 Task: Look for space in Panagyurishte, Bulgaria from 1st July, 2023 to 3rd July, 2023 for 1 adult in price range Rs.5000 to Rs.15000. Place can be private room with 1  bedroom having 1 bed and 1 bathroom. Property type can be house, flat, guest house, hotel. Amenities needed are: wifi. Booking option can be shelf check-in. Required host language is English.
Action: Mouse moved to (777, 109)
Screenshot: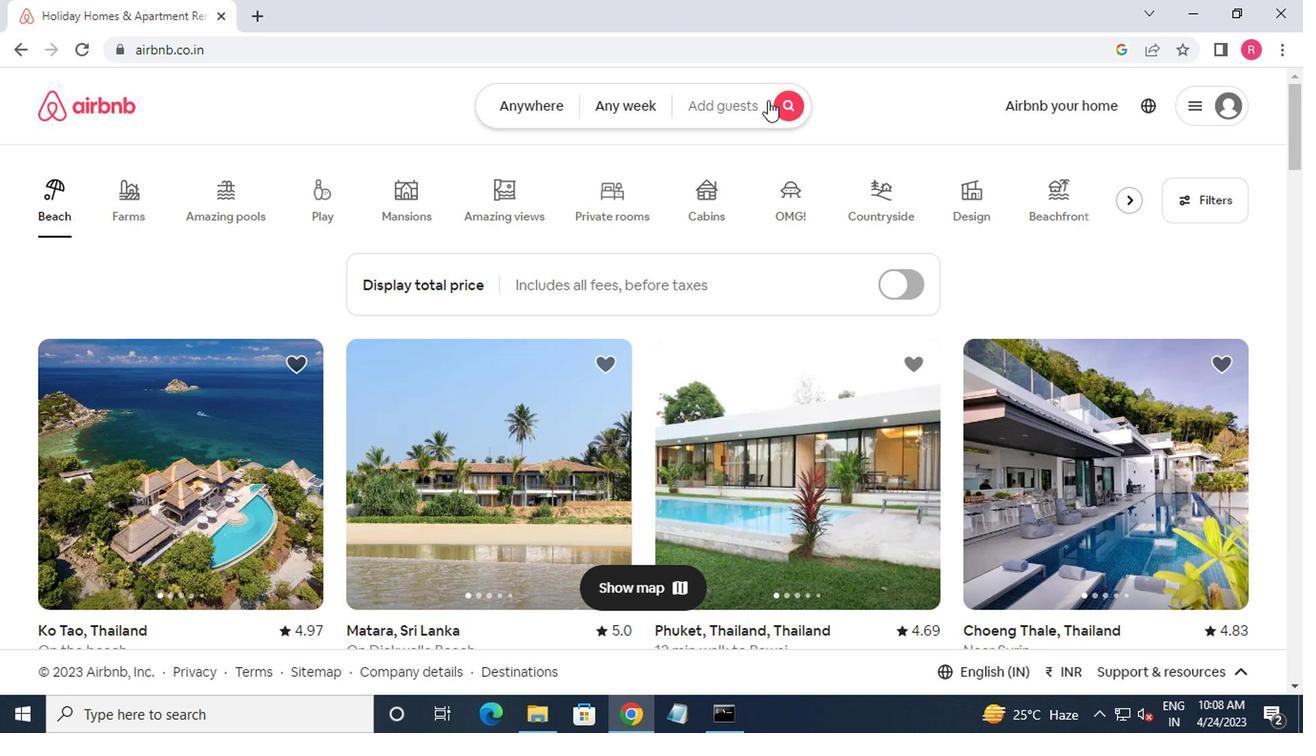 
Action: Mouse pressed left at (777, 109)
Screenshot: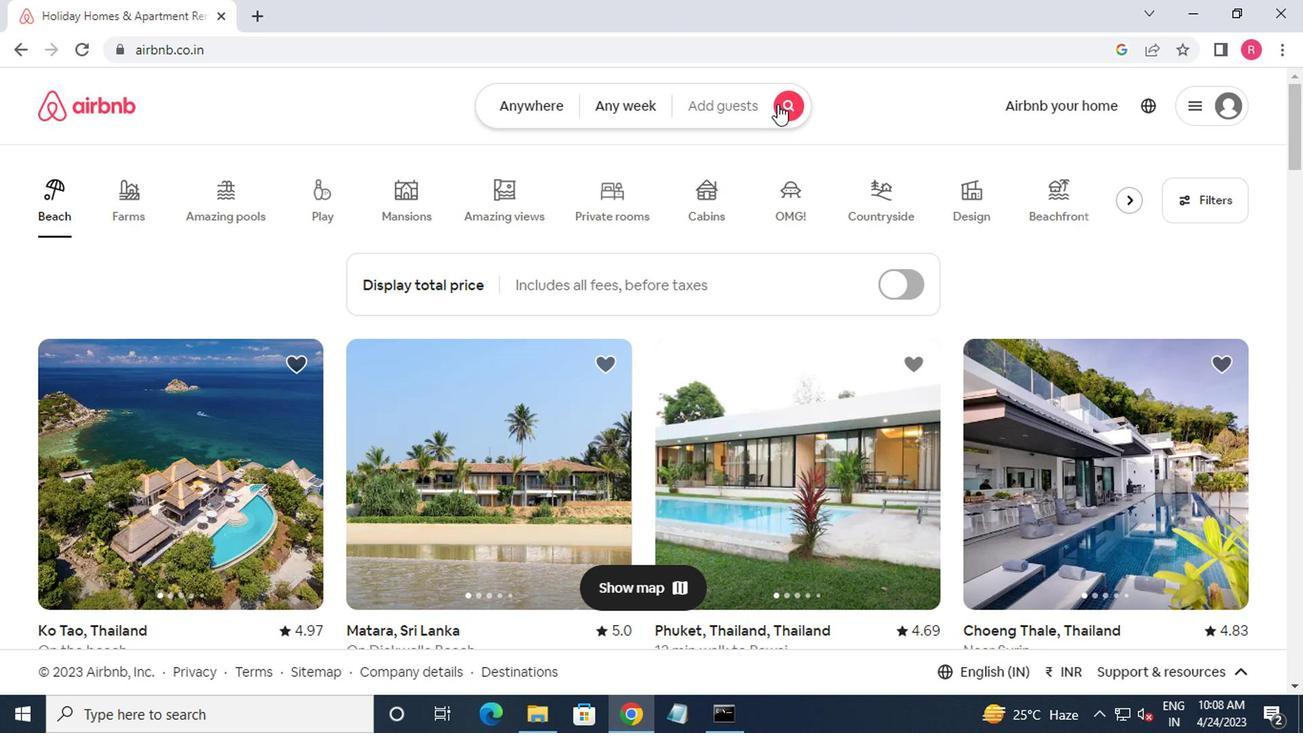 
Action: Mouse moved to (355, 191)
Screenshot: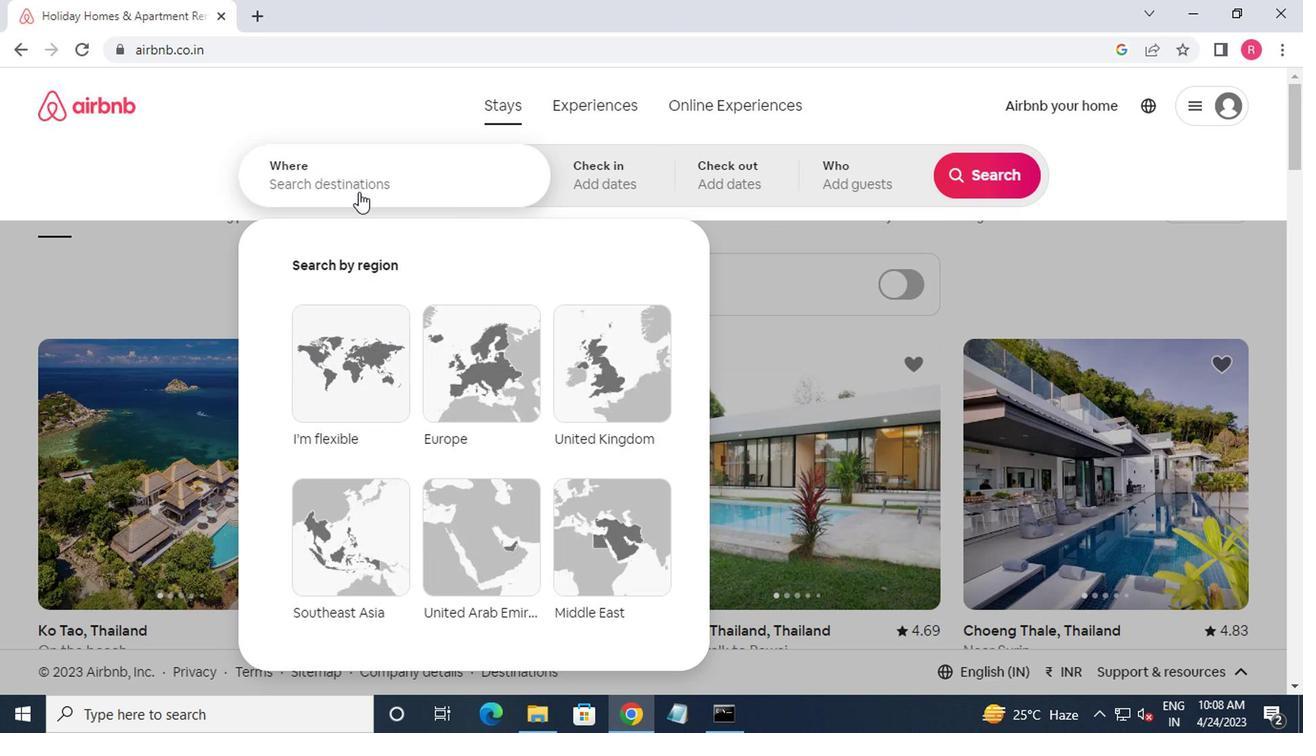 
Action: Mouse pressed left at (355, 191)
Screenshot: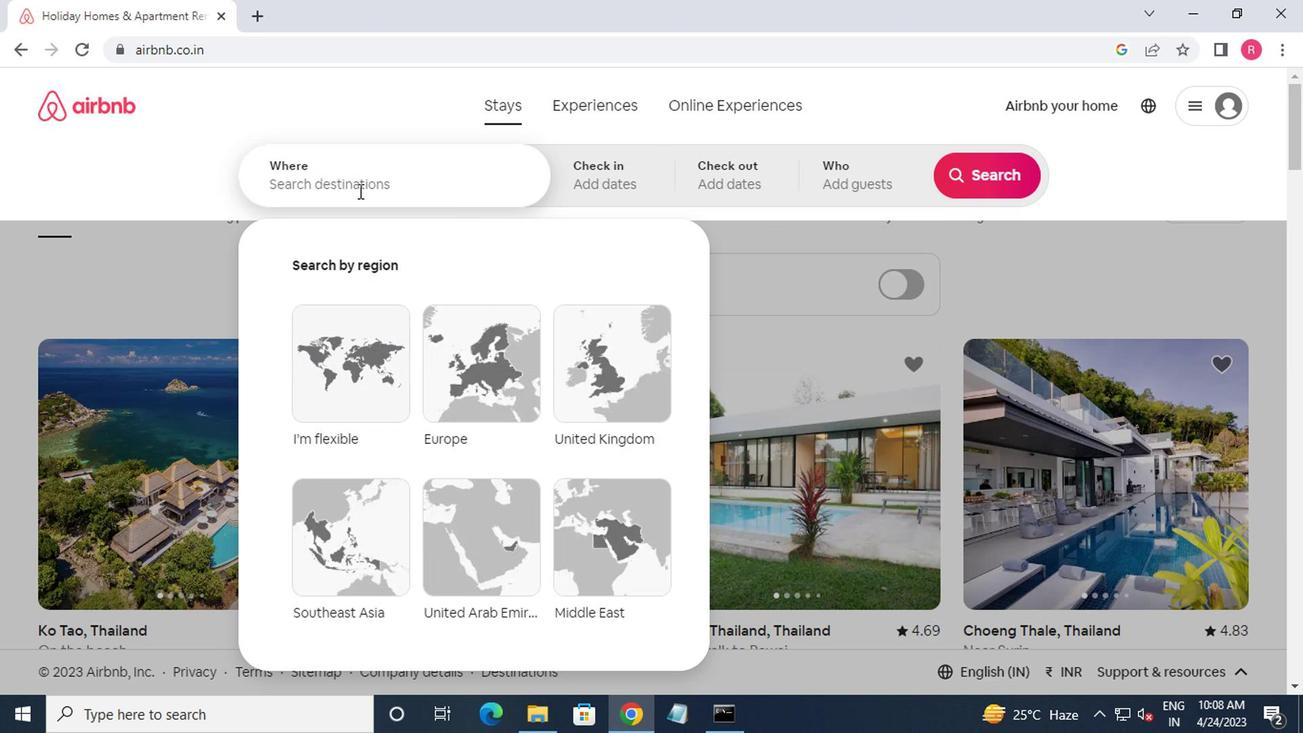 
Action: Mouse moved to (259, 247)
Screenshot: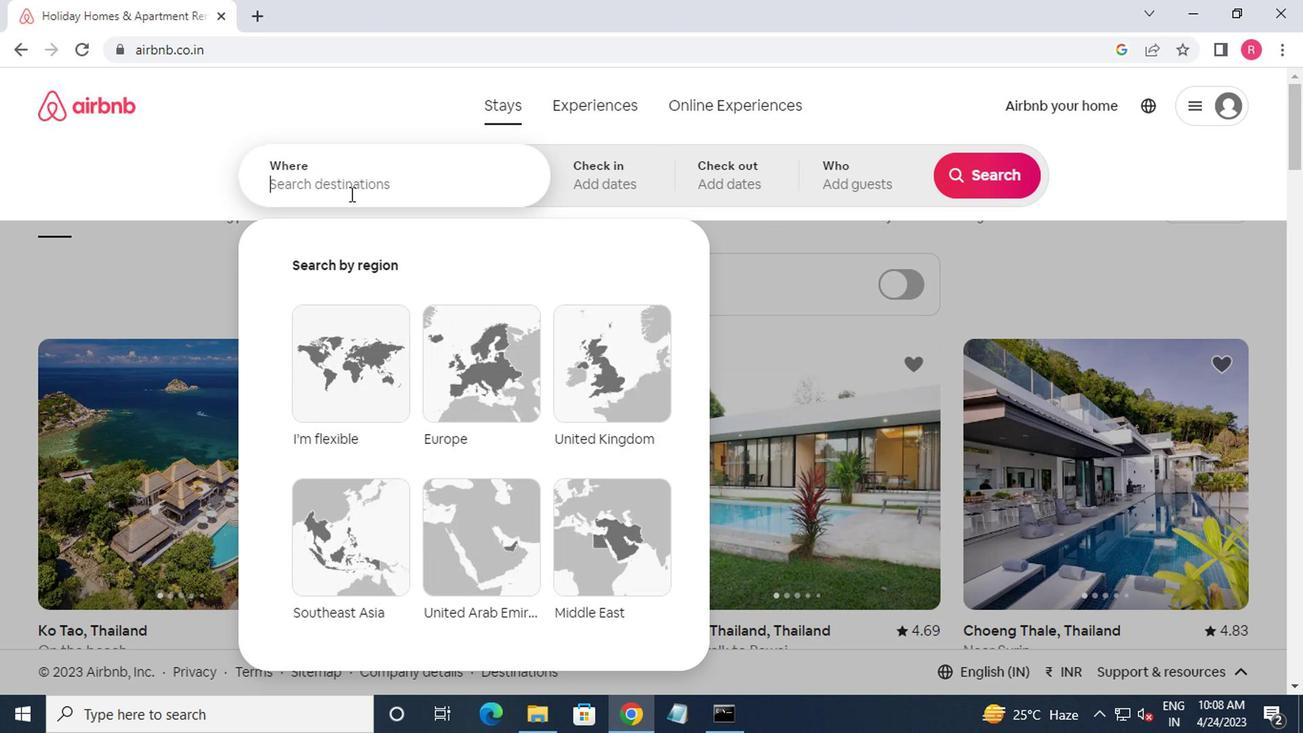
Action: Key pressed <Key.shift_r>Panagyurishte
Screenshot: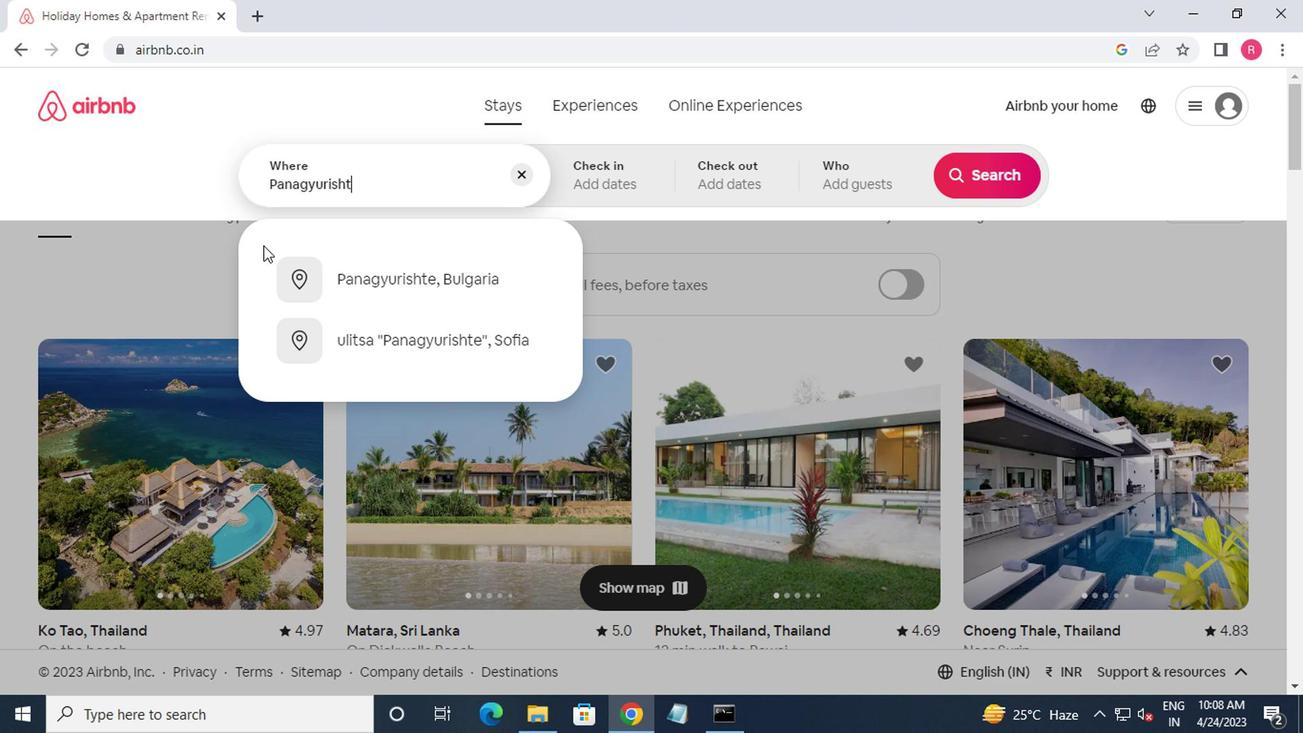 
Action: Mouse moved to (478, 268)
Screenshot: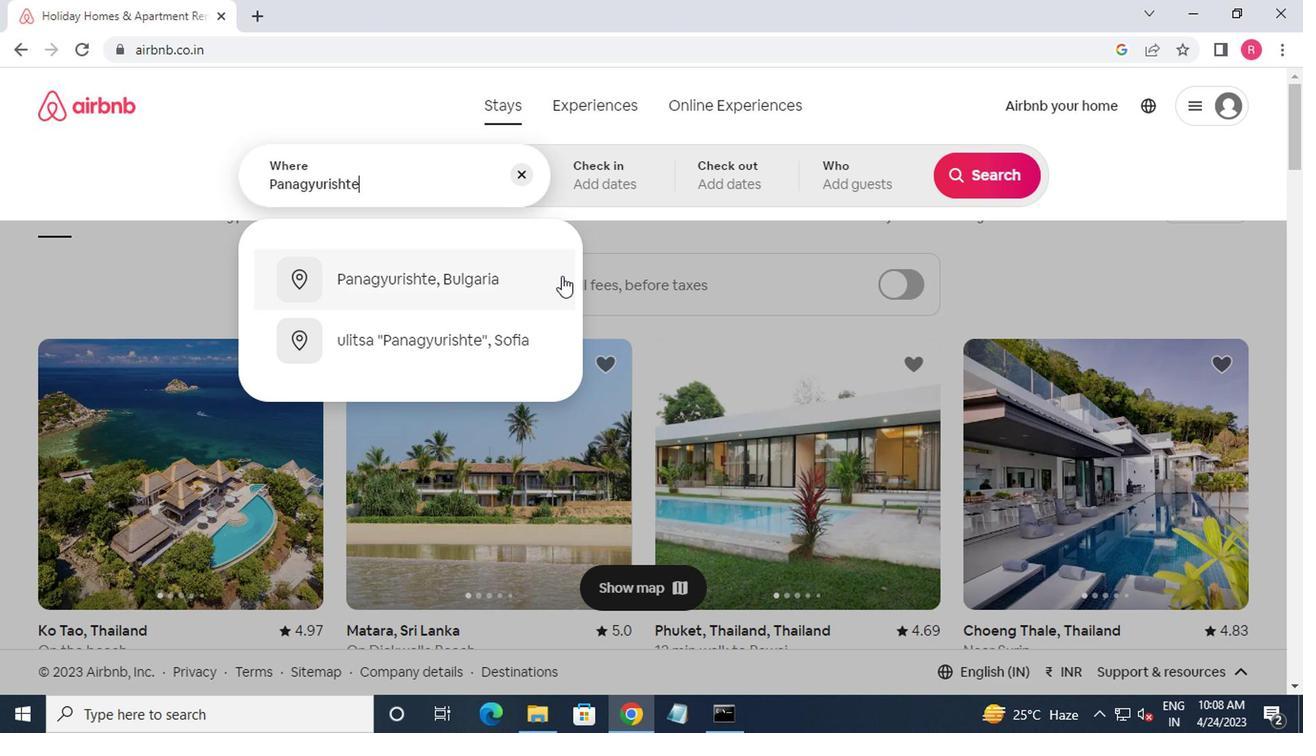 
Action: Mouse pressed left at (478, 268)
Screenshot: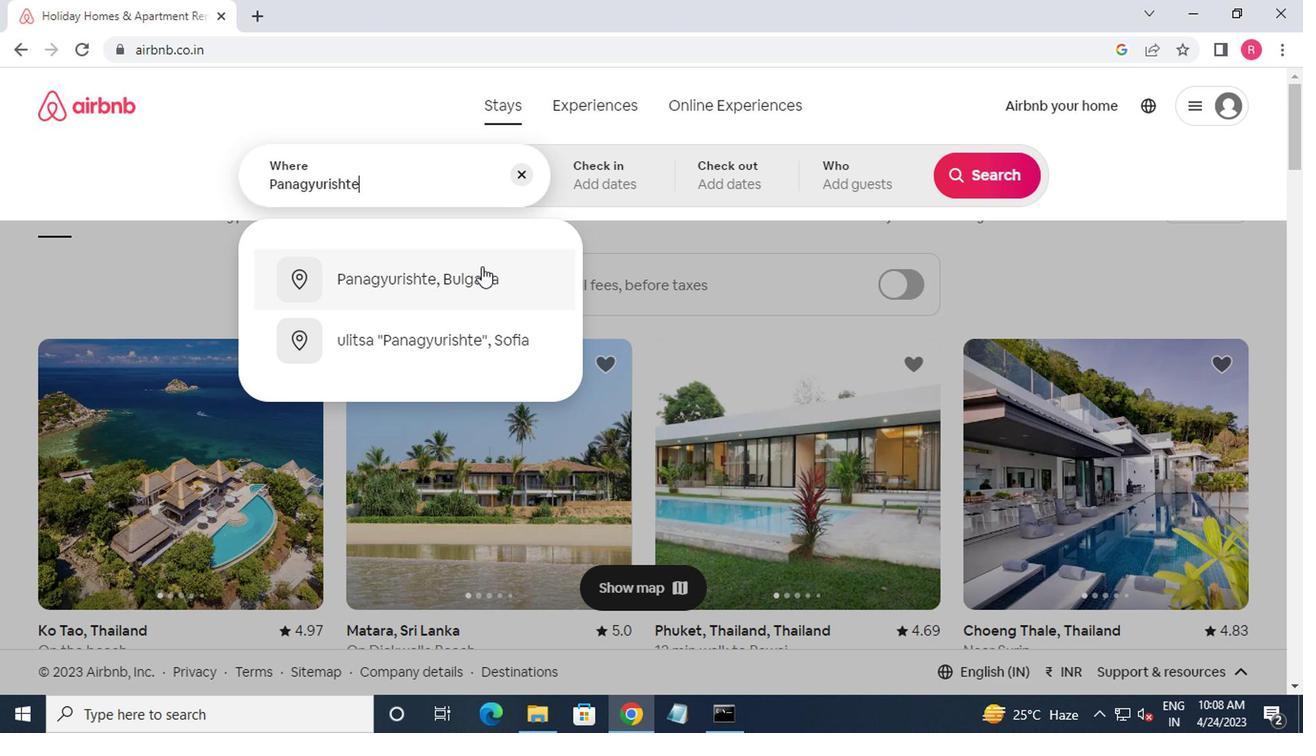 
Action: Mouse moved to (973, 331)
Screenshot: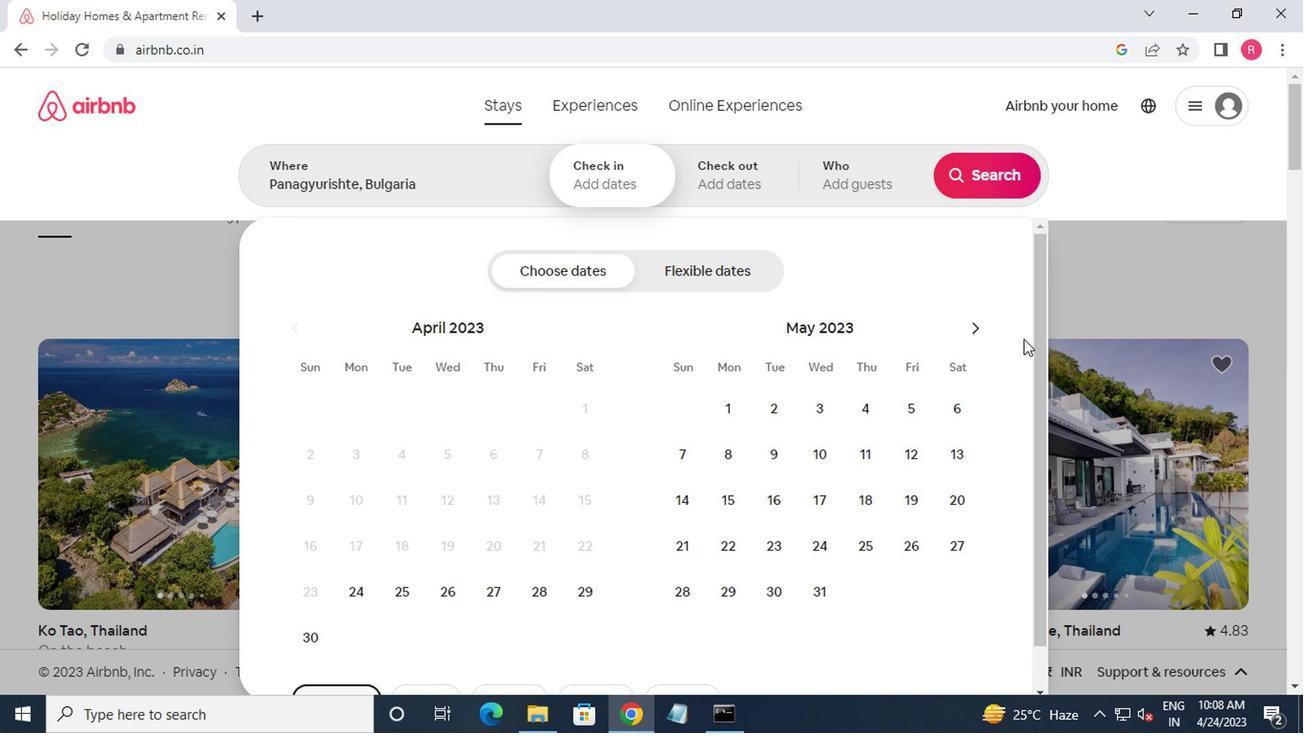 
Action: Mouse pressed left at (973, 331)
Screenshot: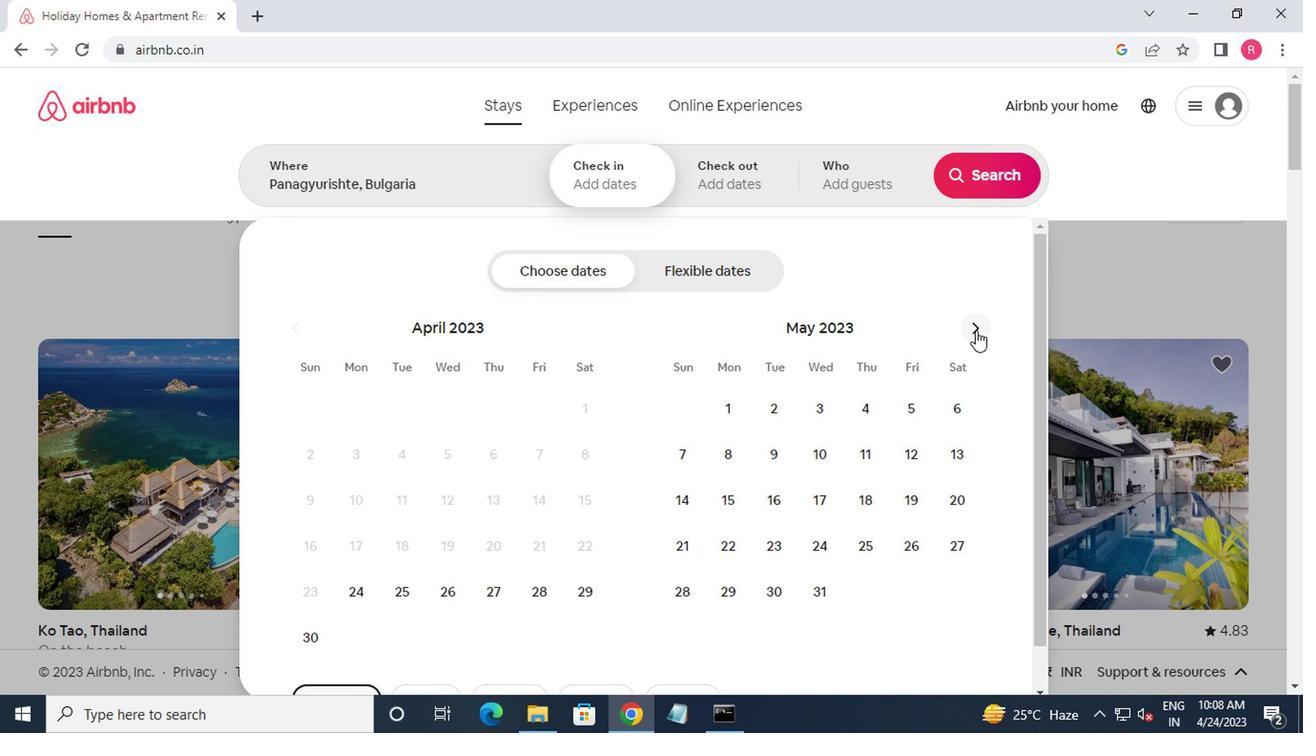
Action: Mouse moved to (971, 331)
Screenshot: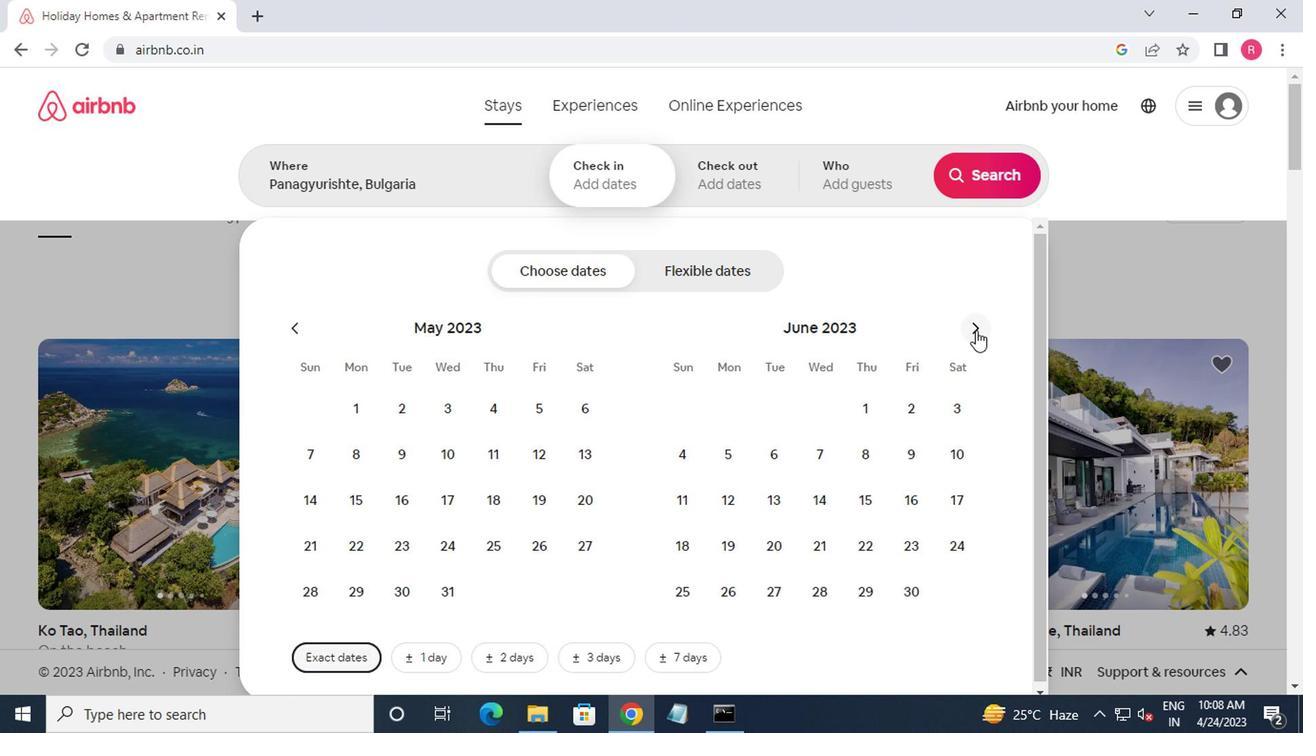 
Action: Mouse pressed left at (971, 331)
Screenshot: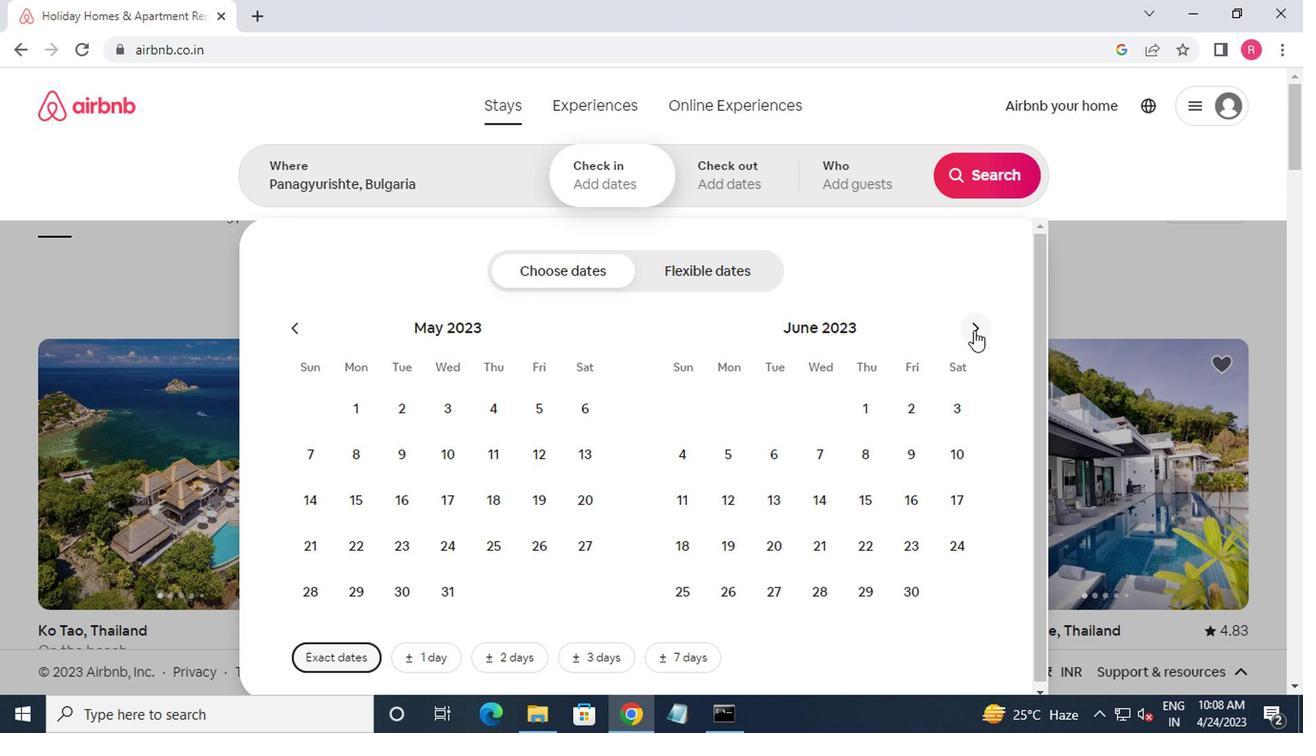 
Action: Mouse moved to (950, 410)
Screenshot: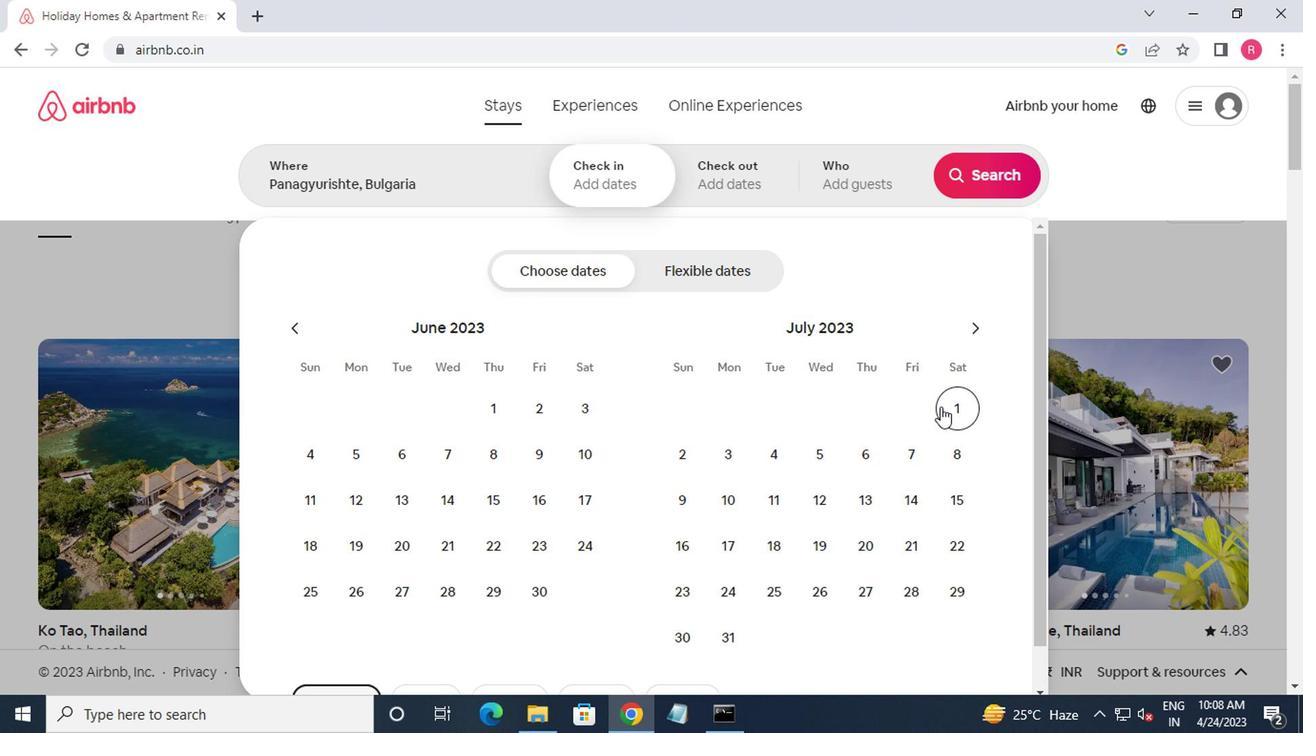 
Action: Mouse pressed left at (950, 410)
Screenshot: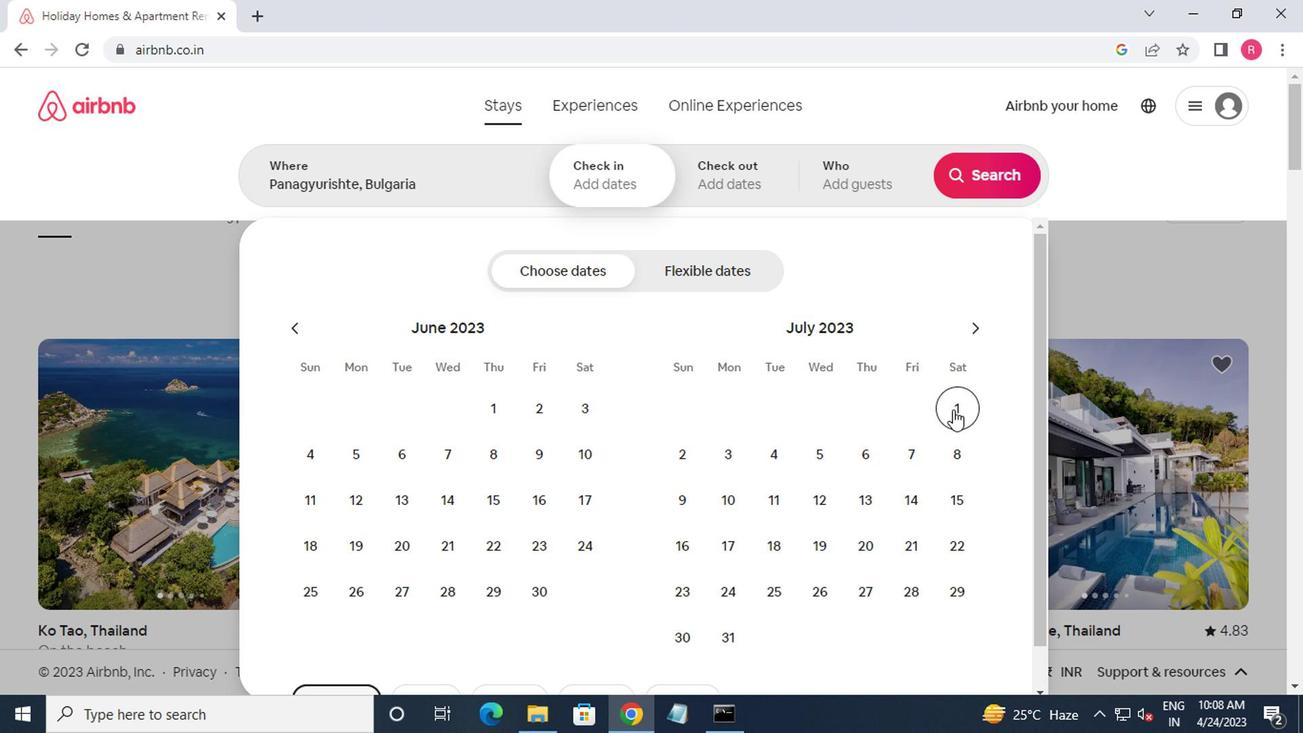 
Action: Mouse moved to (719, 467)
Screenshot: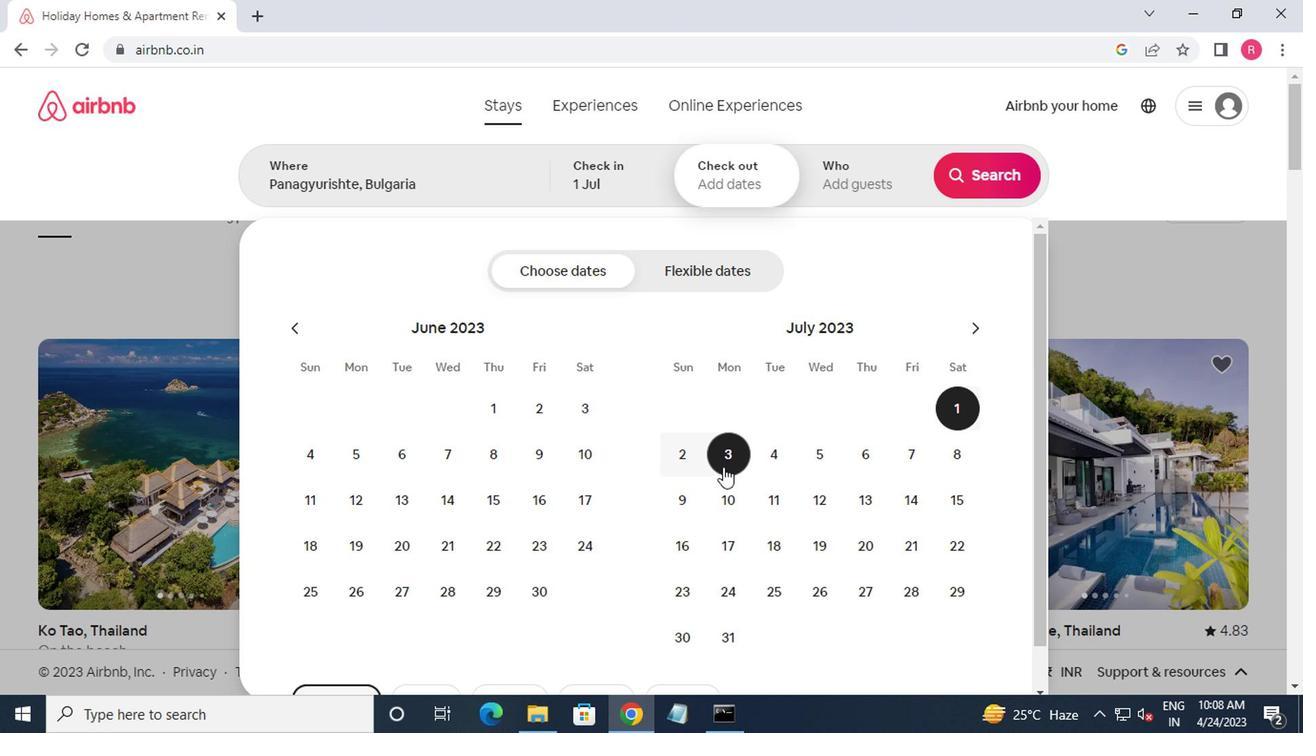 
Action: Mouse pressed left at (719, 467)
Screenshot: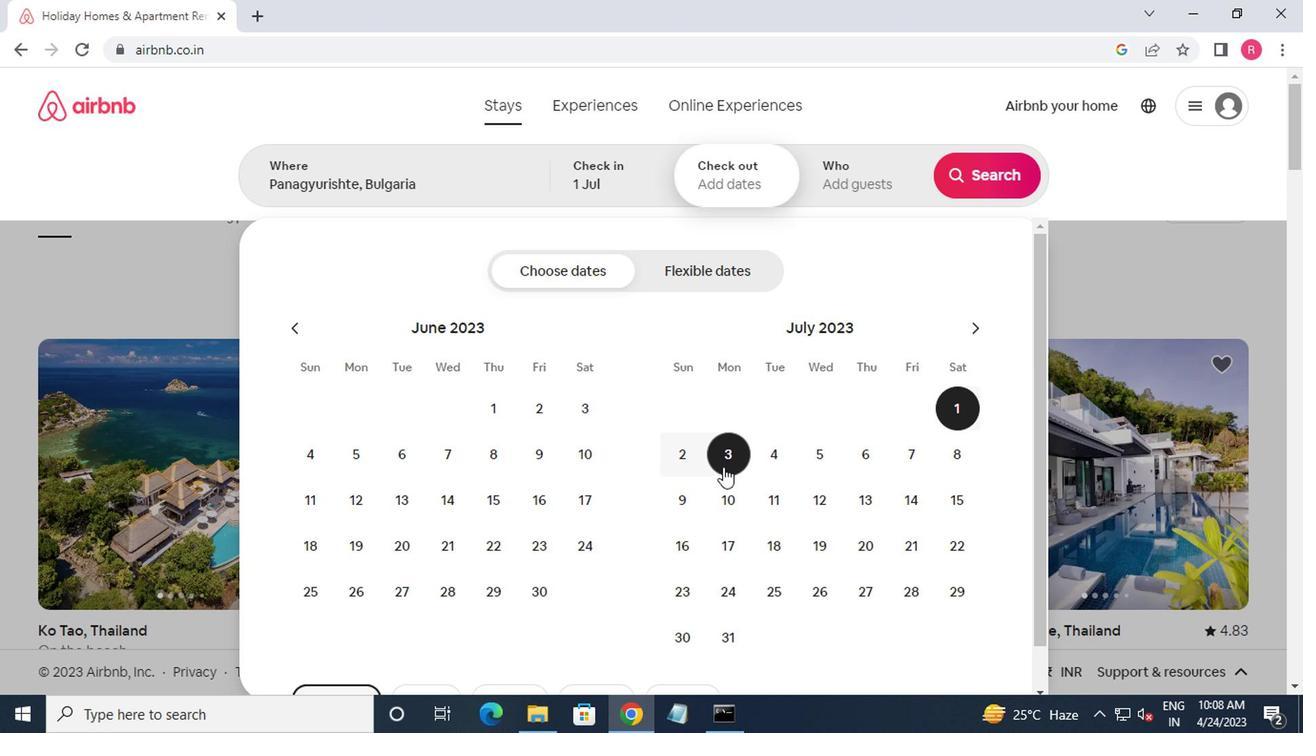 
Action: Mouse moved to (850, 198)
Screenshot: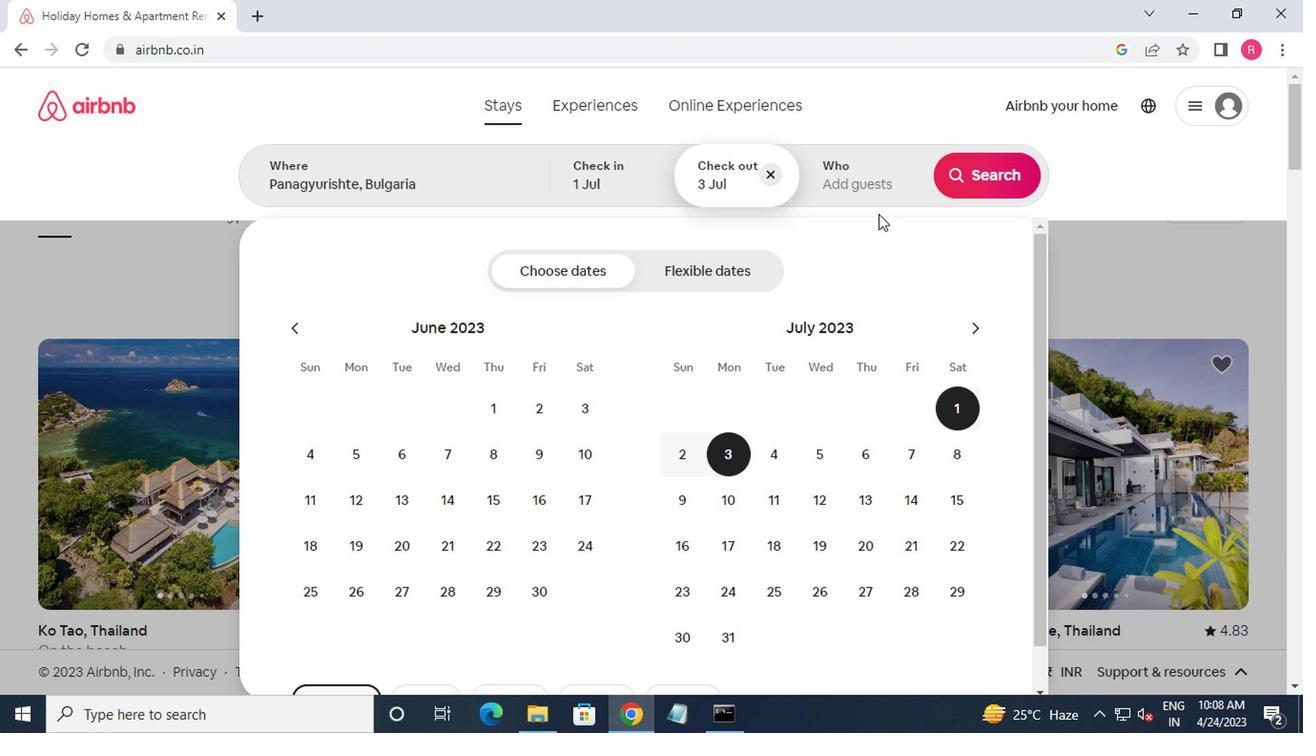 
Action: Mouse pressed left at (850, 198)
Screenshot: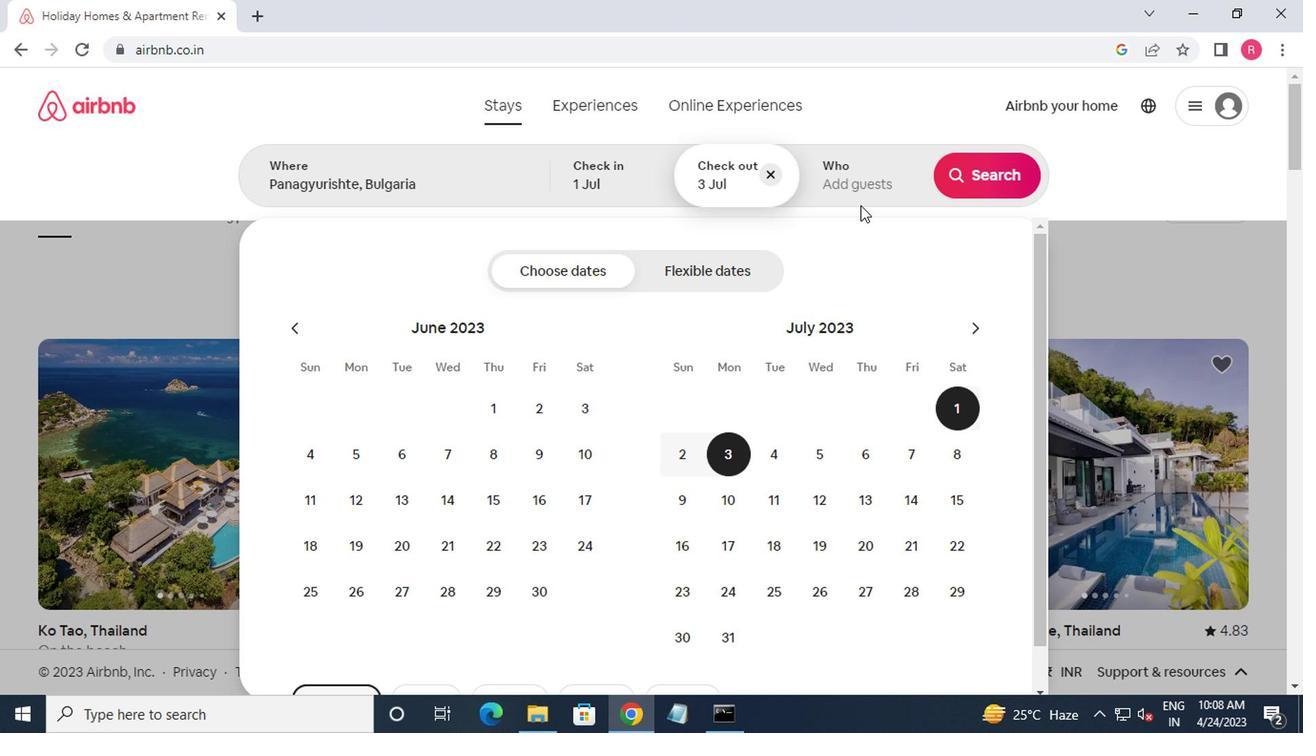 
Action: Mouse moved to (986, 293)
Screenshot: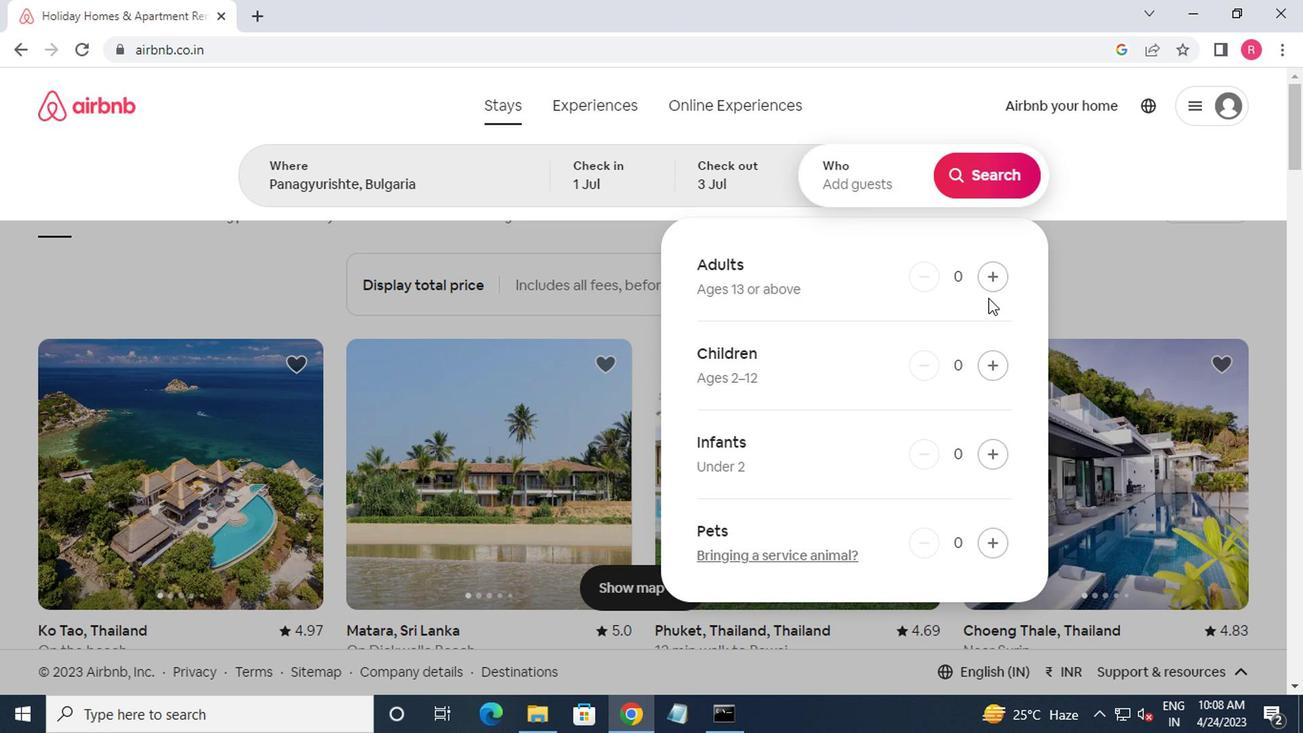 
Action: Mouse pressed left at (986, 293)
Screenshot: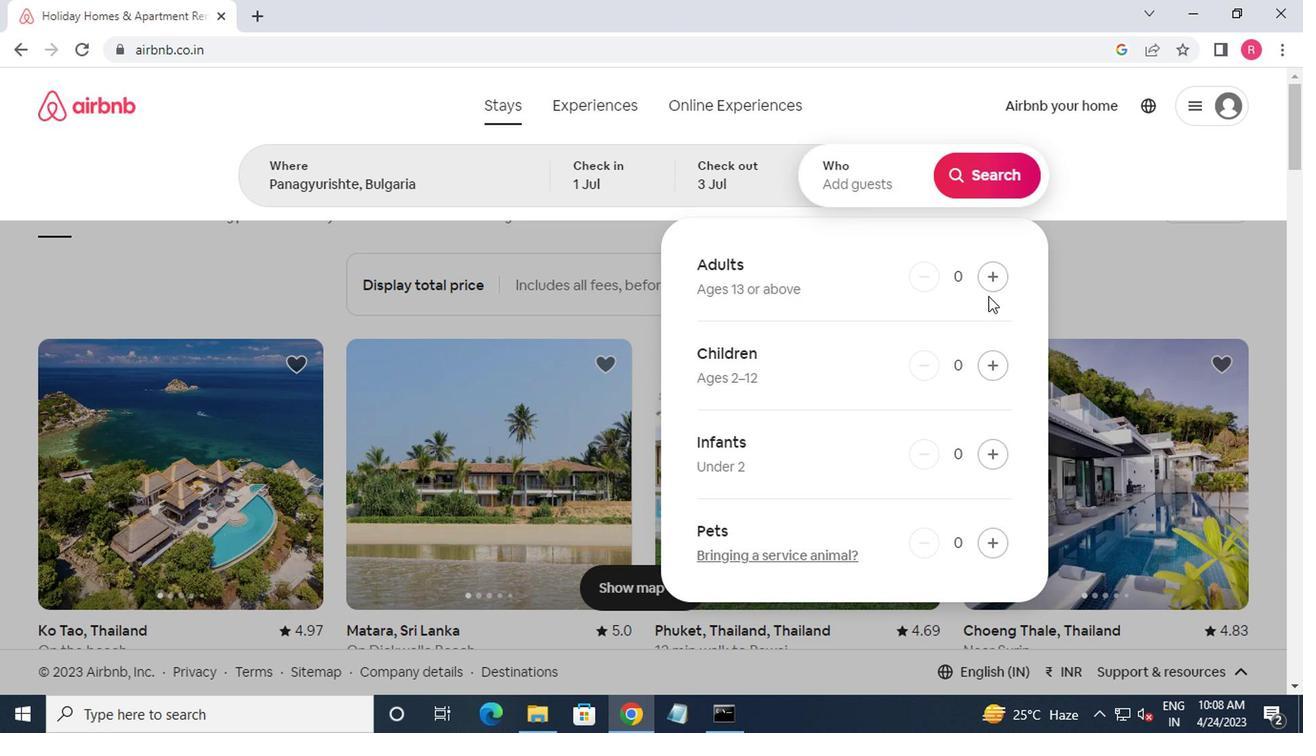 
Action: Mouse moved to (988, 287)
Screenshot: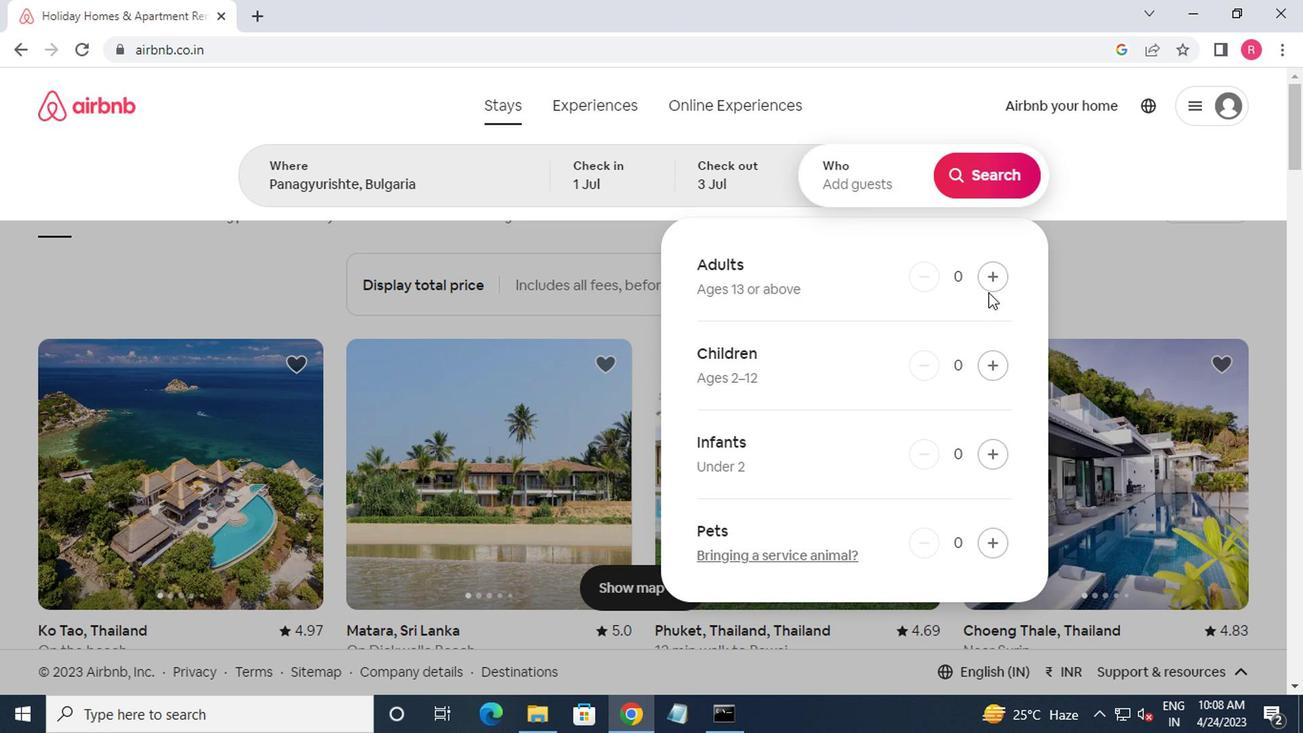 
Action: Mouse pressed left at (988, 287)
Screenshot: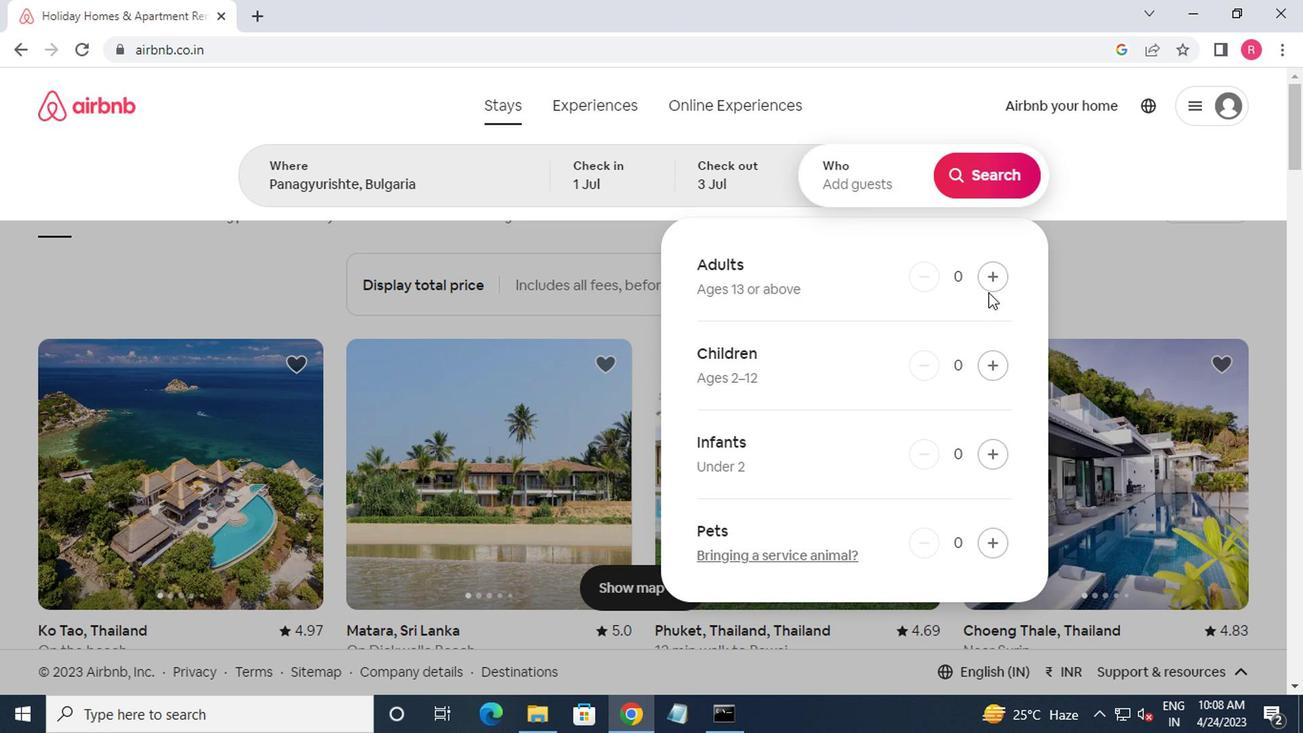 
Action: Mouse moved to (977, 179)
Screenshot: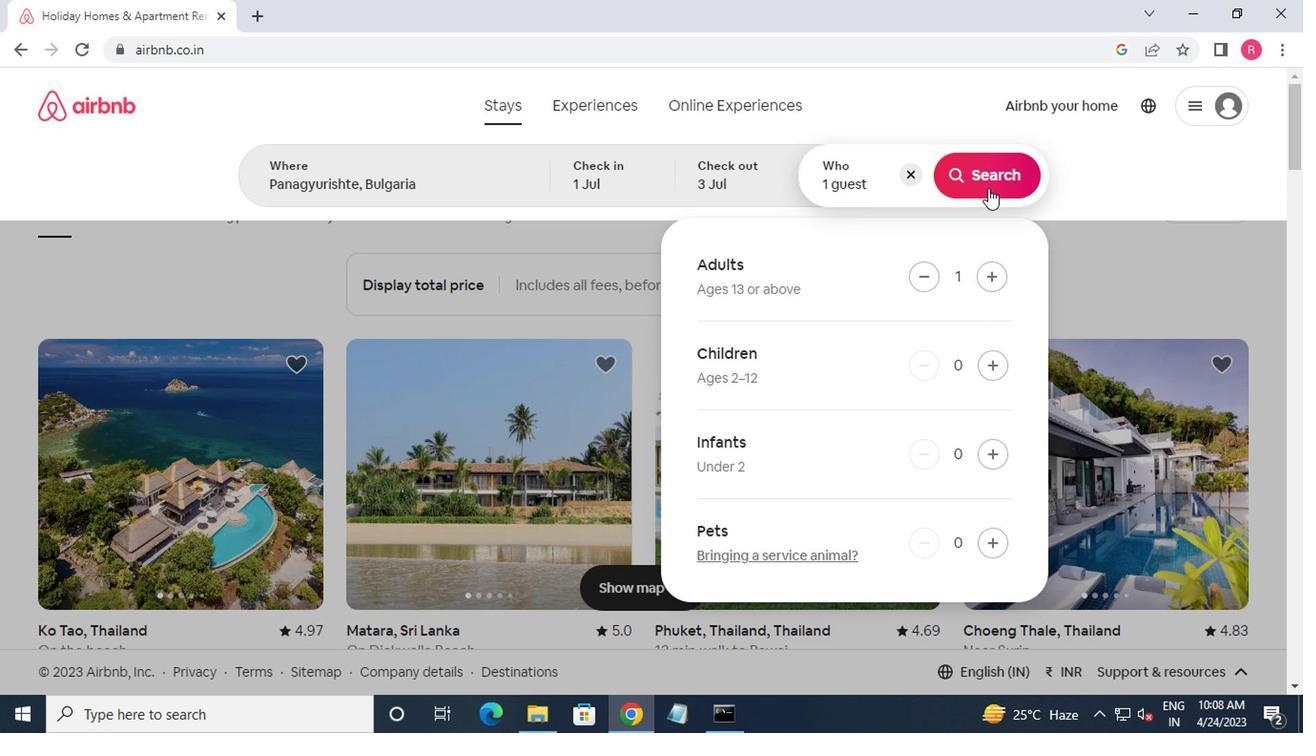 
Action: Mouse pressed left at (977, 179)
Screenshot: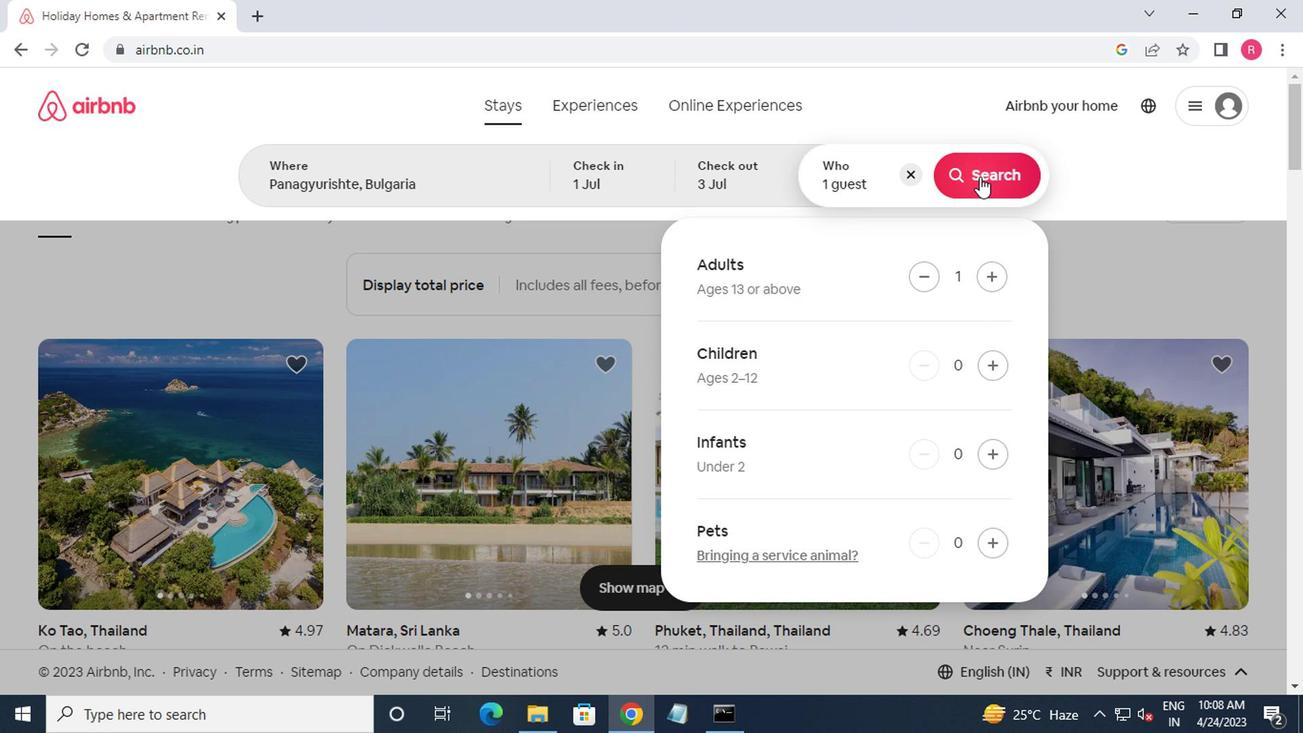 
Action: Mouse moved to (1194, 200)
Screenshot: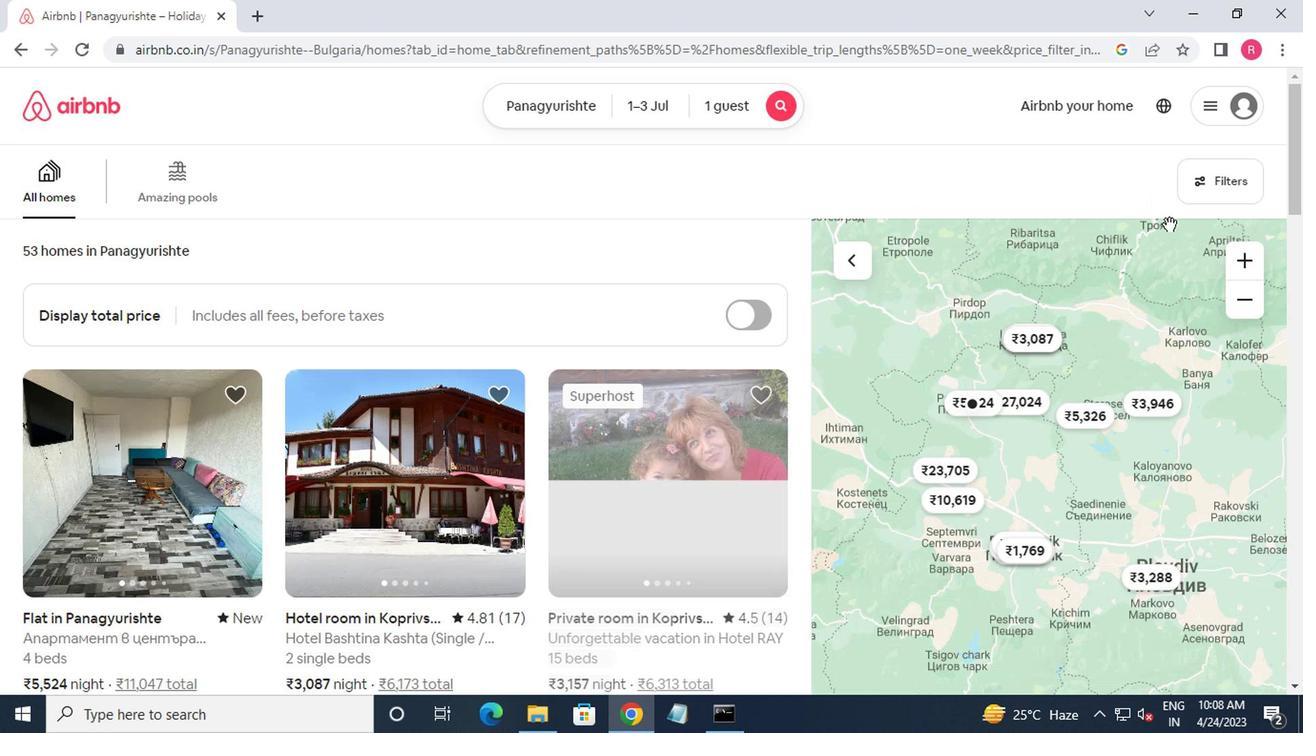 
Action: Mouse pressed left at (1194, 200)
Screenshot: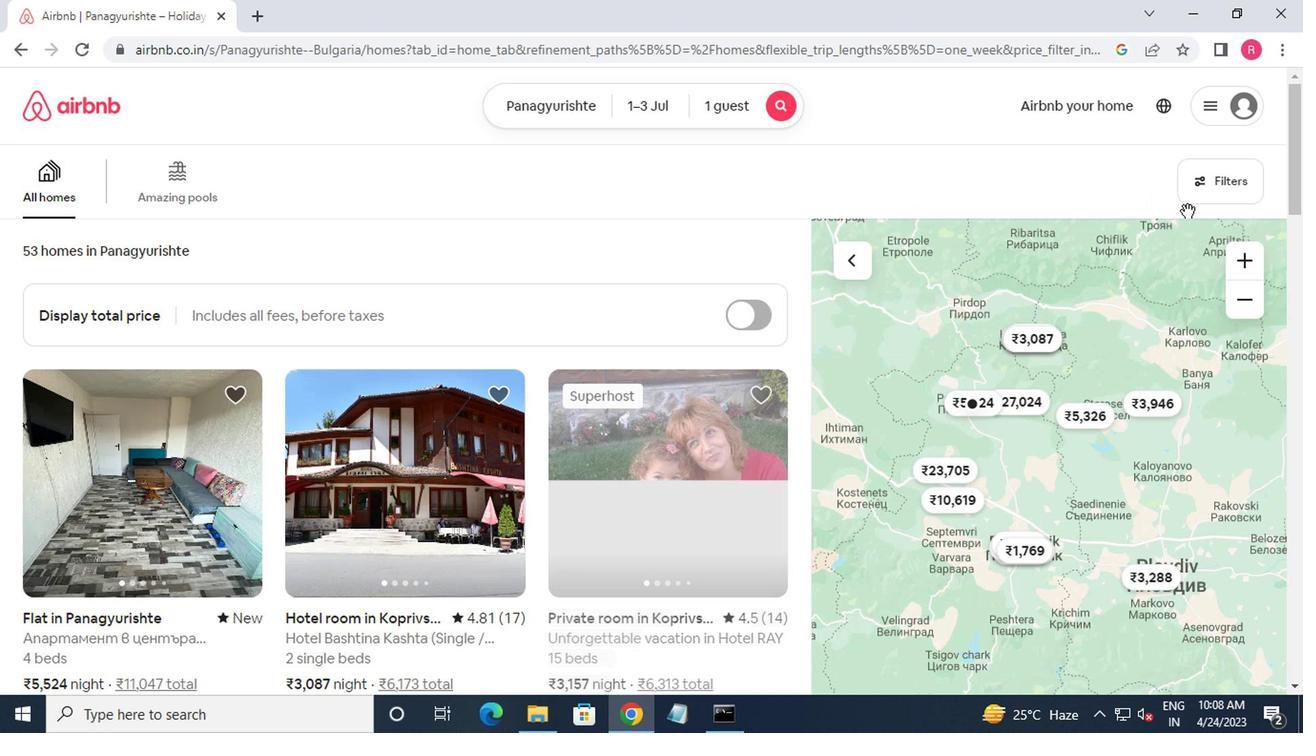 
Action: Mouse moved to (494, 426)
Screenshot: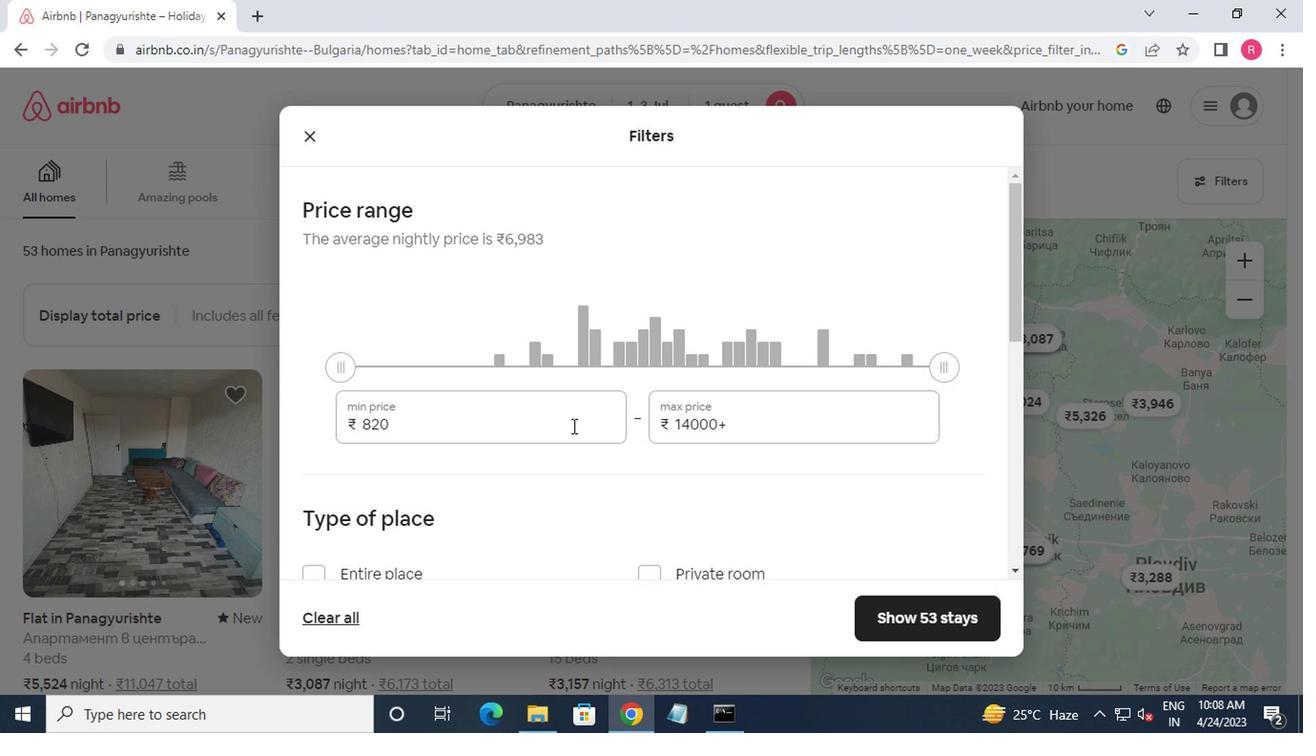 
Action: Mouse pressed left at (494, 426)
Screenshot: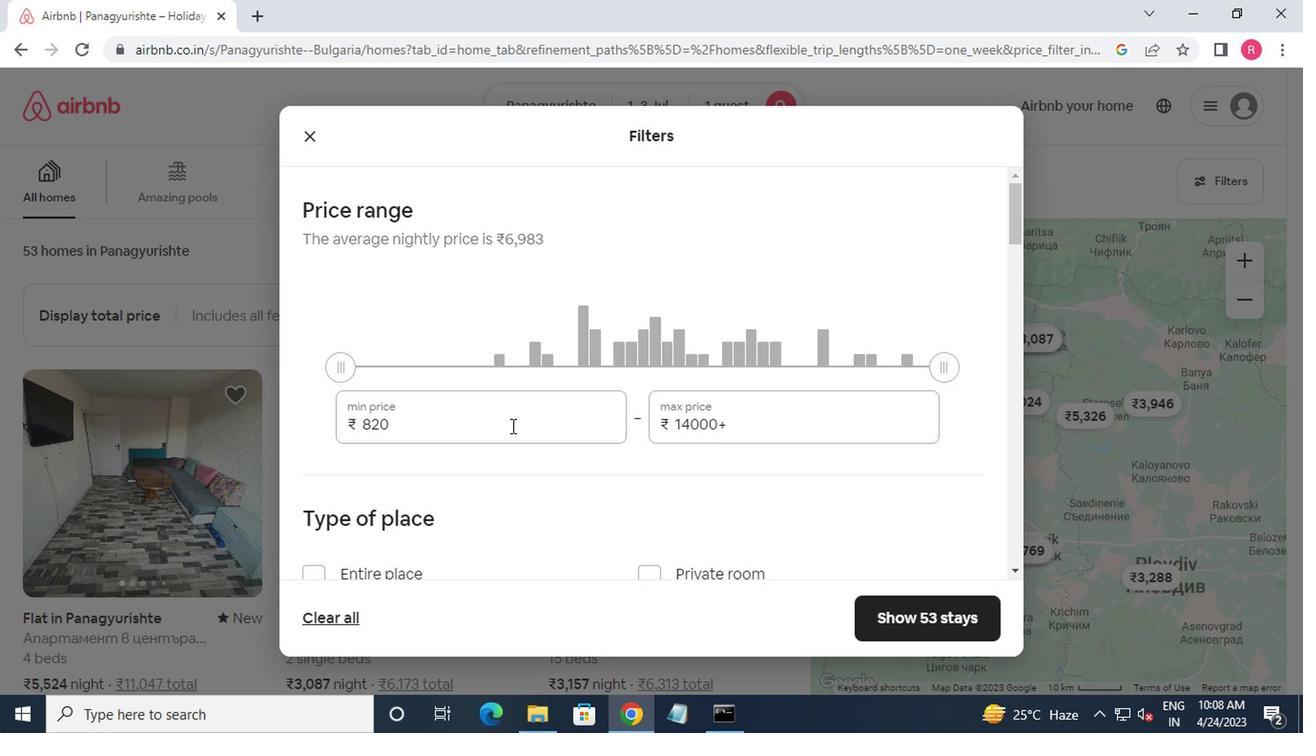 
Action: Mouse moved to (459, 458)
Screenshot: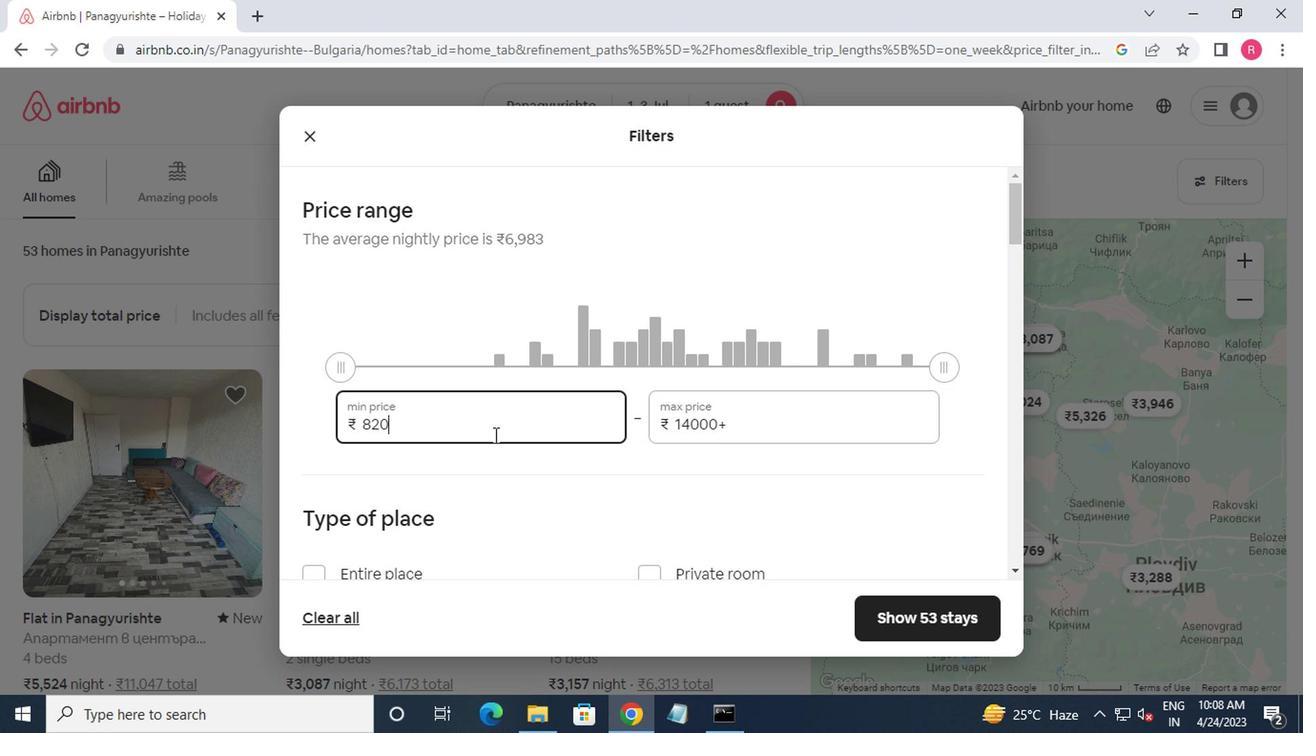 
Action: Key pressed <Key.backspace><Key.backspace><Key.backspace><Key.backspace><Key.backspace><Key.backspace><Key.backspace><Key.backspace><Key.backspace>5000<Key.tab>15000
Screenshot: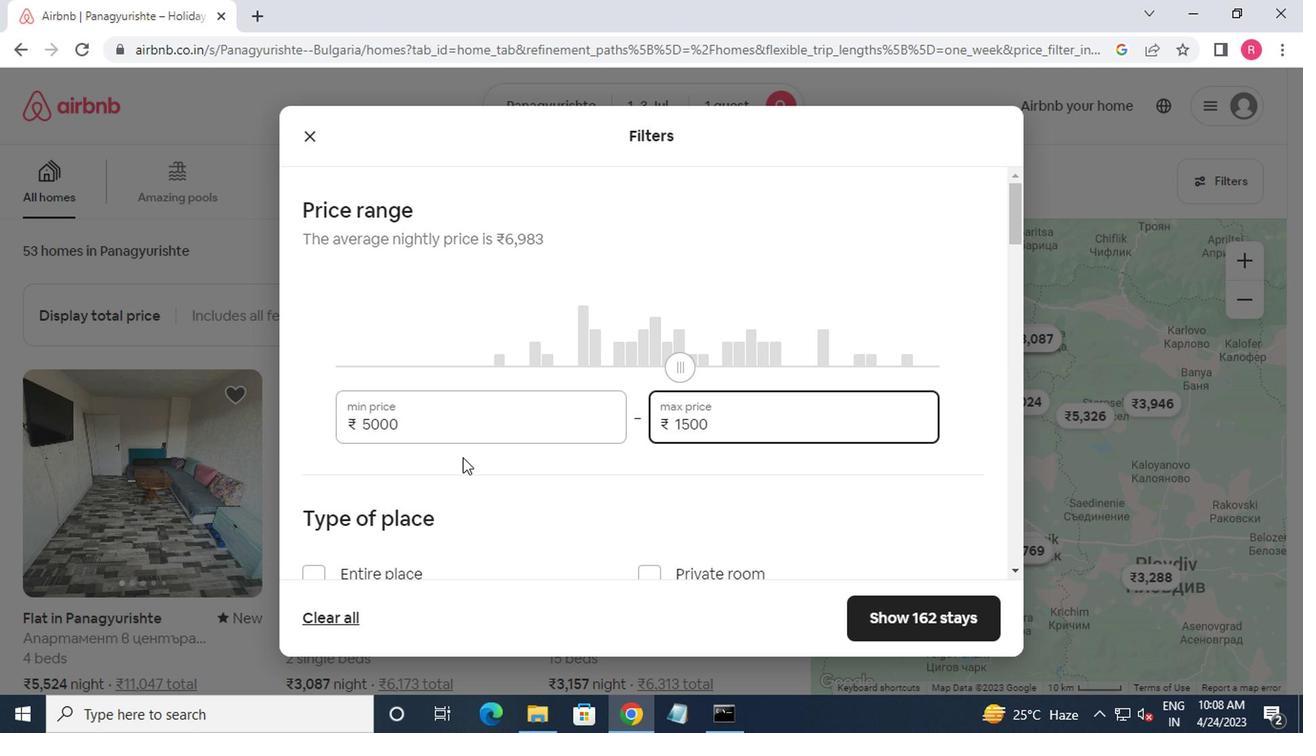 
Action: Mouse moved to (561, 418)
Screenshot: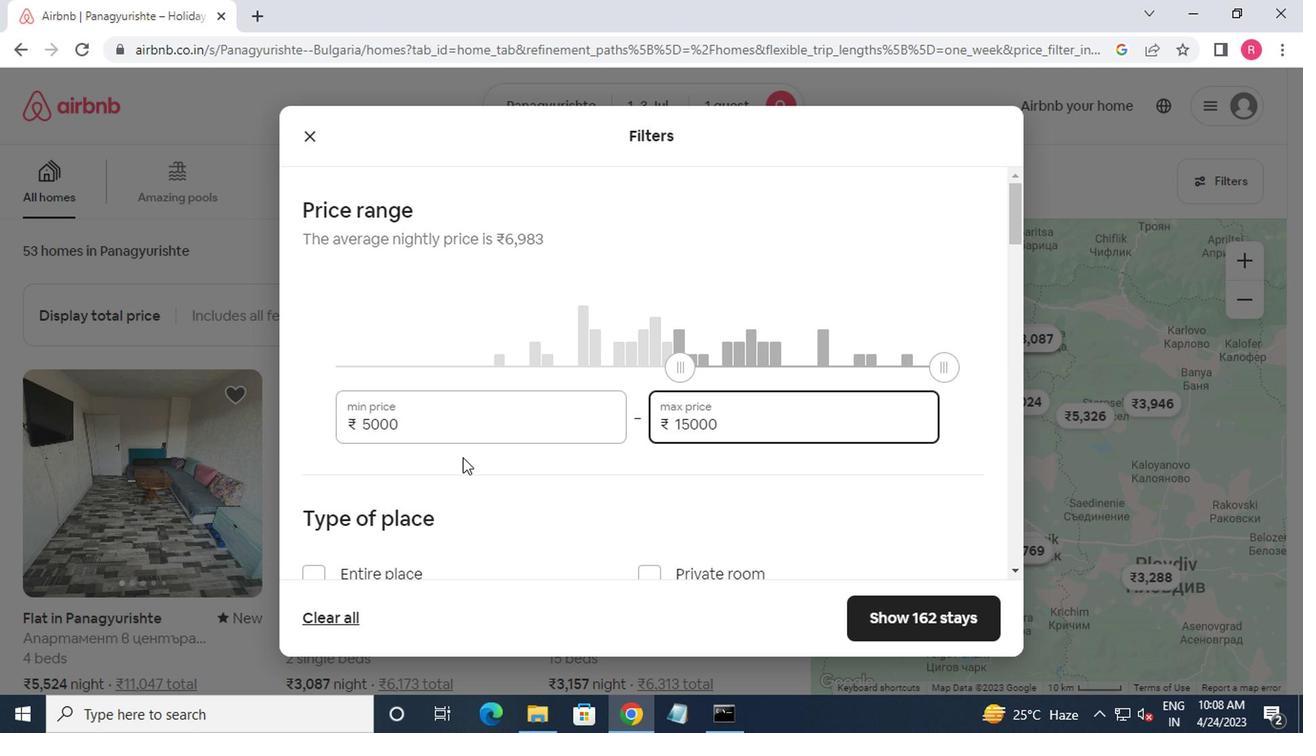 
Action: Mouse scrolled (561, 417) with delta (0, -1)
Screenshot: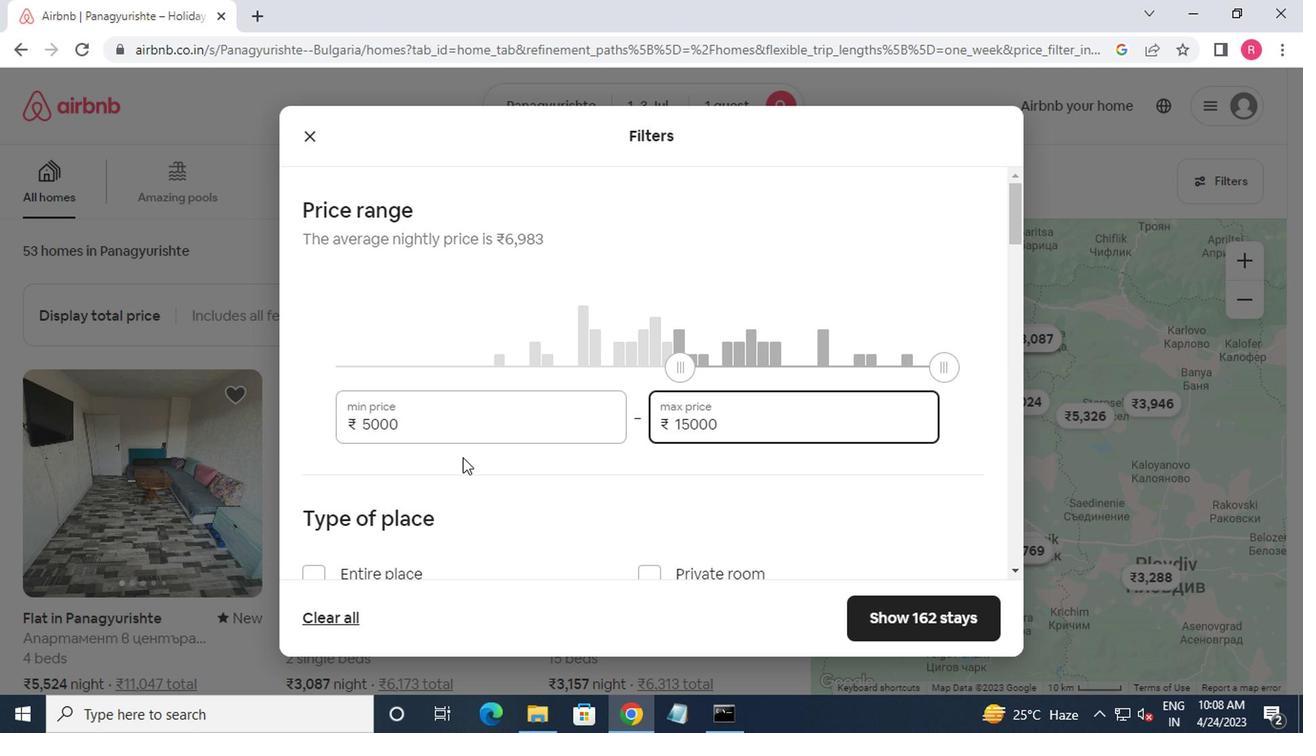 
Action: Mouse moved to (659, 448)
Screenshot: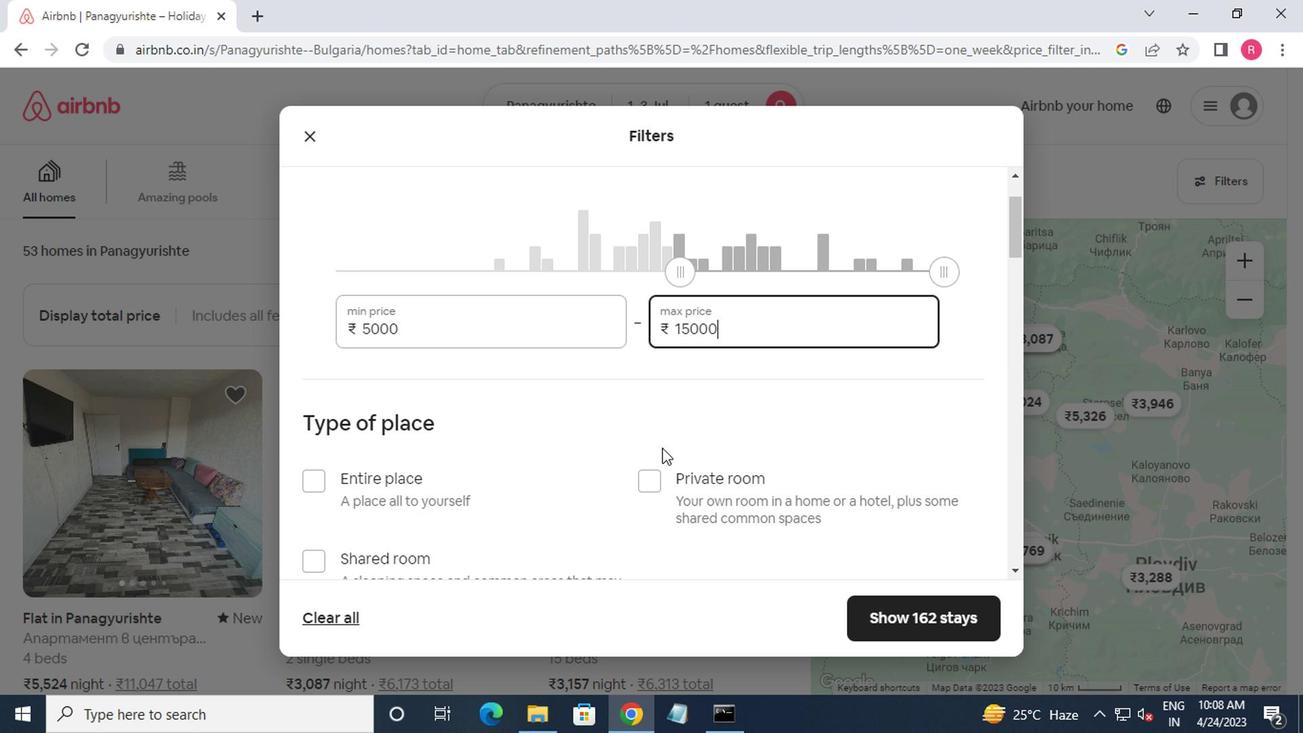 
Action: Mouse scrolled (659, 447) with delta (0, 0)
Screenshot: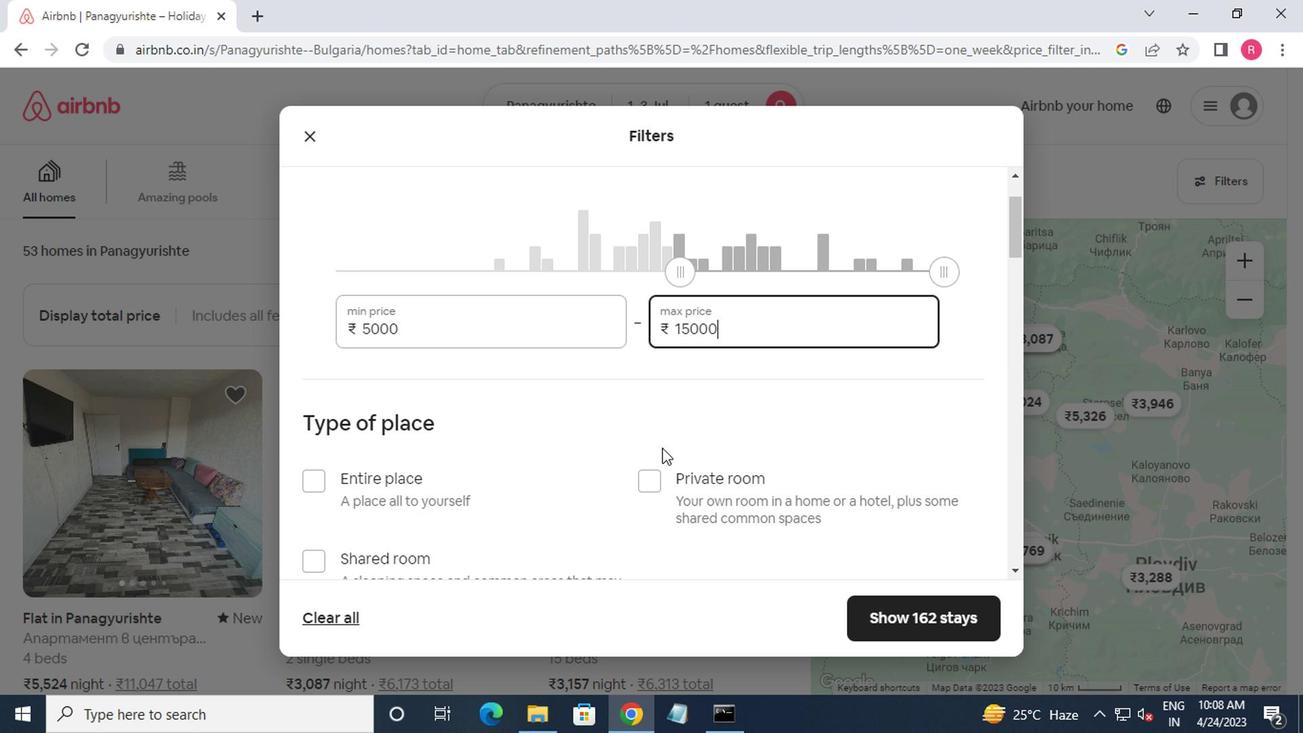 
Action: Mouse moved to (660, 448)
Screenshot: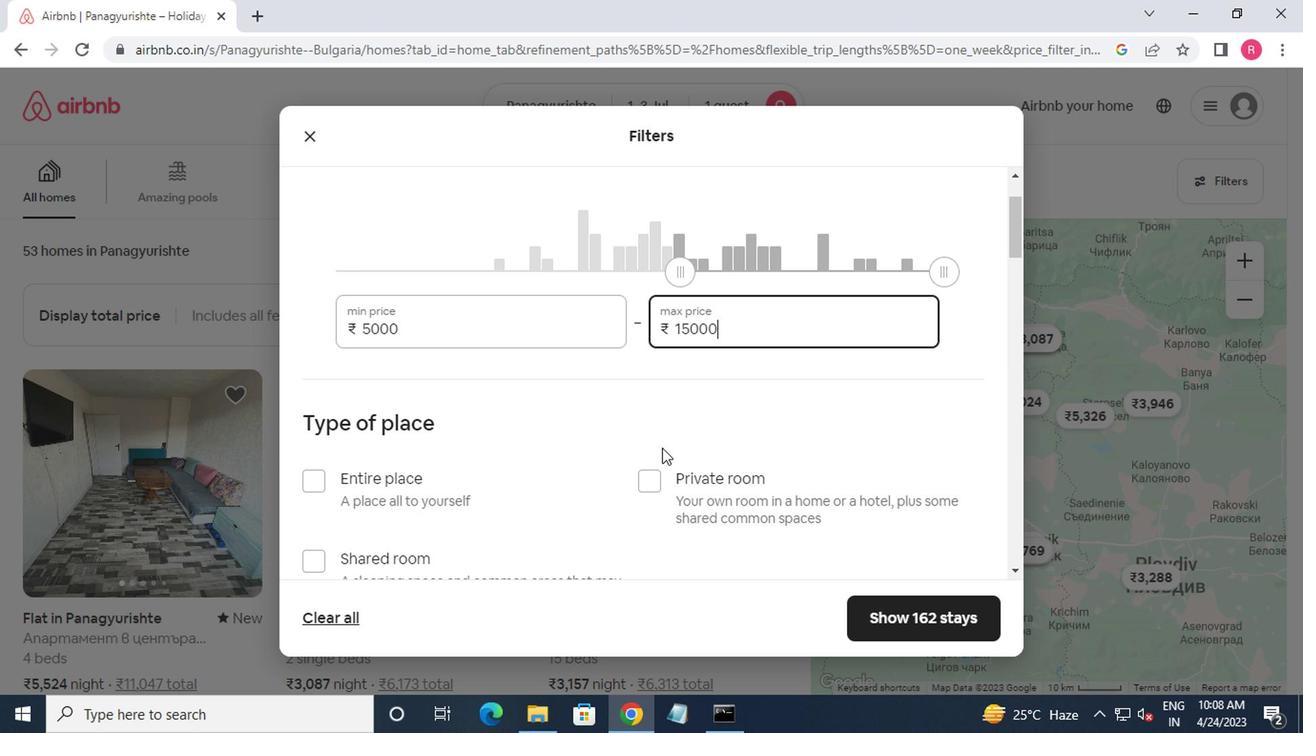 
Action: Mouse scrolled (660, 447) with delta (0, 0)
Screenshot: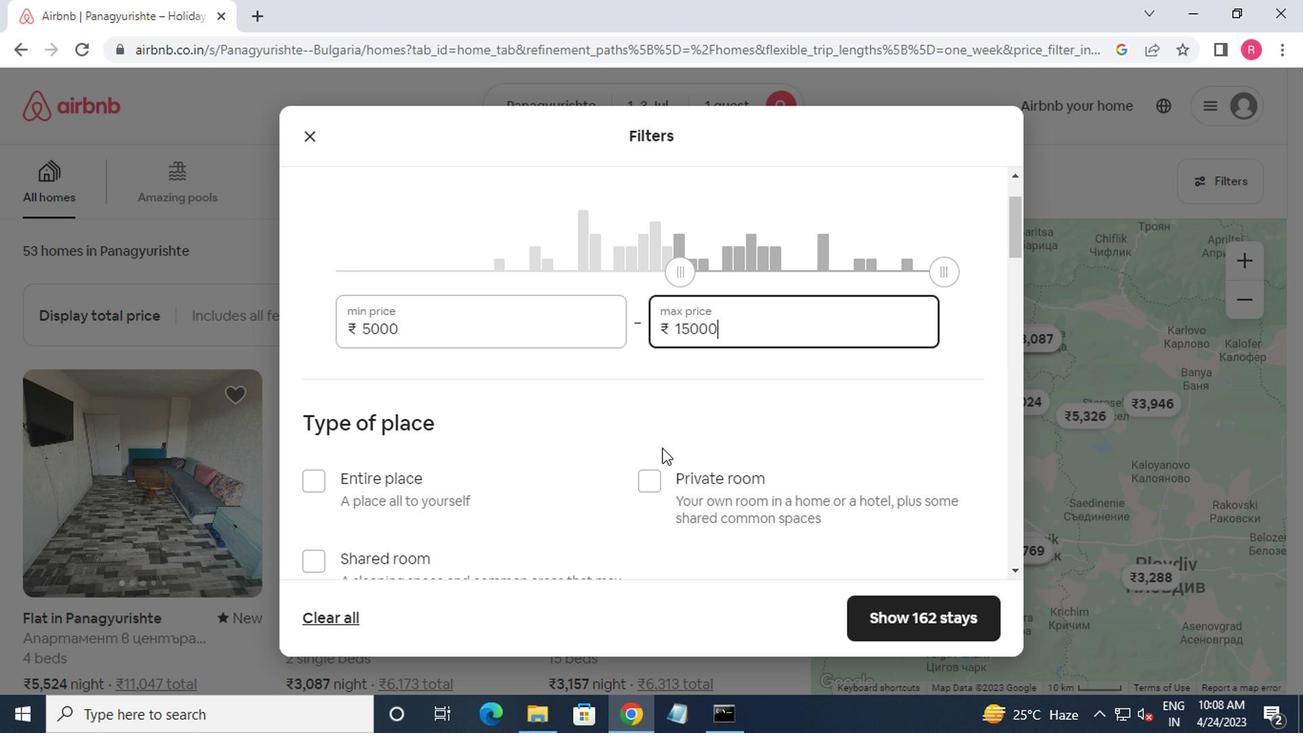 
Action: Mouse scrolled (660, 447) with delta (0, 0)
Screenshot: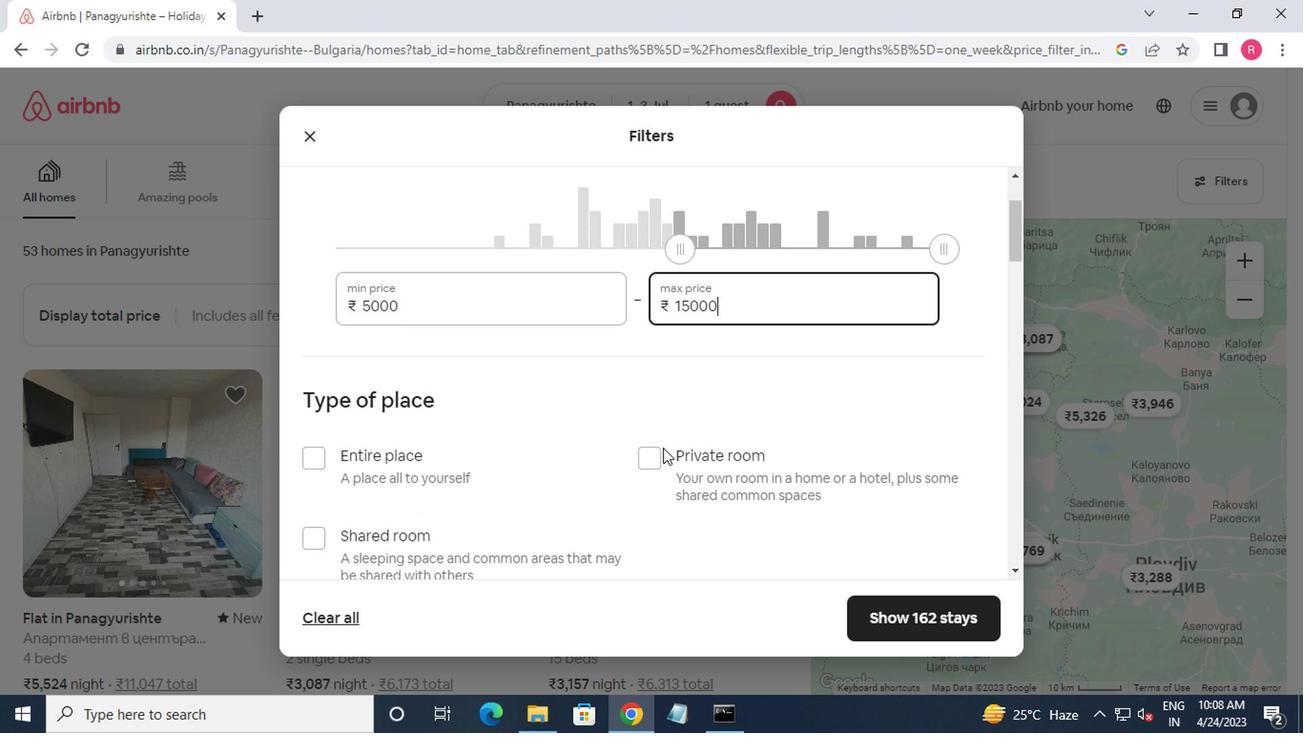 
Action: Mouse moved to (659, 198)
Screenshot: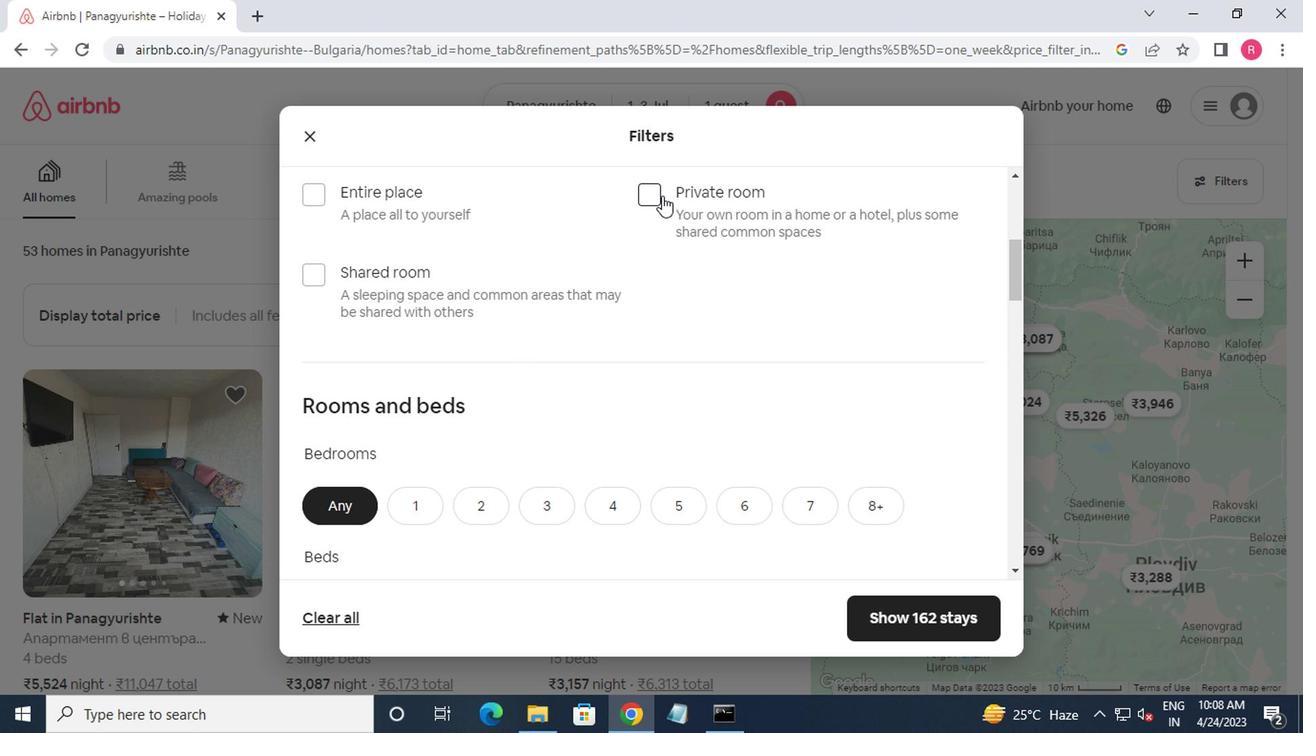 
Action: Mouse pressed left at (659, 198)
Screenshot: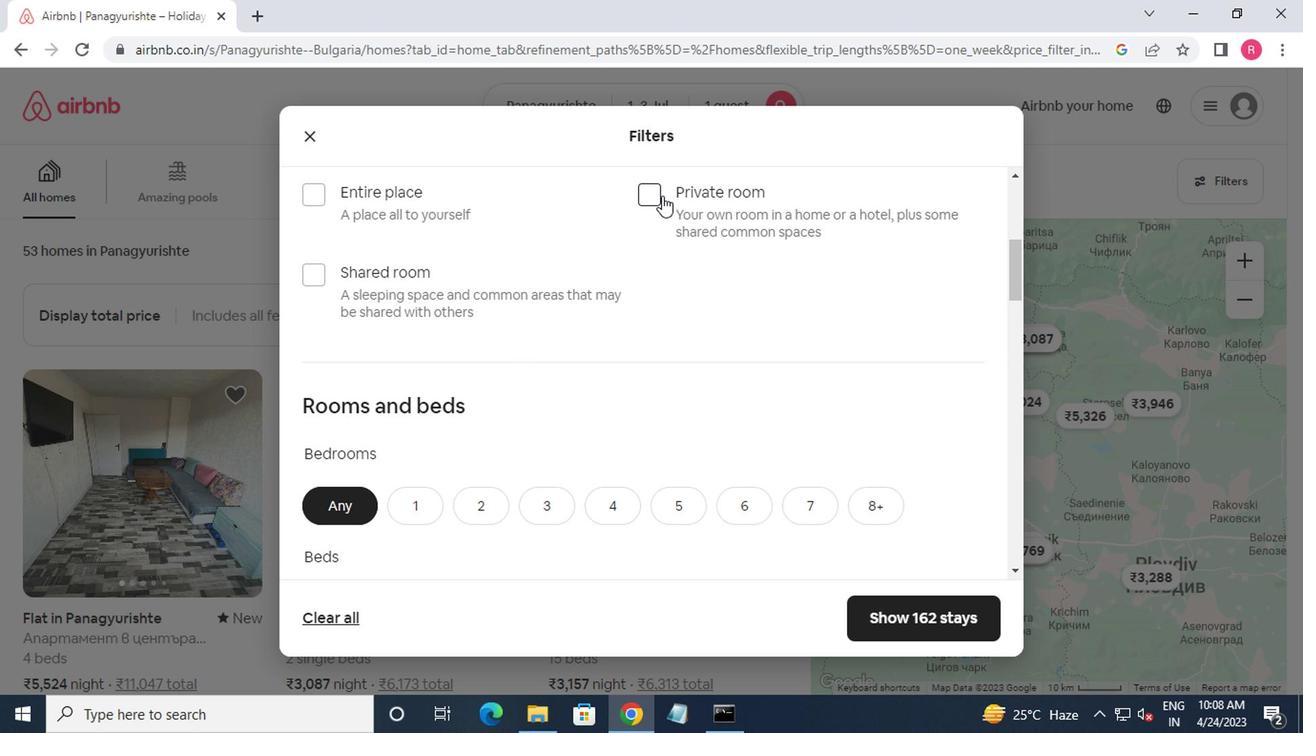 
Action: Mouse moved to (416, 510)
Screenshot: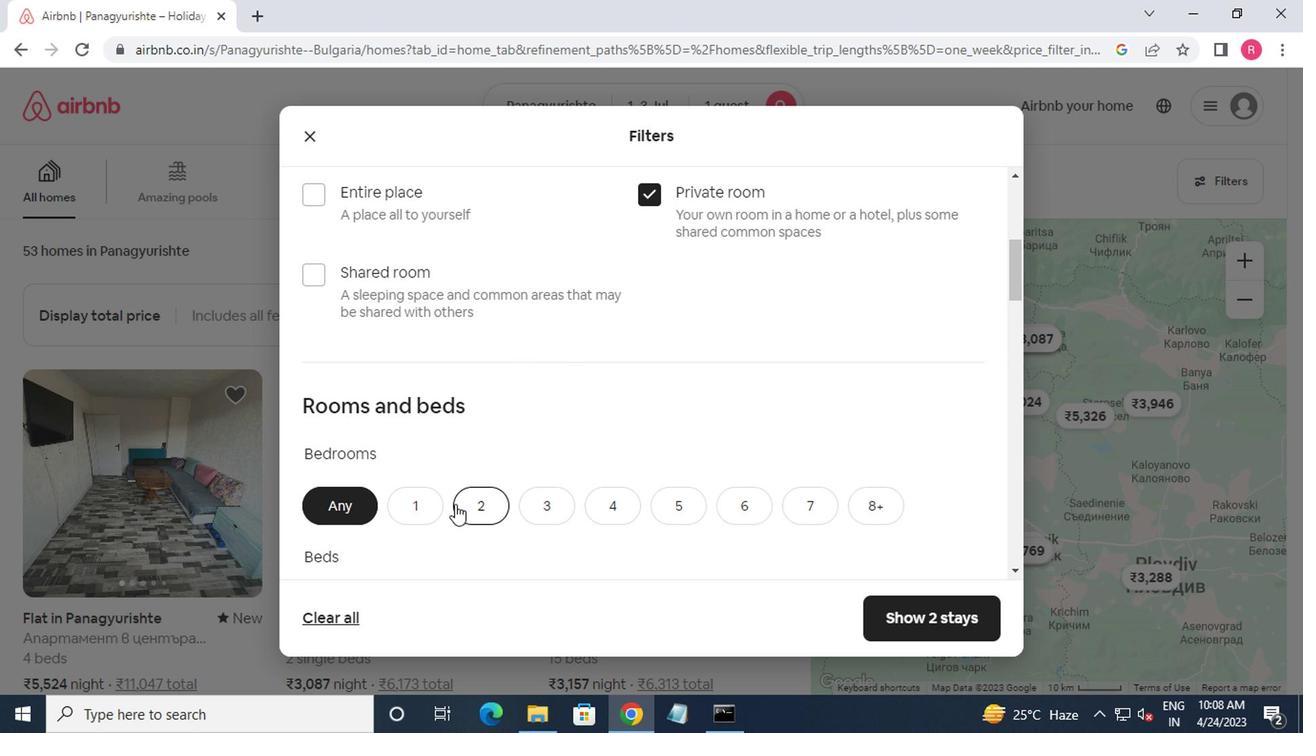 
Action: Mouse pressed left at (416, 510)
Screenshot: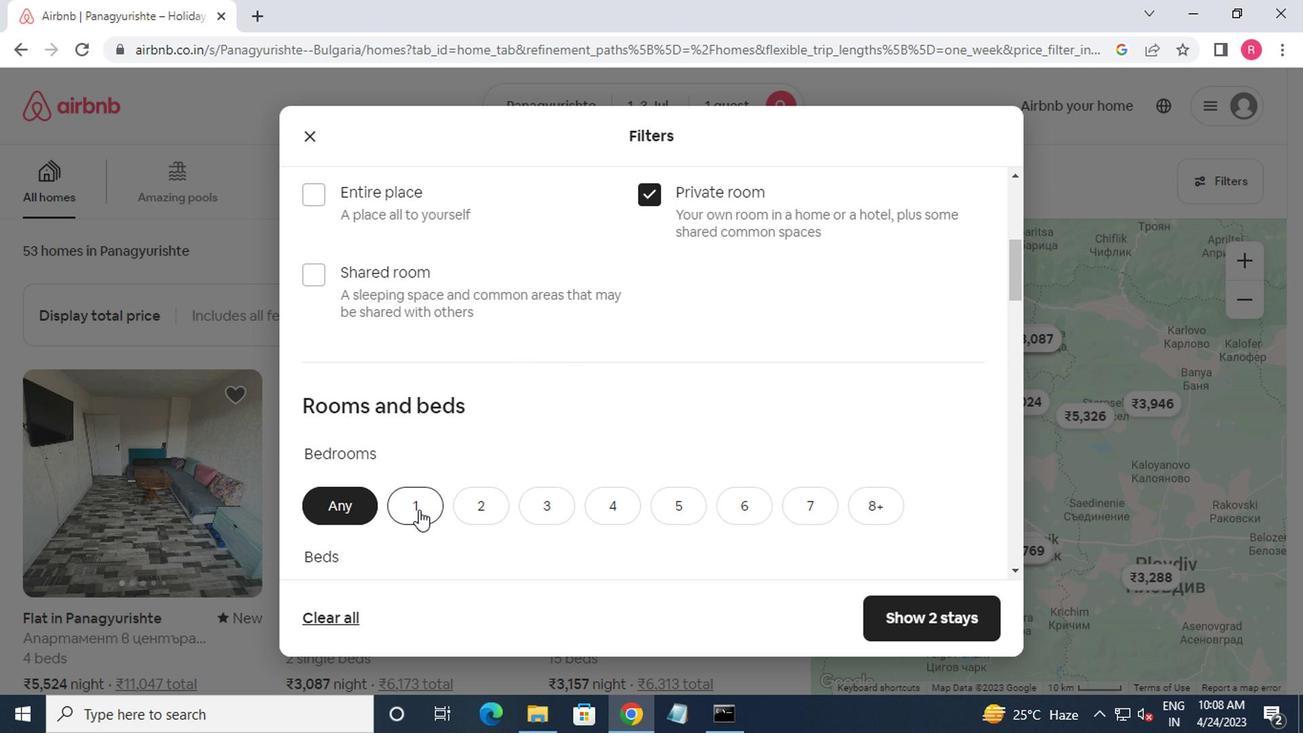 
Action: Mouse moved to (433, 490)
Screenshot: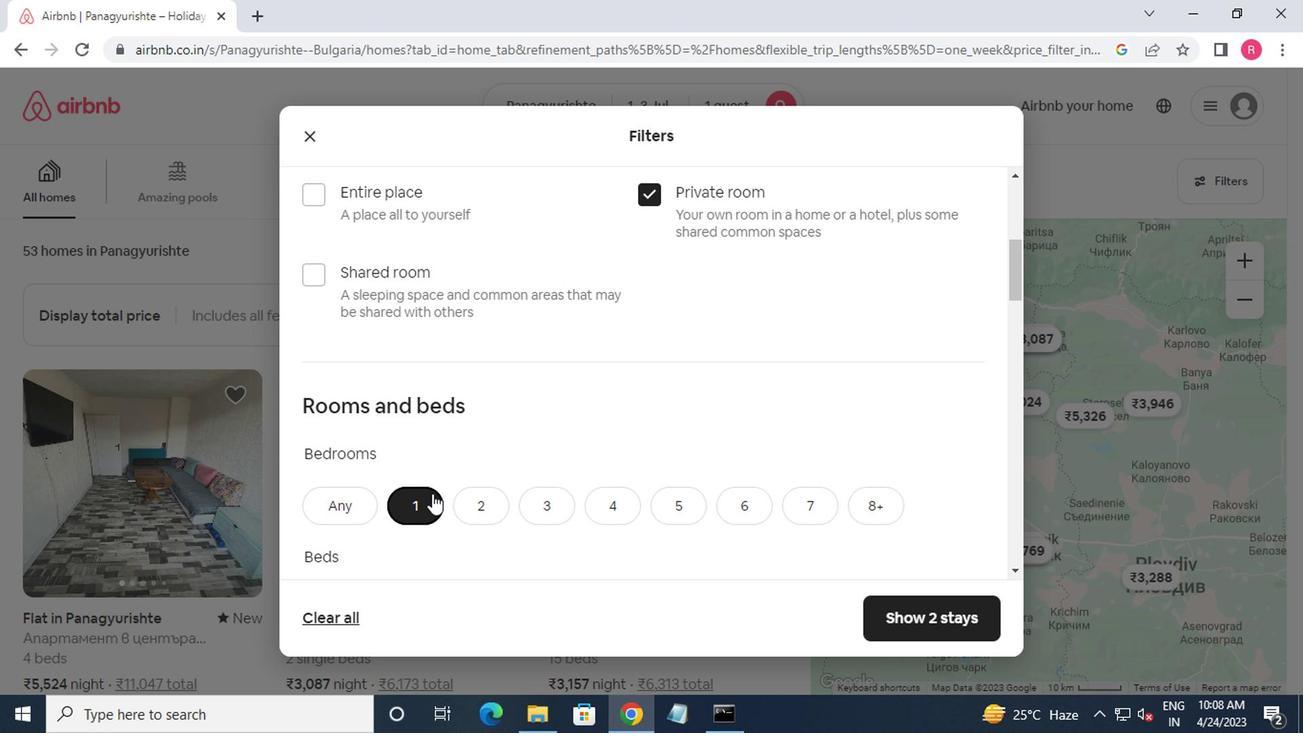 
Action: Mouse scrolled (433, 490) with delta (0, 0)
Screenshot: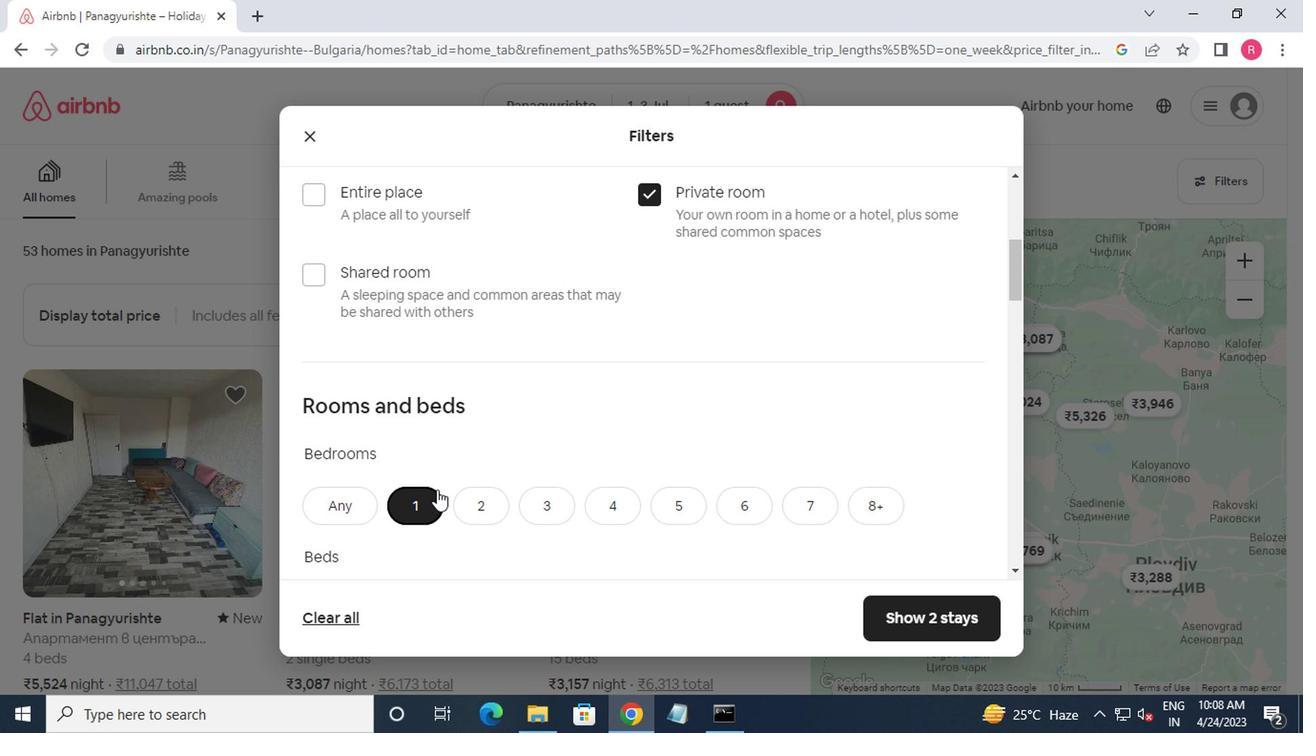
Action: Mouse scrolled (433, 490) with delta (0, 0)
Screenshot: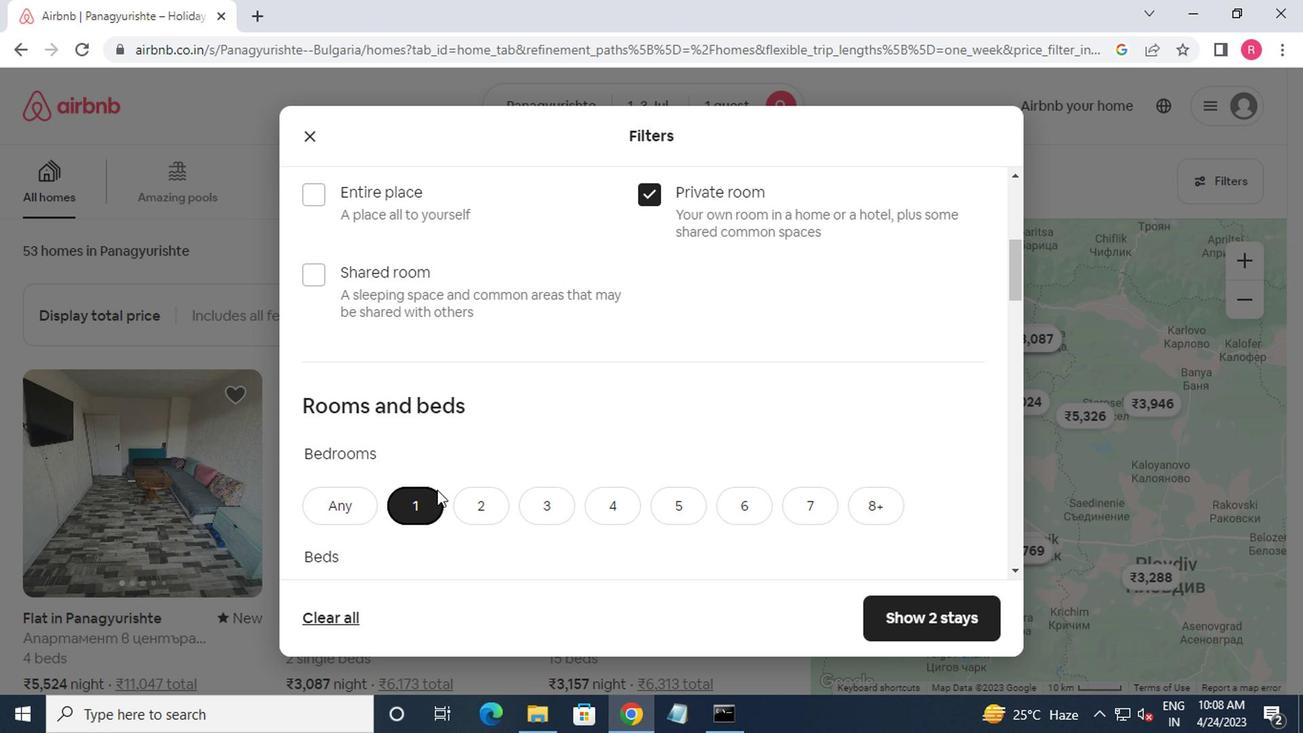 
Action: Mouse moved to (406, 415)
Screenshot: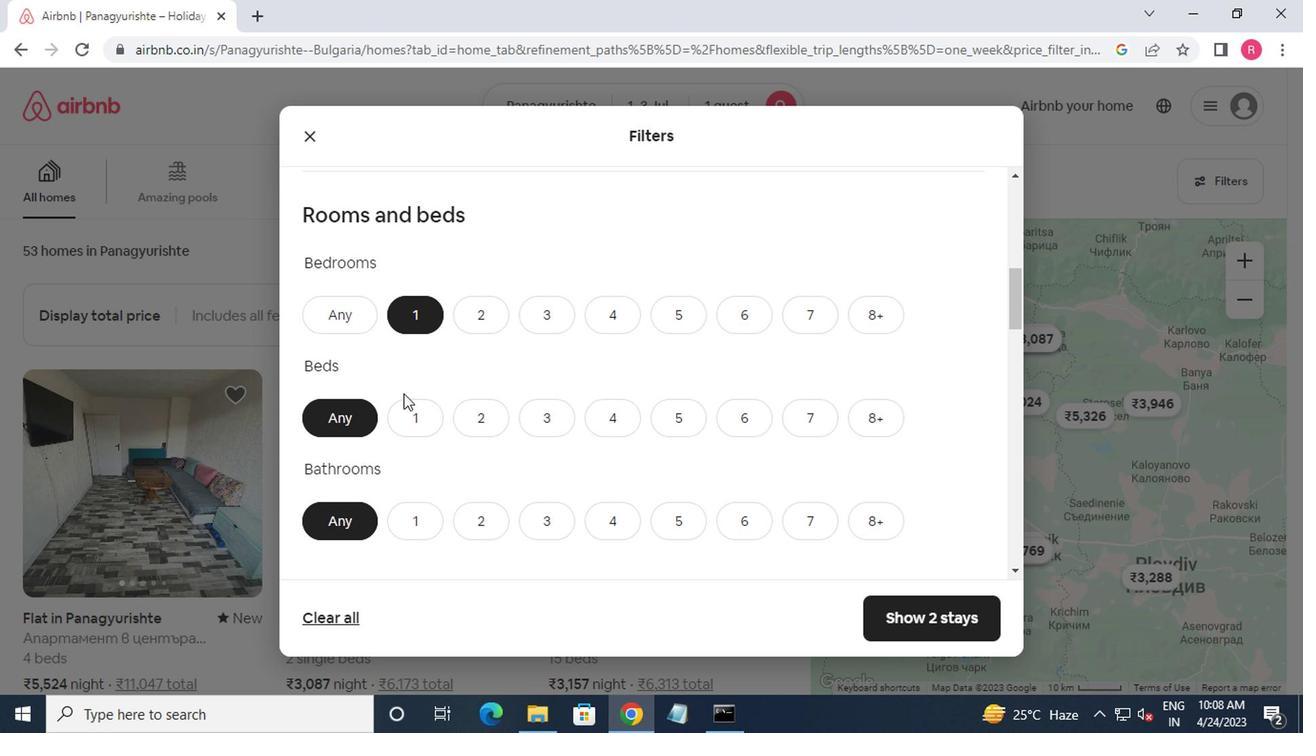
Action: Mouse pressed left at (406, 415)
Screenshot: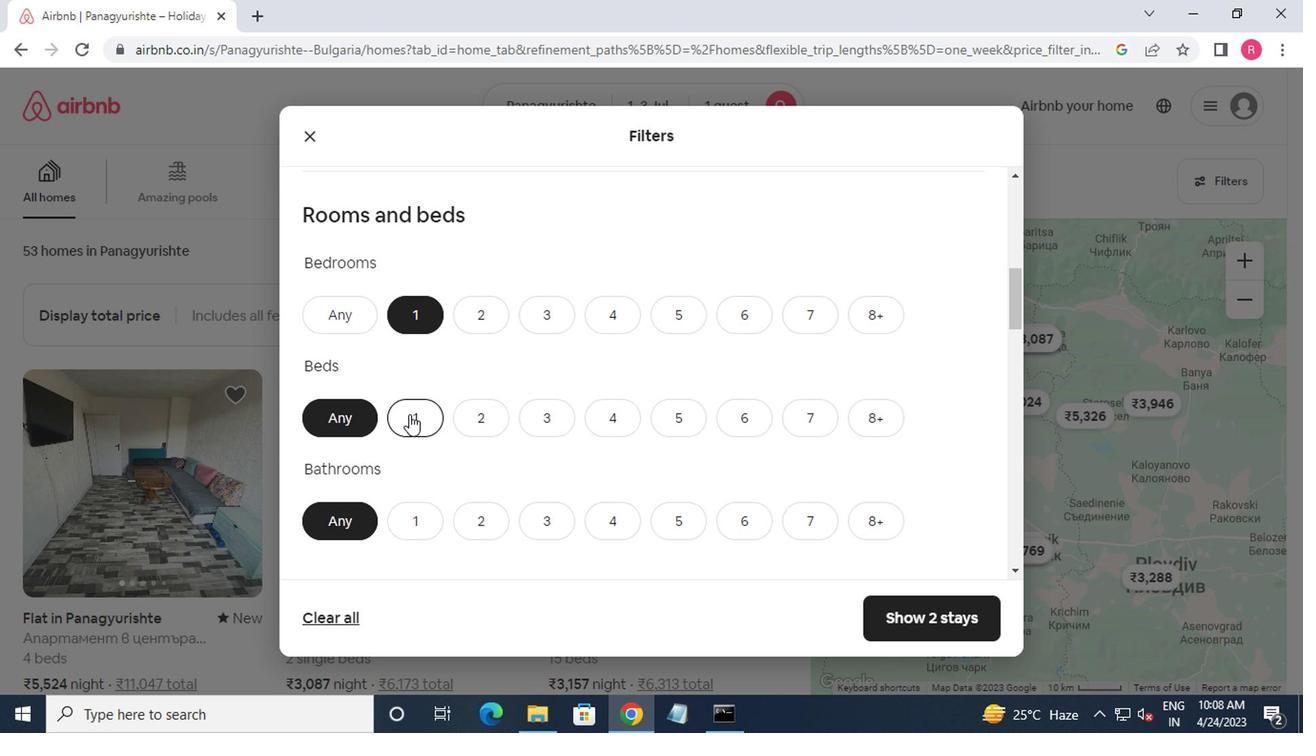 
Action: Mouse moved to (409, 426)
Screenshot: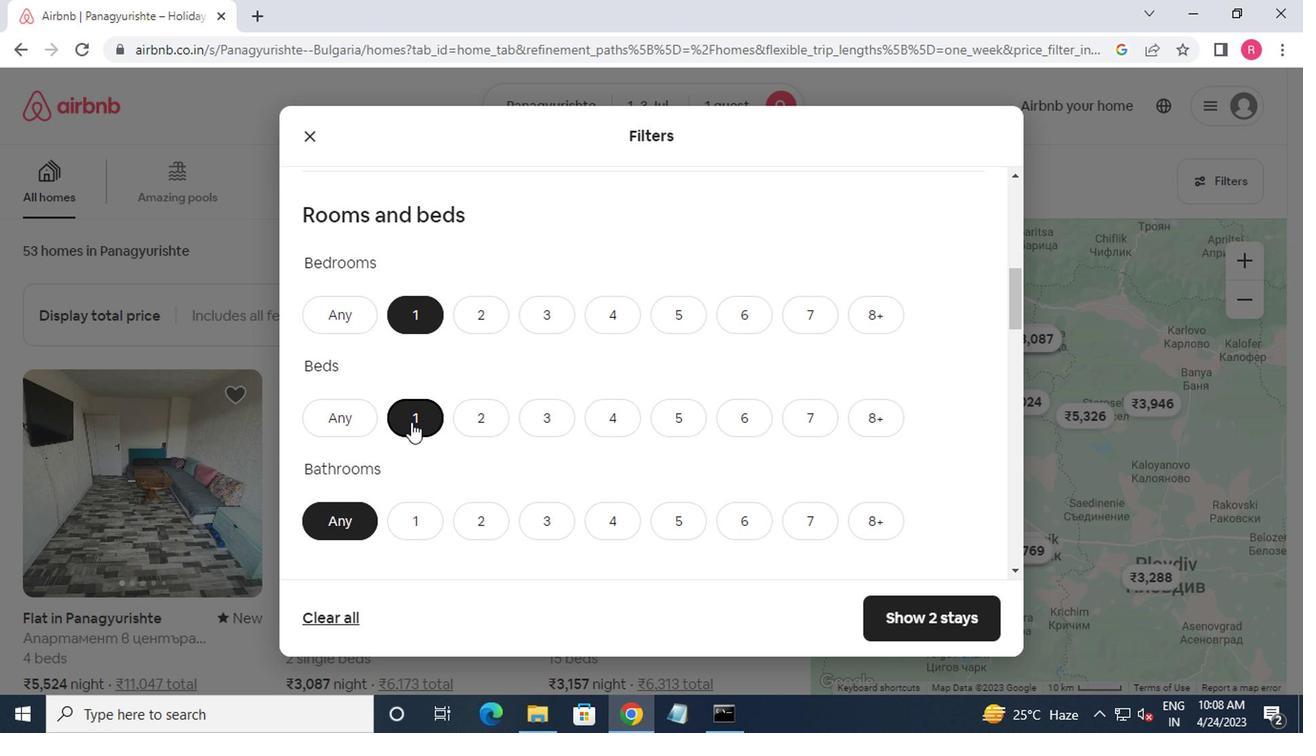 
Action: Mouse scrolled (409, 424) with delta (0, -1)
Screenshot: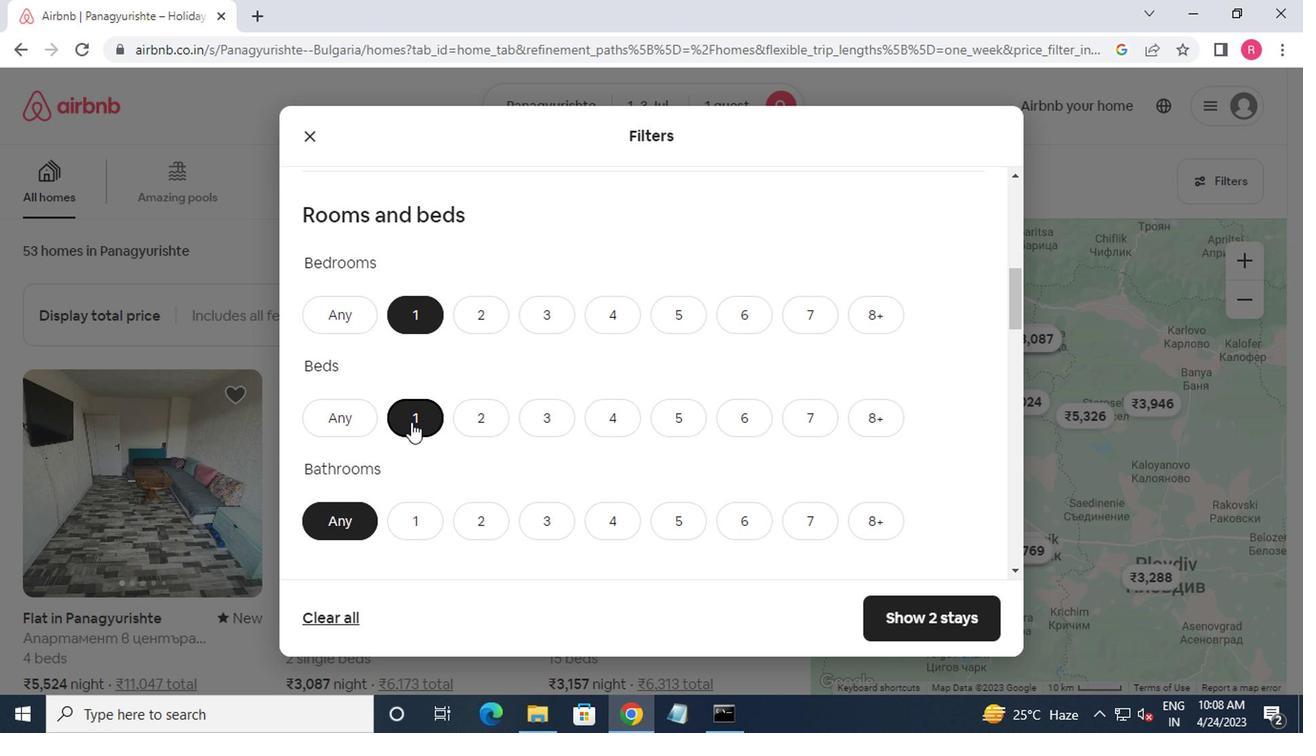 
Action: Mouse moved to (412, 438)
Screenshot: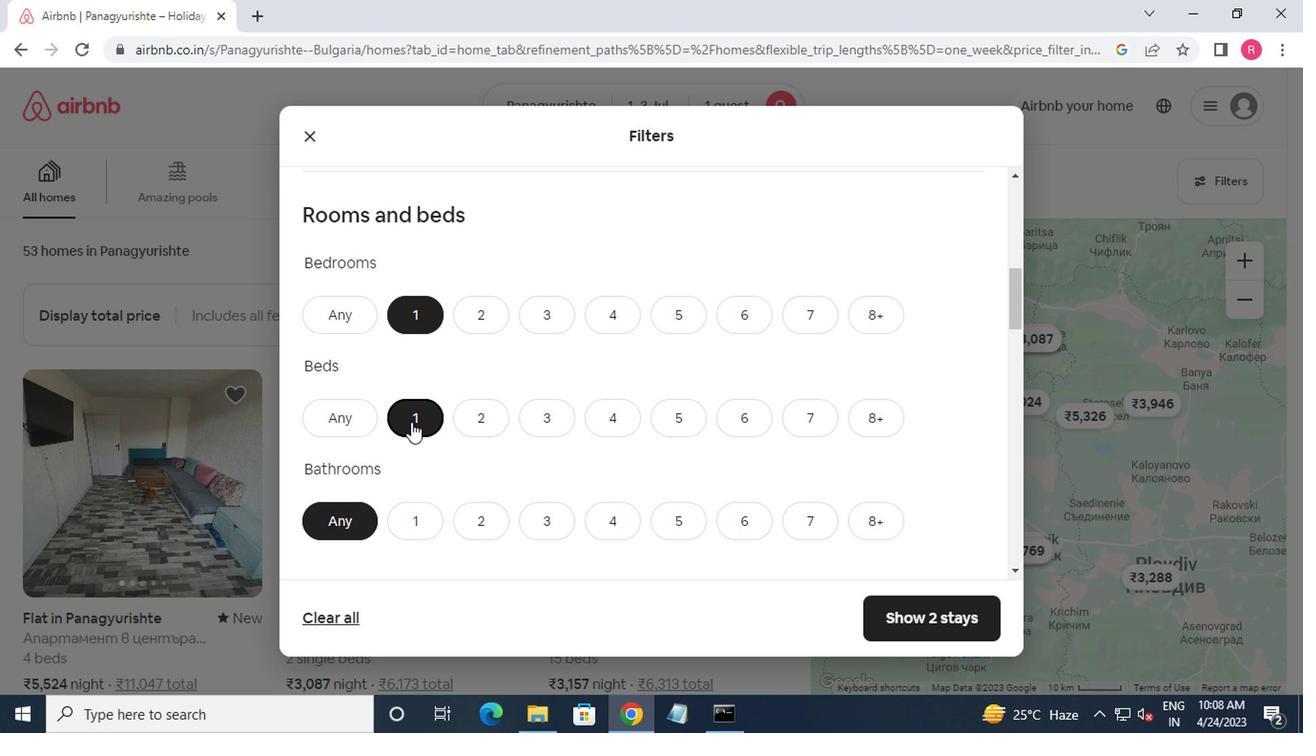 
Action: Mouse scrolled (412, 437) with delta (0, 0)
Screenshot: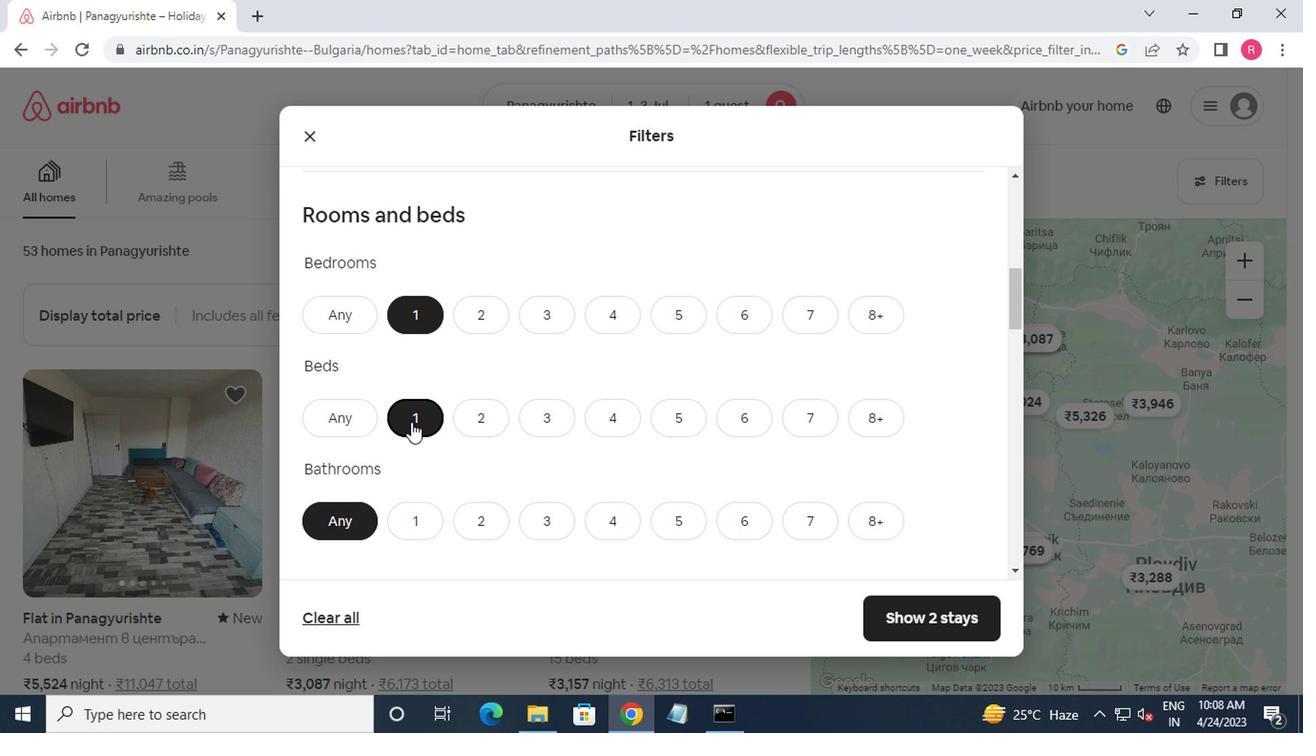
Action: Mouse moved to (423, 347)
Screenshot: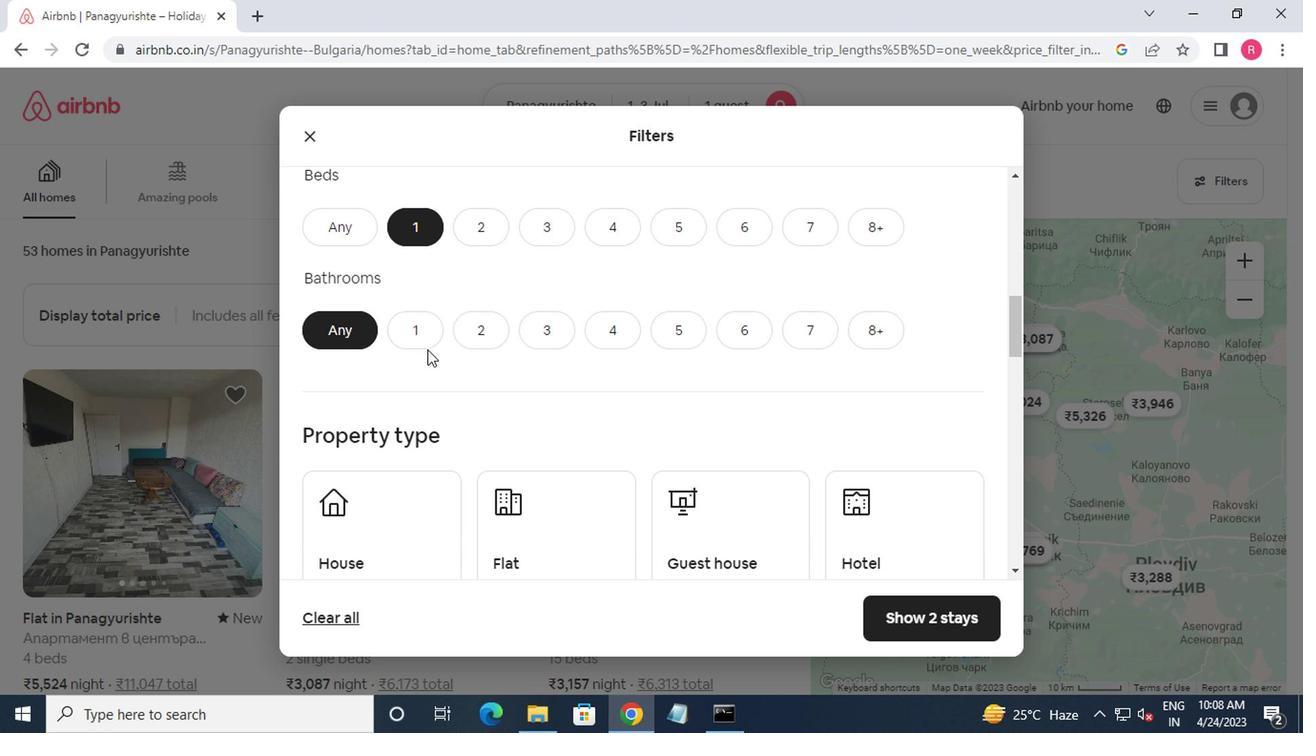 
Action: Mouse pressed left at (423, 347)
Screenshot: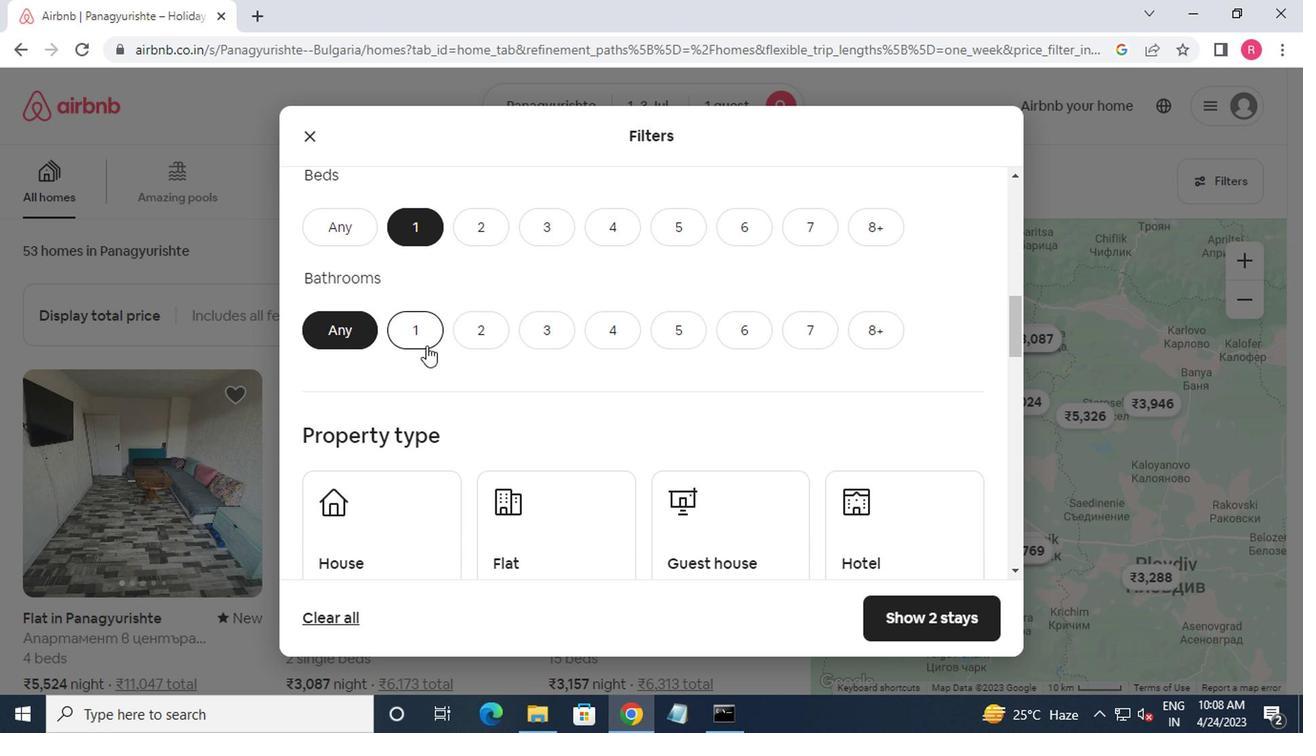 
Action: Mouse moved to (428, 469)
Screenshot: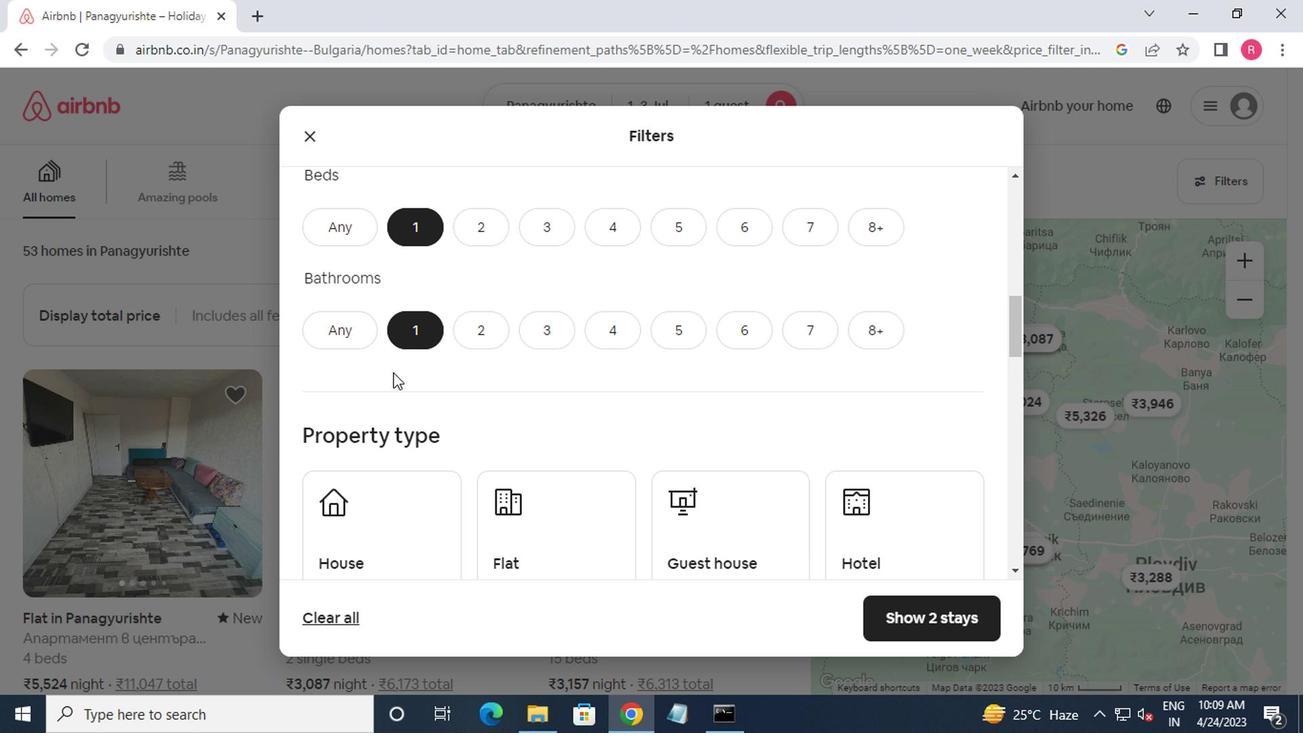 
Action: Mouse scrolled (428, 469) with delta (0, 0)
Screenshot: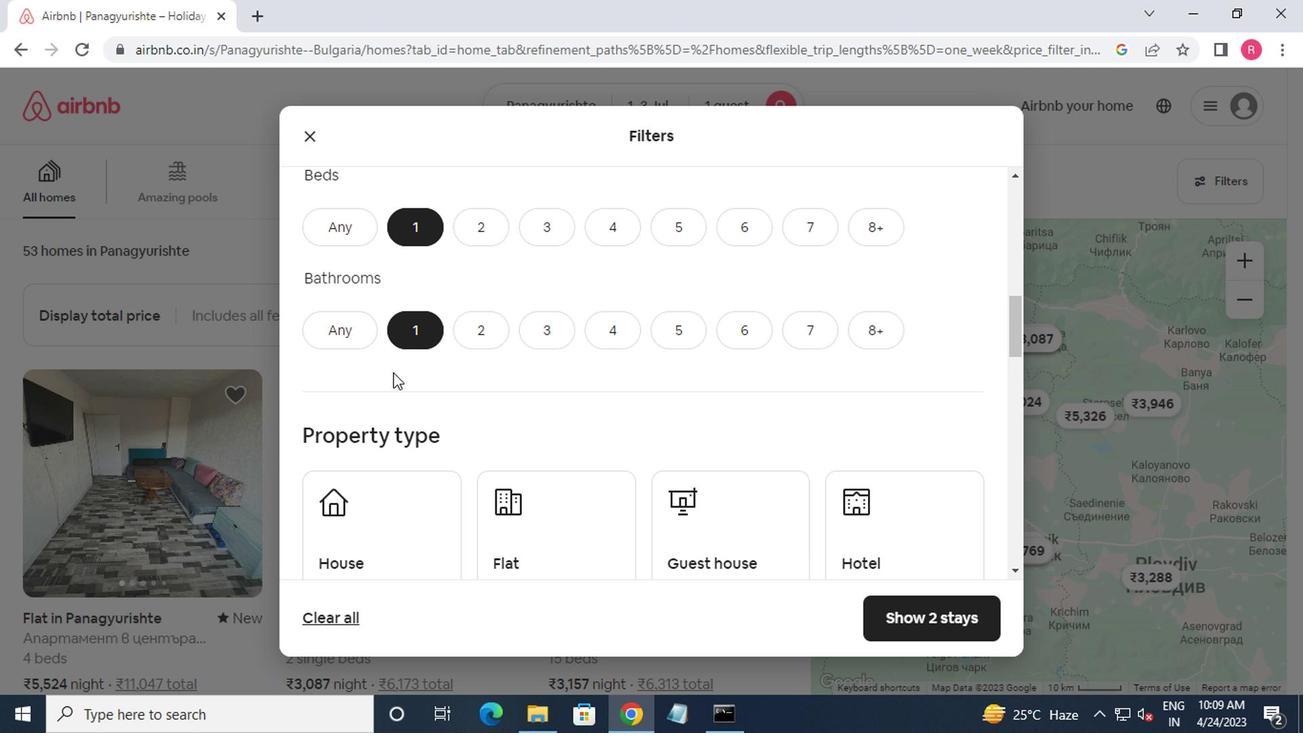 
Action: Mouse moved to (411, 485)
Screenshot: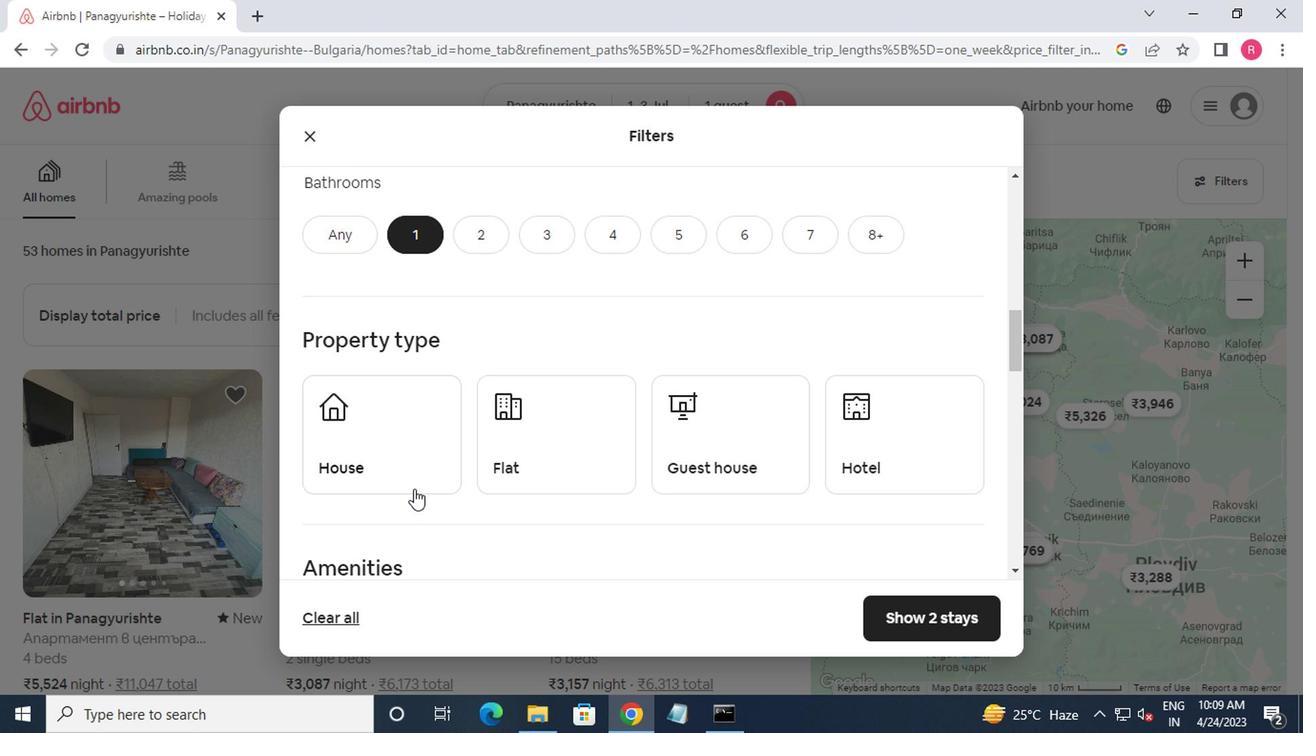 
Action: Mouse pressed left at (411, 485)
Screenshot: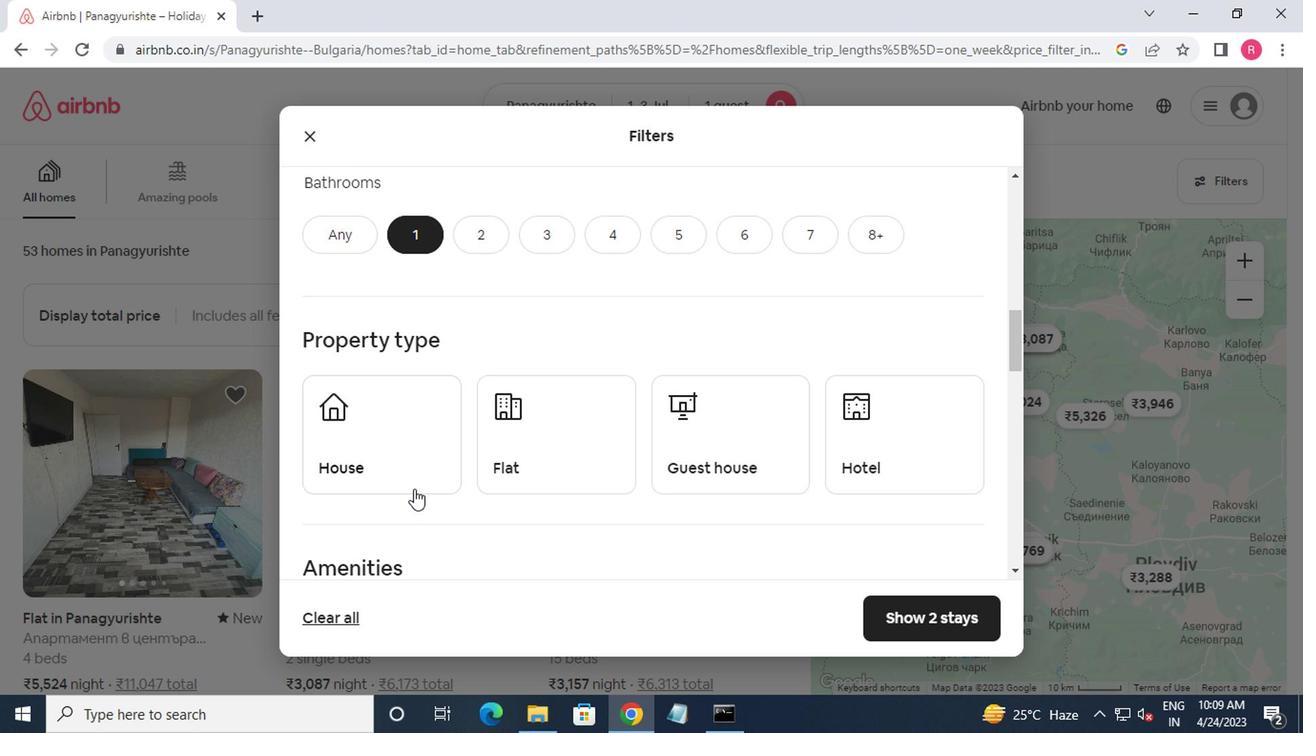 
Action: Mouse moved to (515, 469)
Screenshot: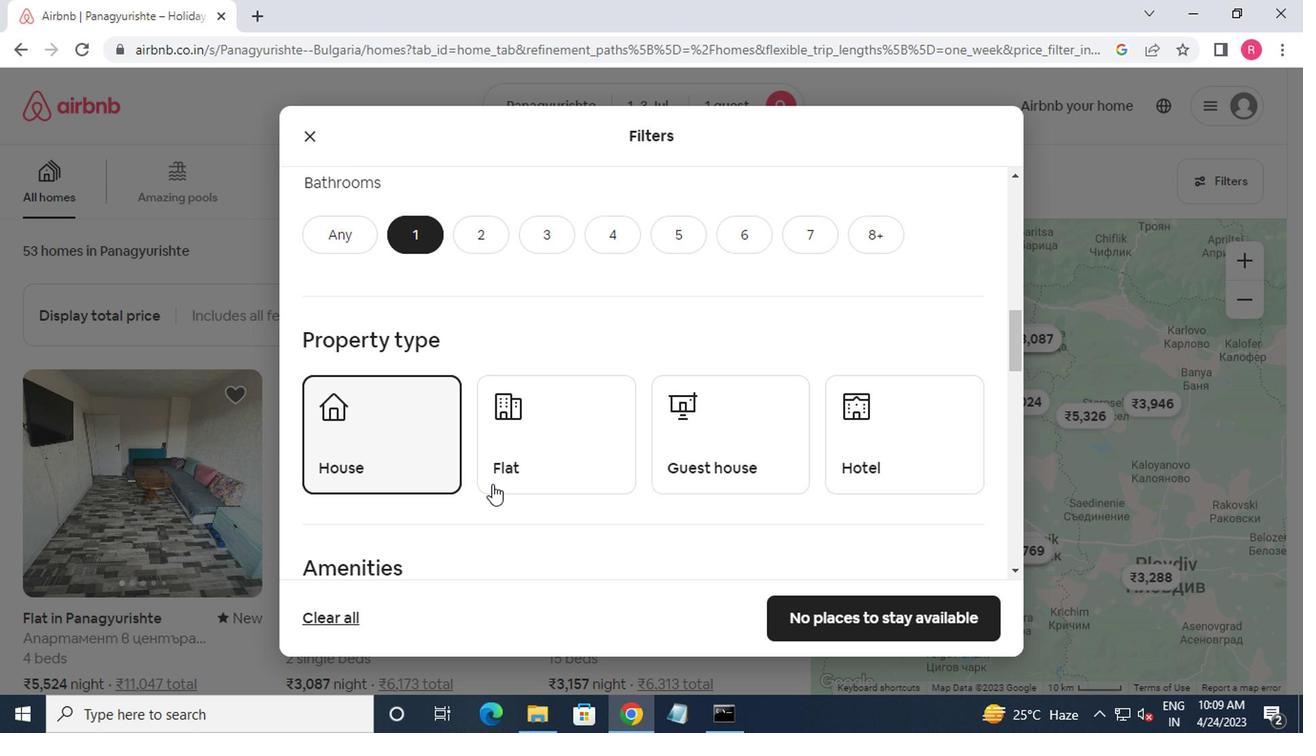 
Action: Mouse pressed left at (515, 469)
Screenshot: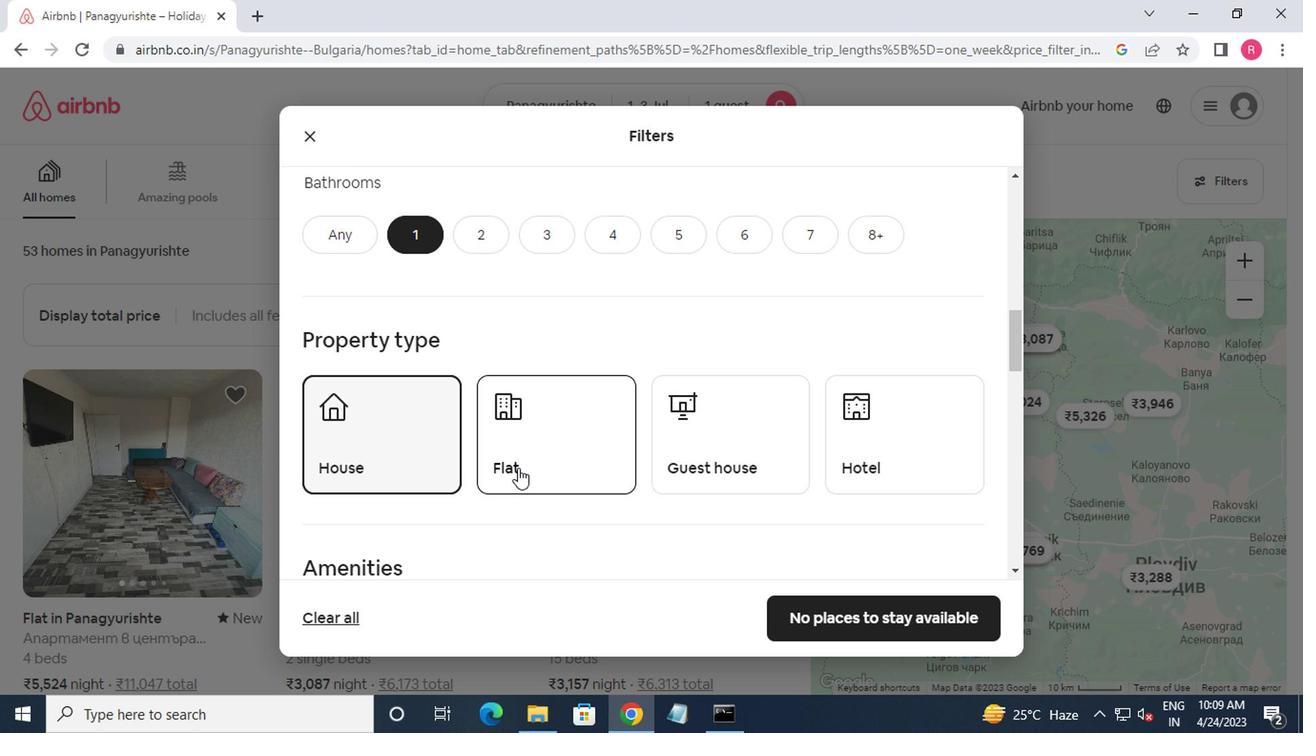 
Action: Mouse moved to (685, 475)
Screenshot: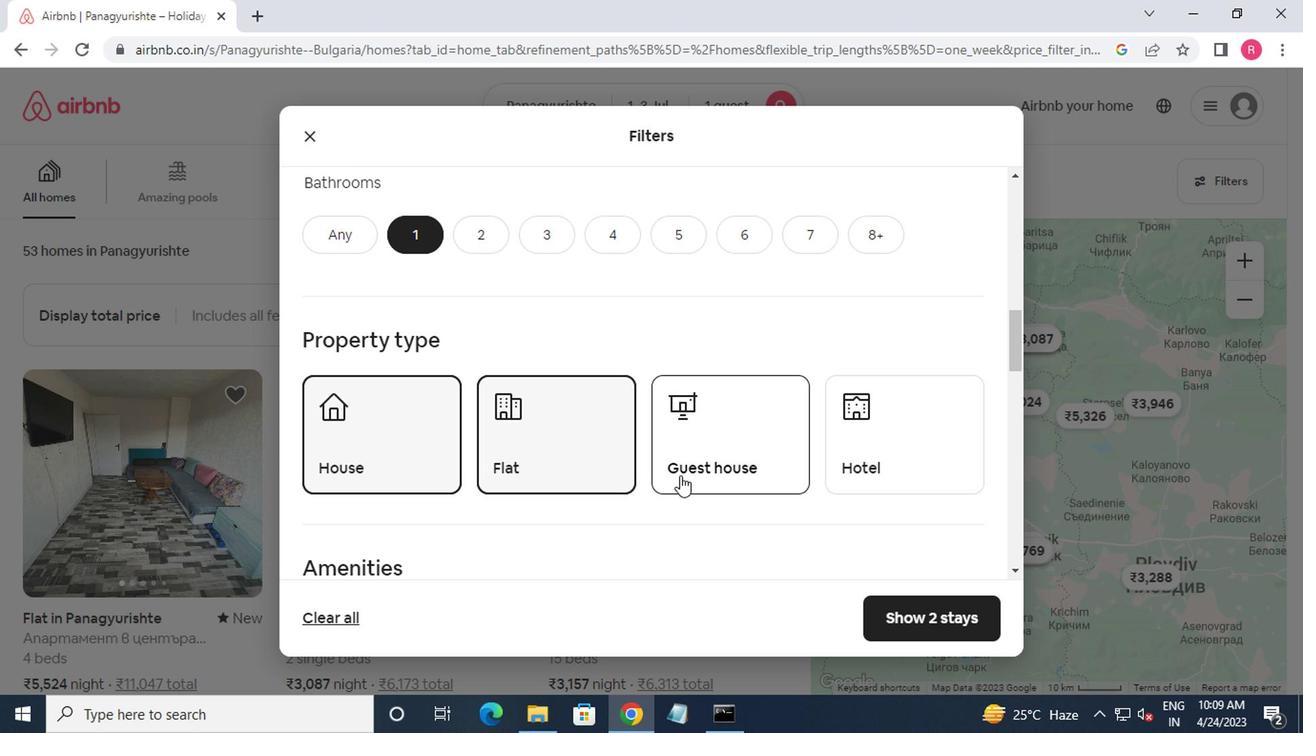 
Action: Mouse pressed left at (685, 475)
Screenshot: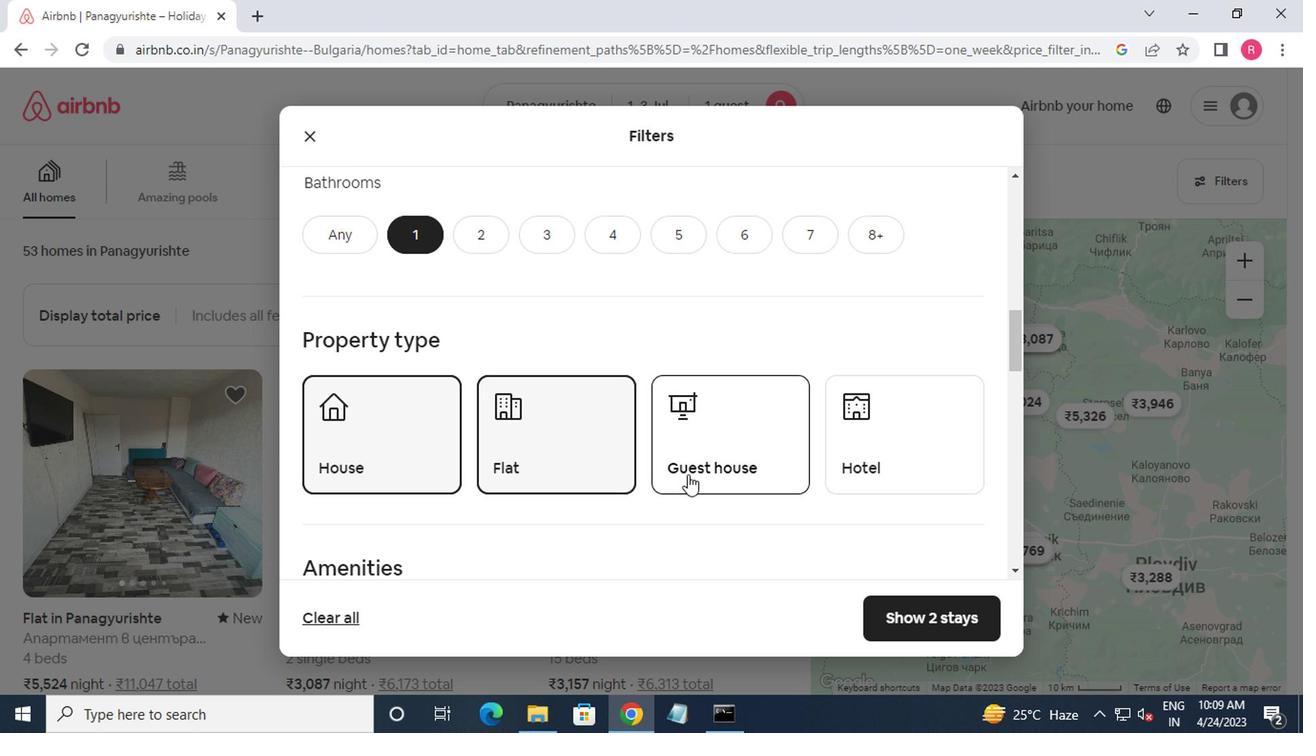 
Action: Mouse moved to (875, 447)
Screenshot: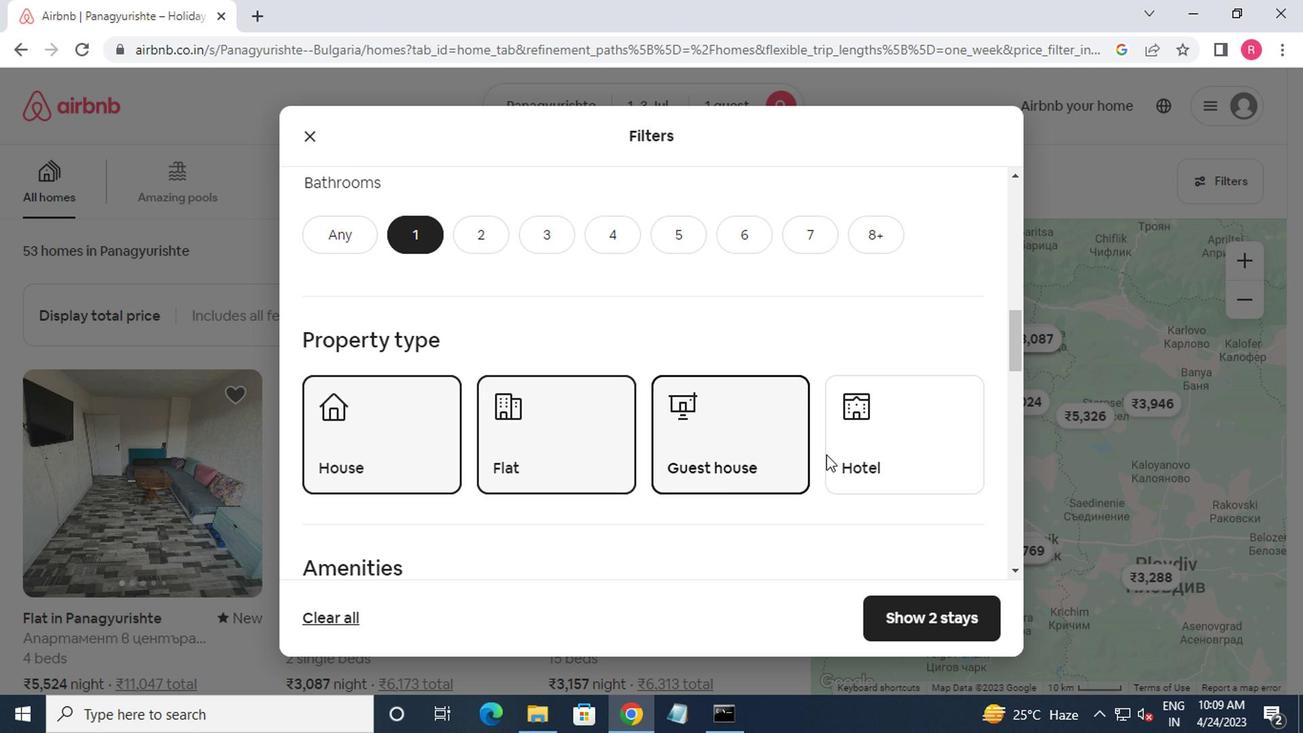 
Action: Mouse pressed left at (875, 447)
Screenshot: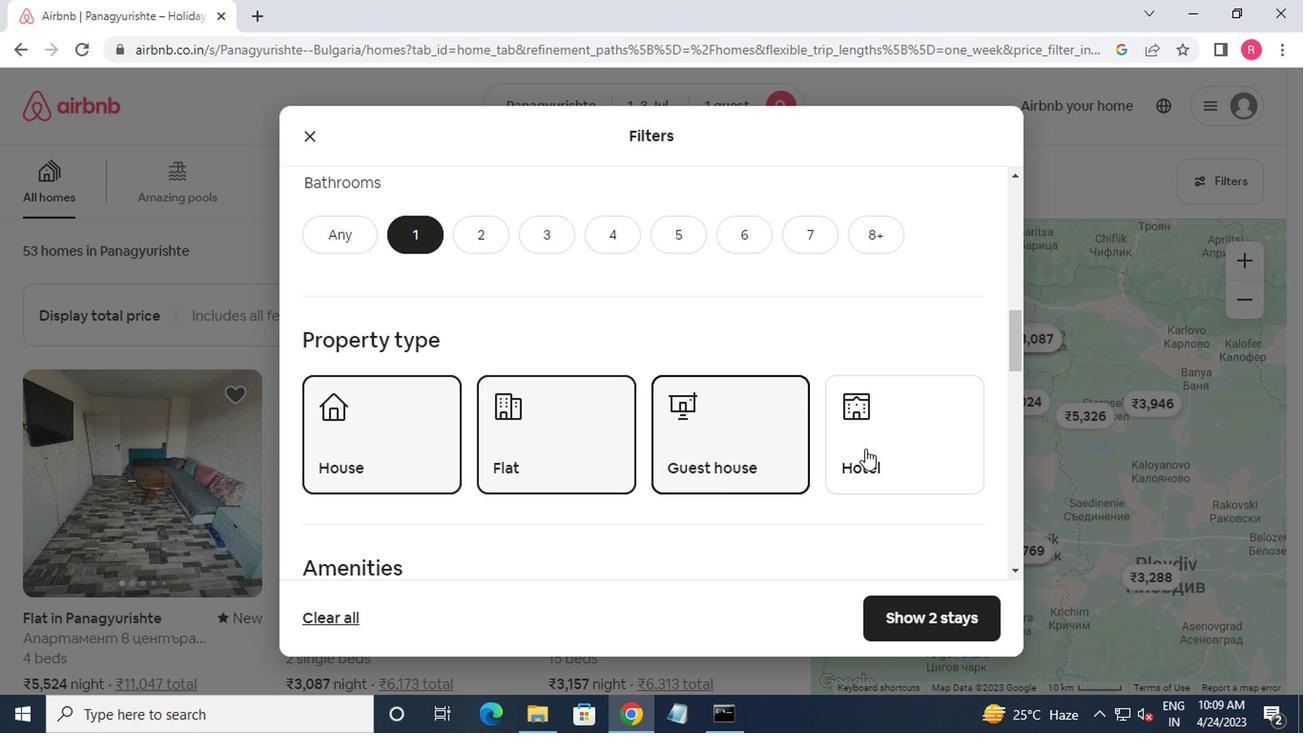 
Action: Mouse moved to (688, 510)
Screenshot: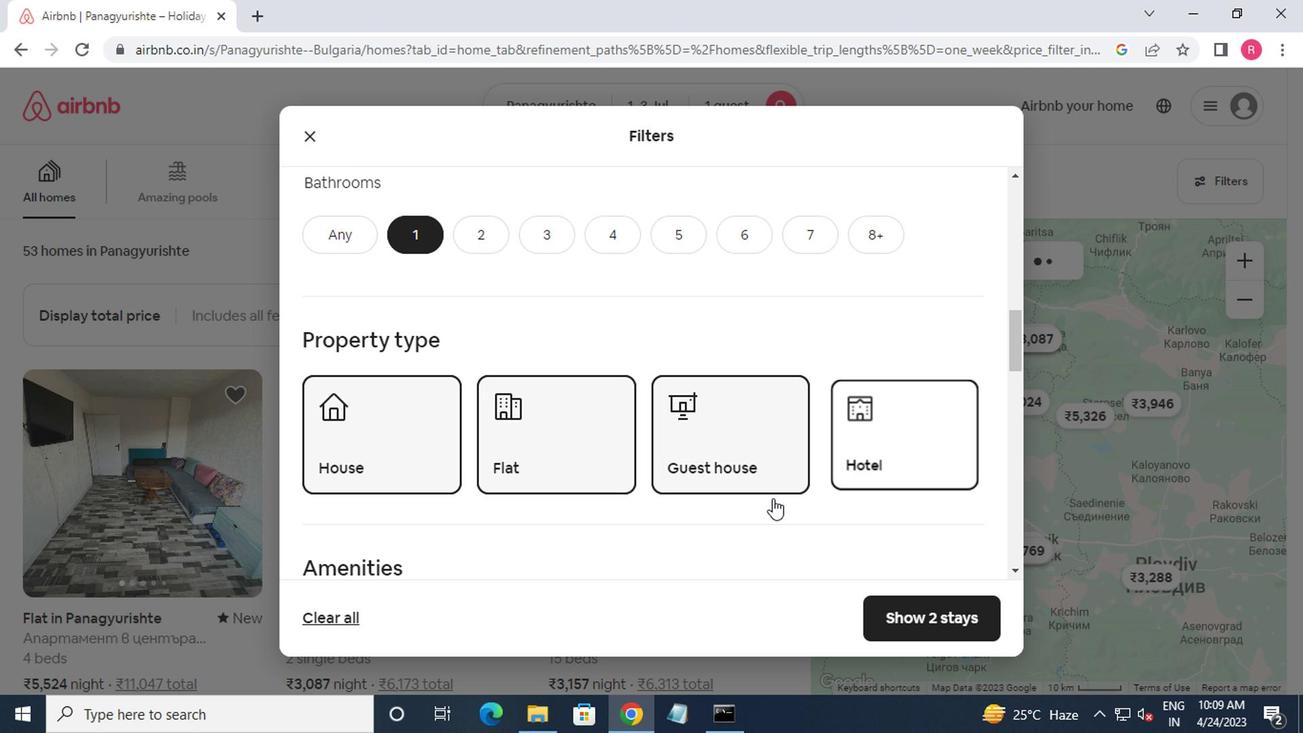 
Action: Mouse scrolled (688, 509) with delta (0, 0)
Screenshot: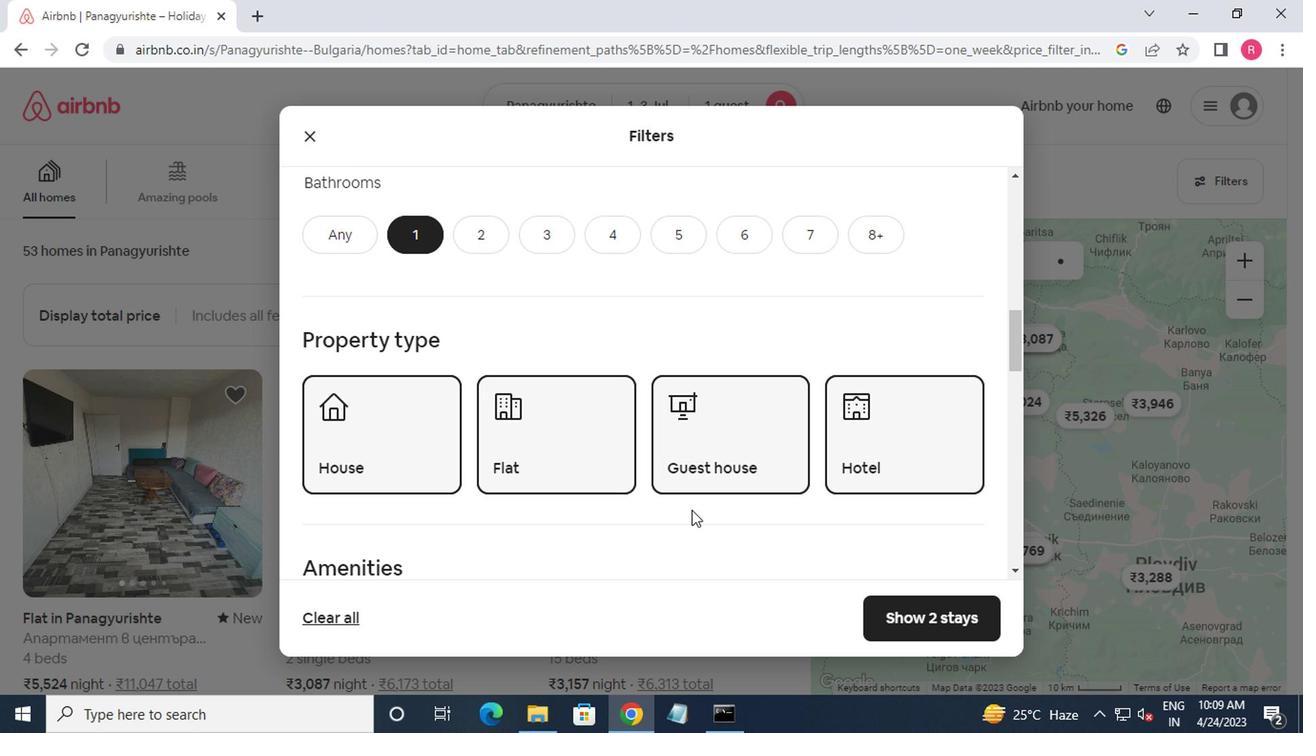 
Action: Mouse scrolled (688, 509) with delta (0, 0)
Screenshot: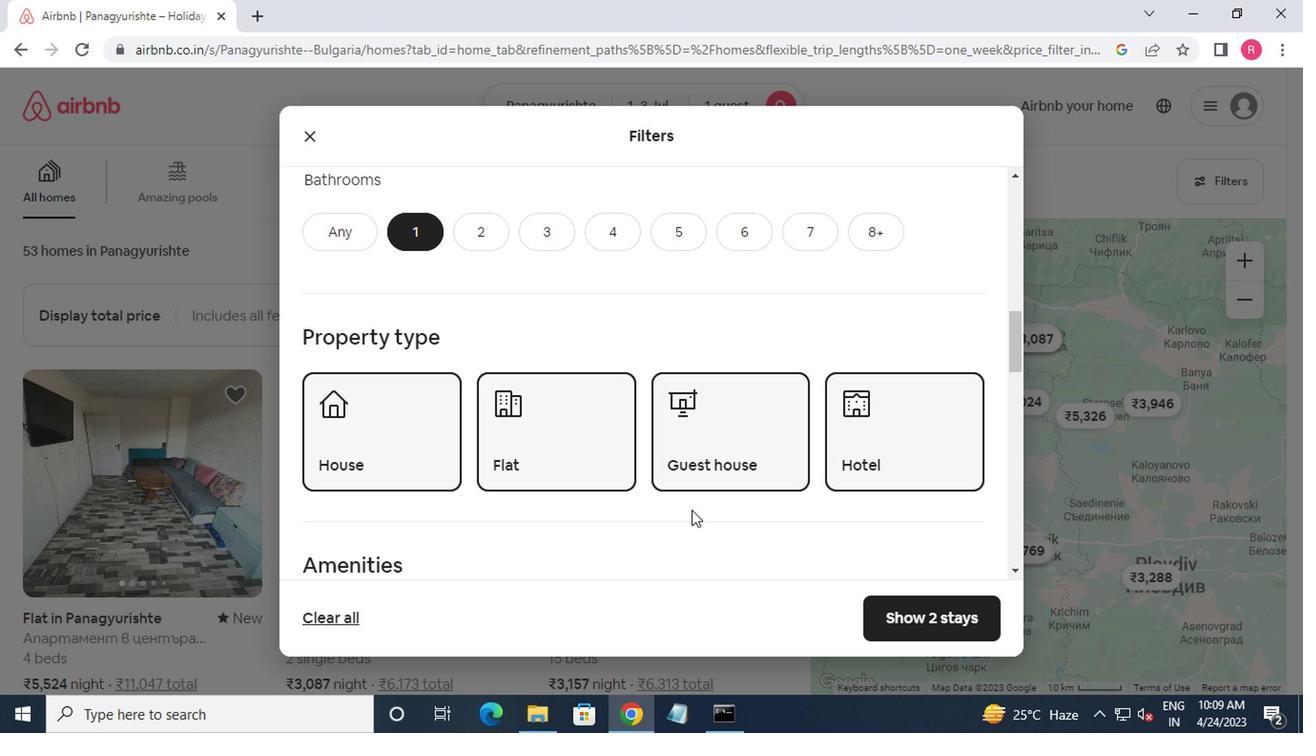 
Action: Mouse moved to (649, 521)
Screenshot: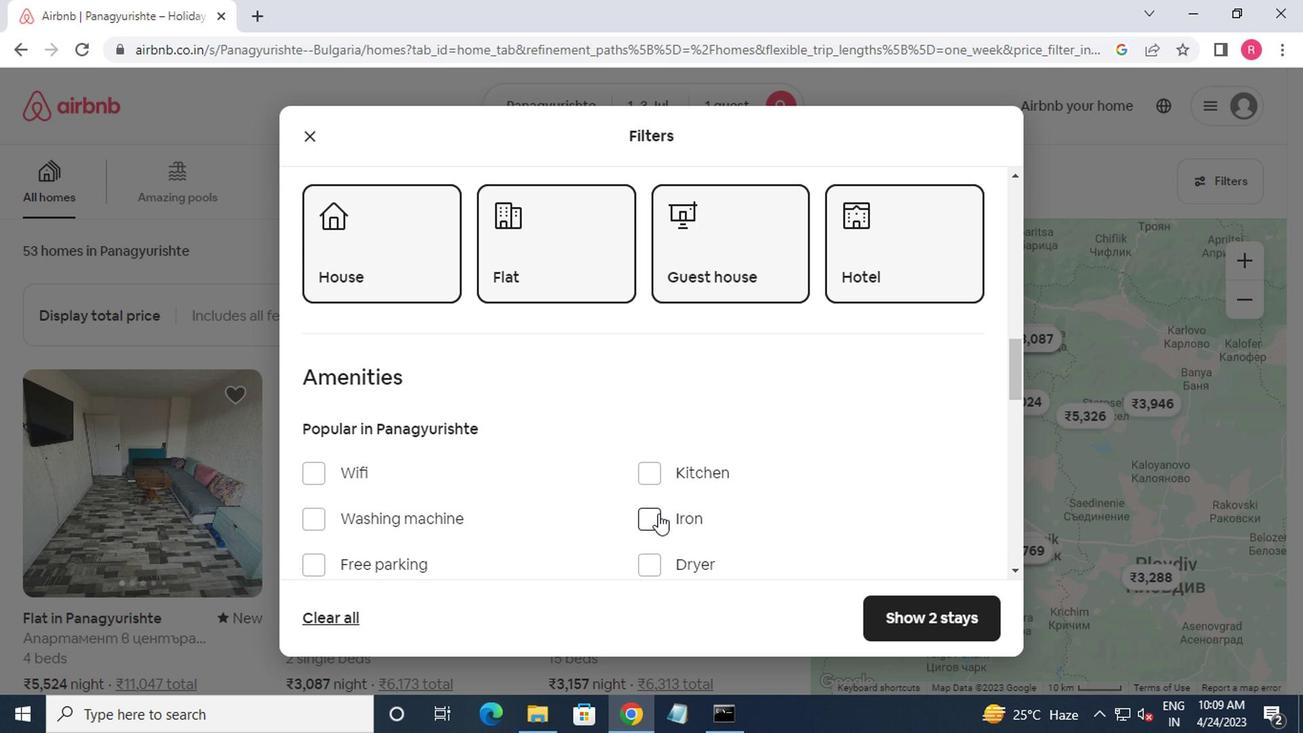 
Action: Mouse scrolled (649, 519) with delta (0, -1)
Screenshot: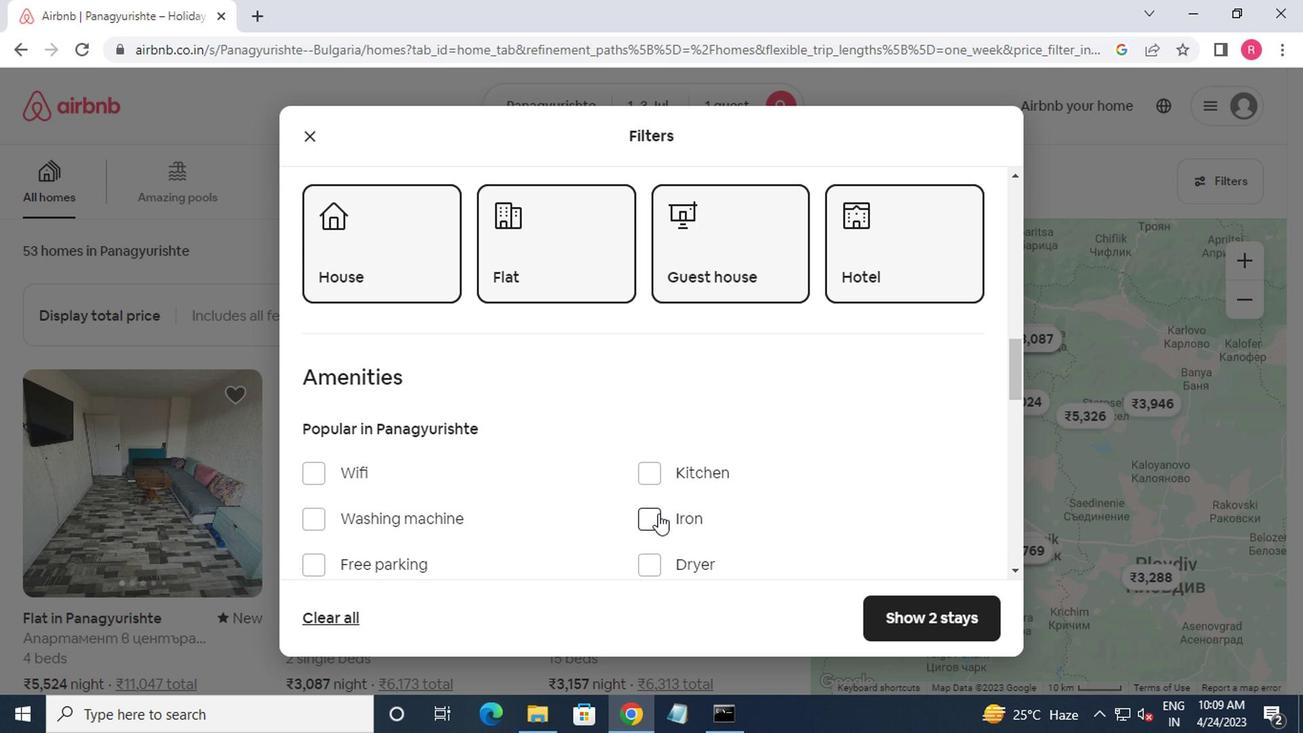 
Action: Mouse moved to (335, 369)
Screenshot: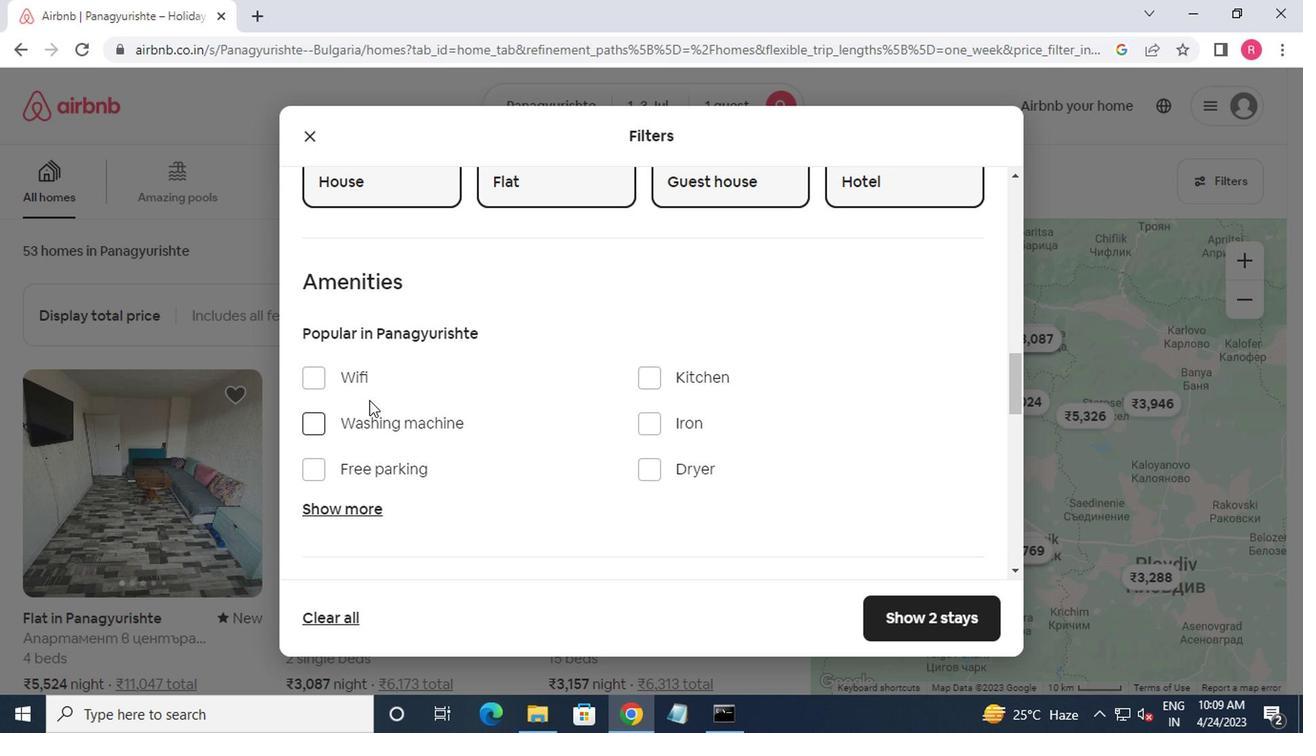 
Action: Mouse pressed left at (335, 369)
Screenshot: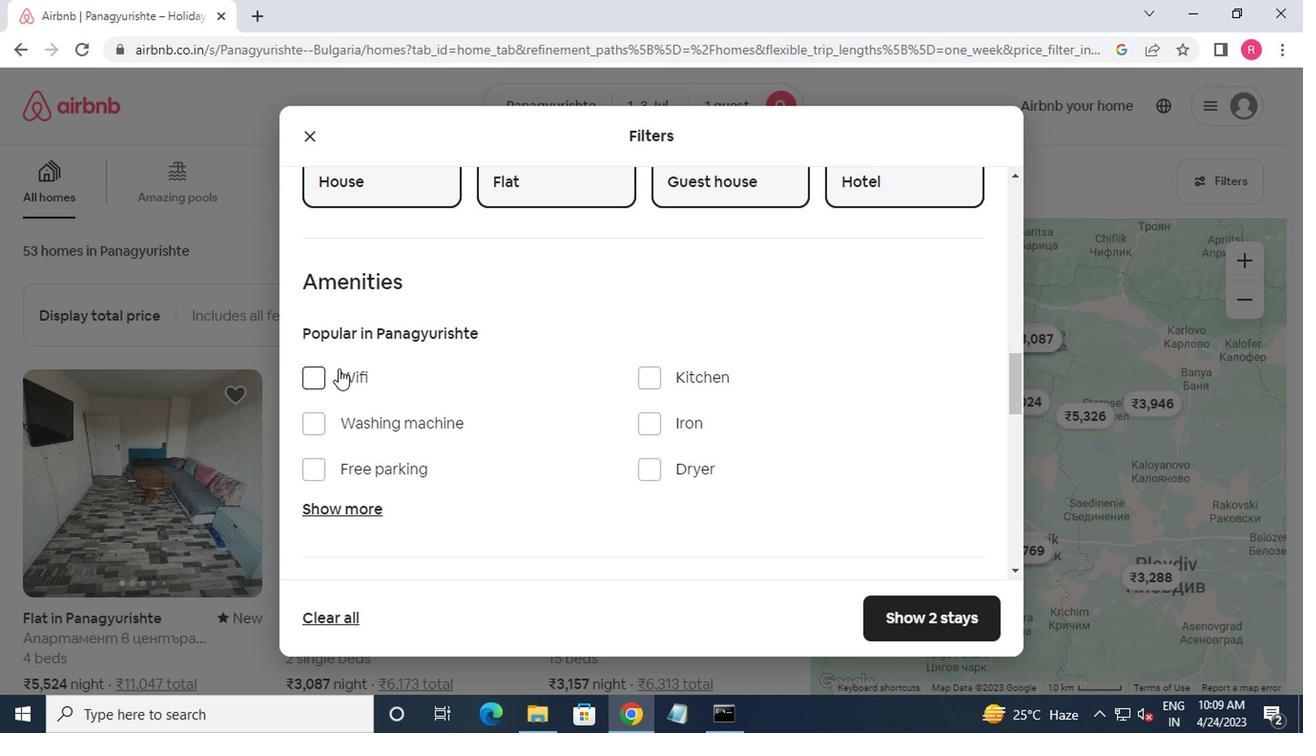 
Action: Mouse moved to (402, 410)
Screenshot: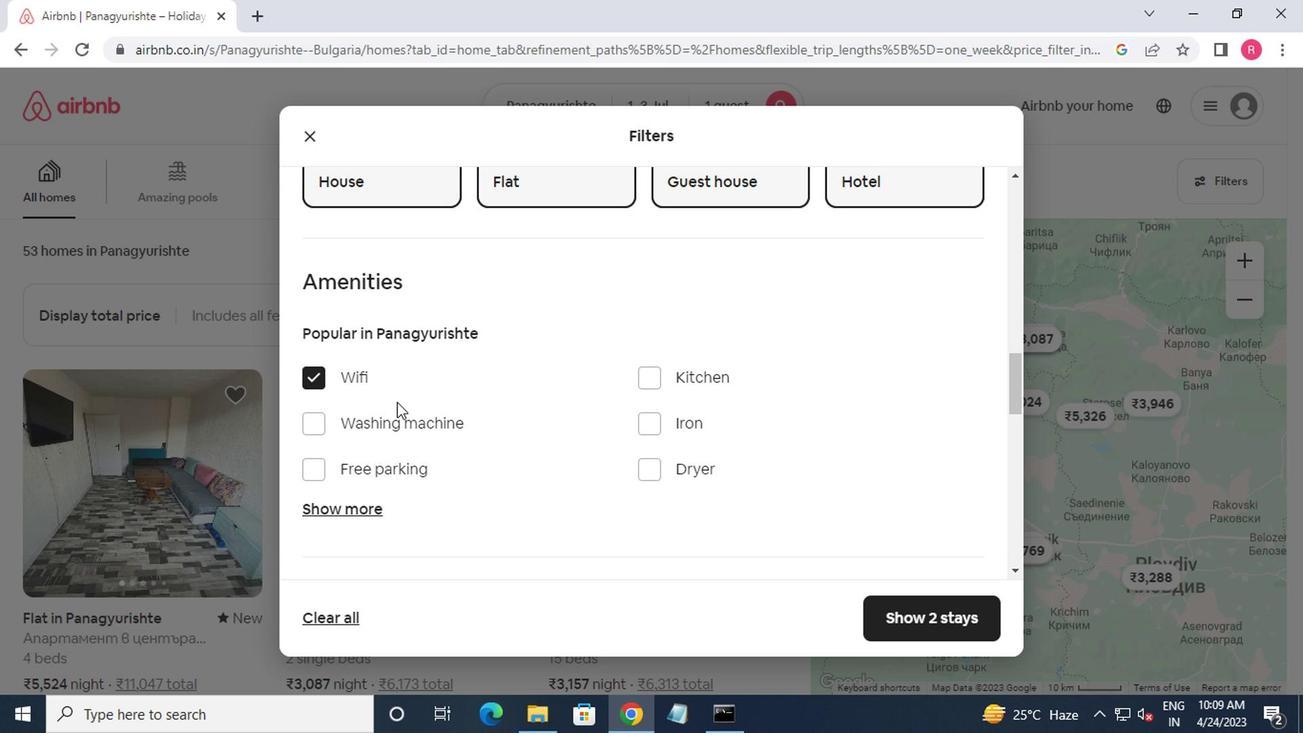 
Action: Mouse scrolled (402, 409) with delta (0, 0)
Screenshot: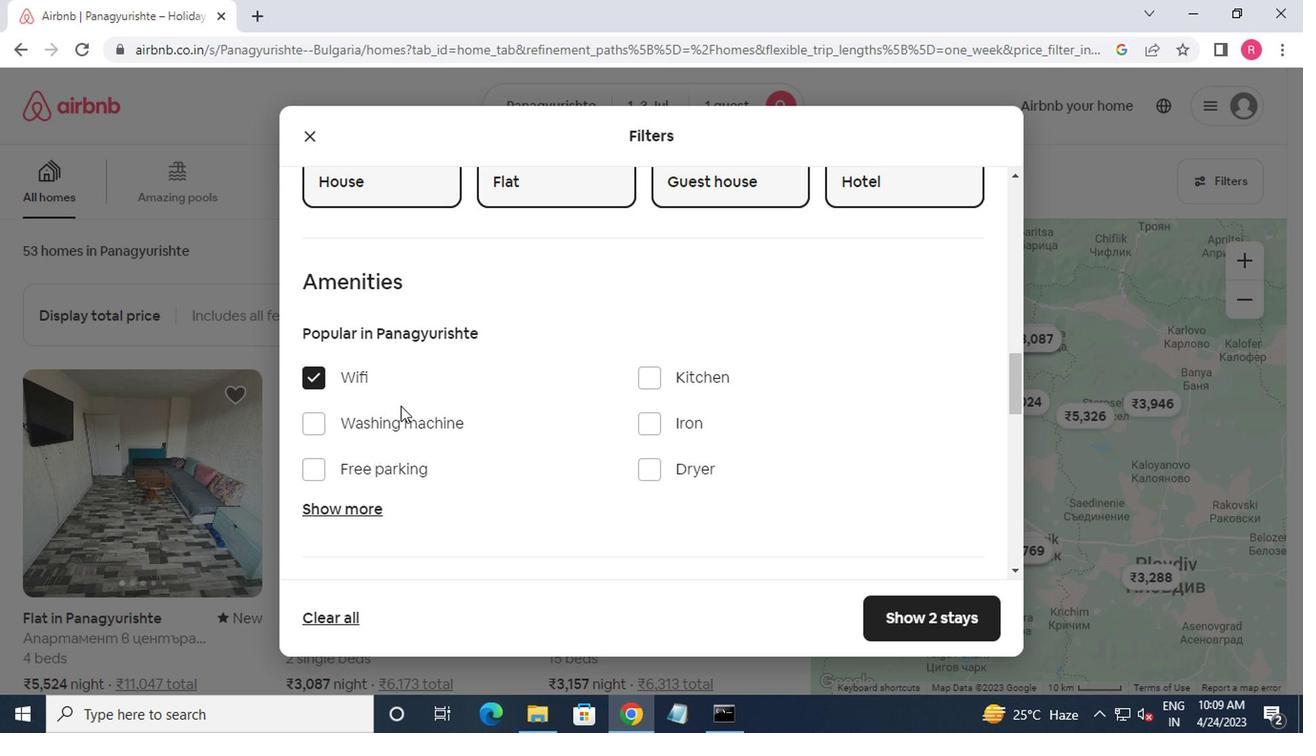 
Action: Mouse scrolled (402, 409) with delta (0, 0)
Screenshot: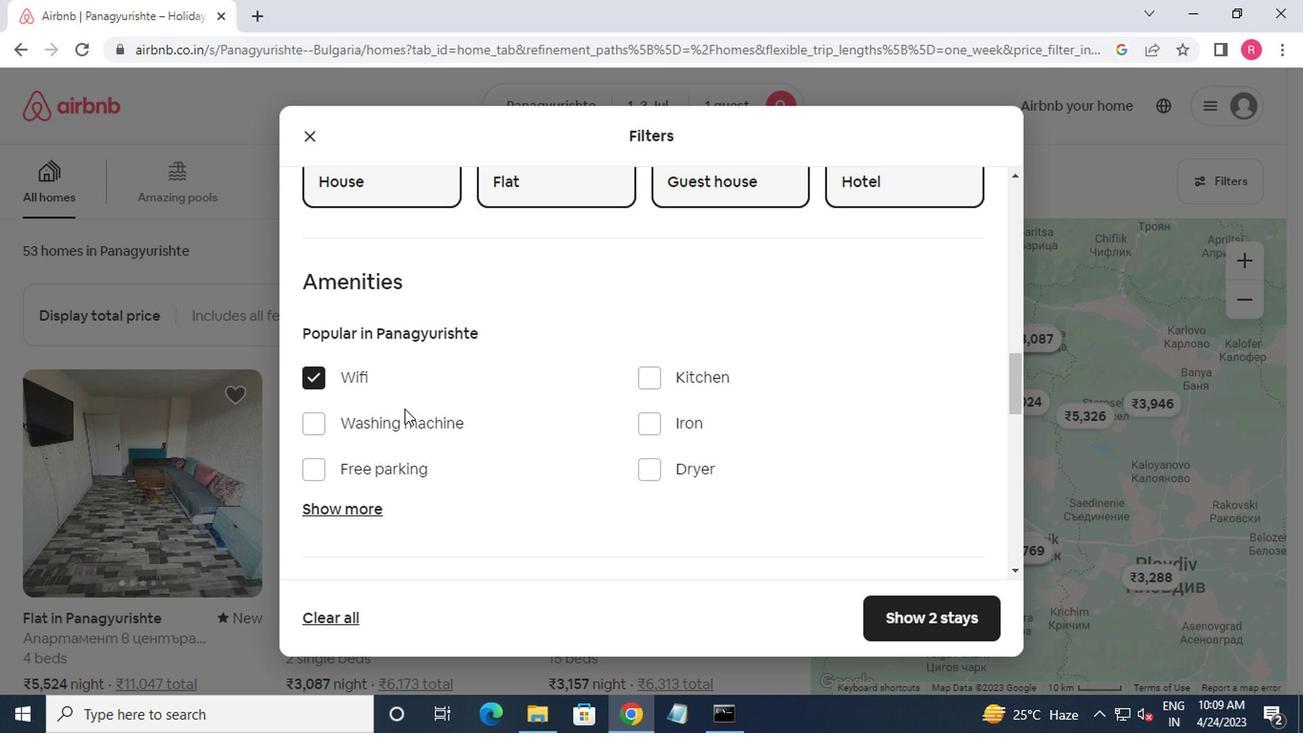 
Action: Mouse moved to (435, 424)
Screenshot: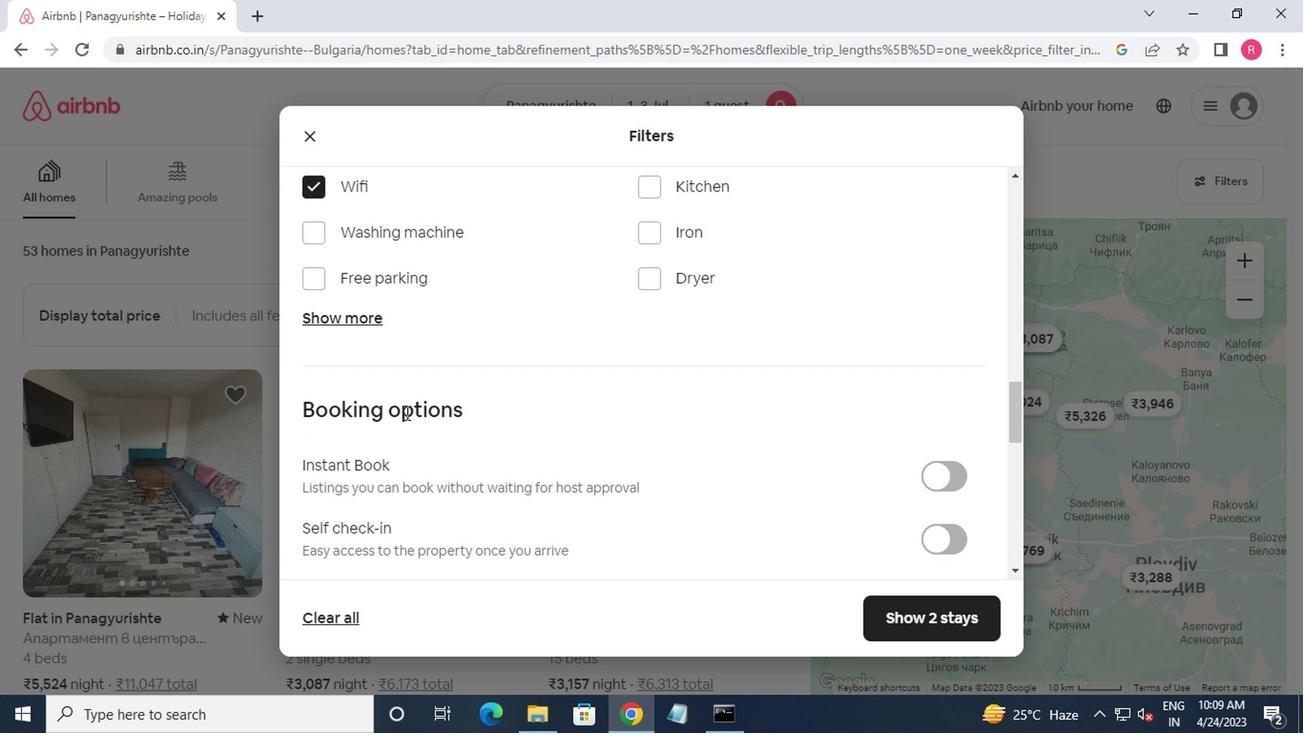 
Action: Mouse scrolled (435, 423) with delta (0, 0)
Screenshot: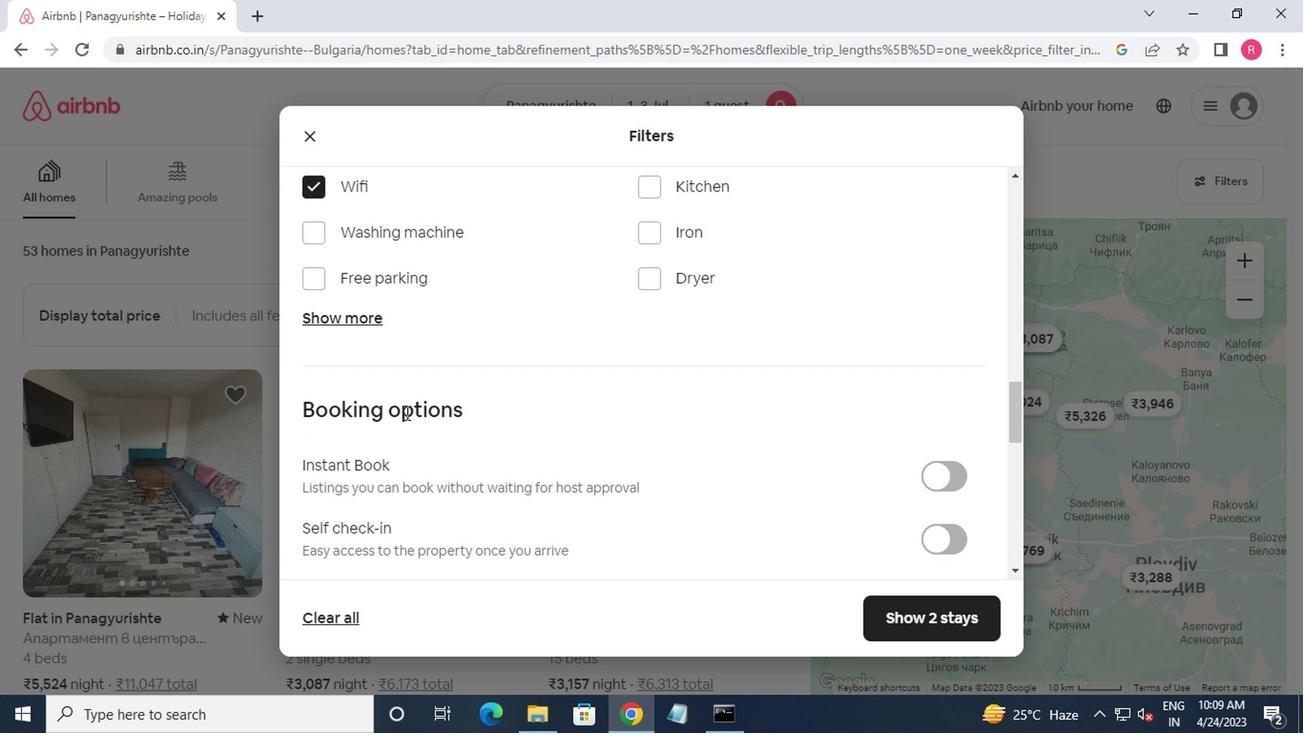 
Action: Mouse moved to (449, 424)
Screenshot: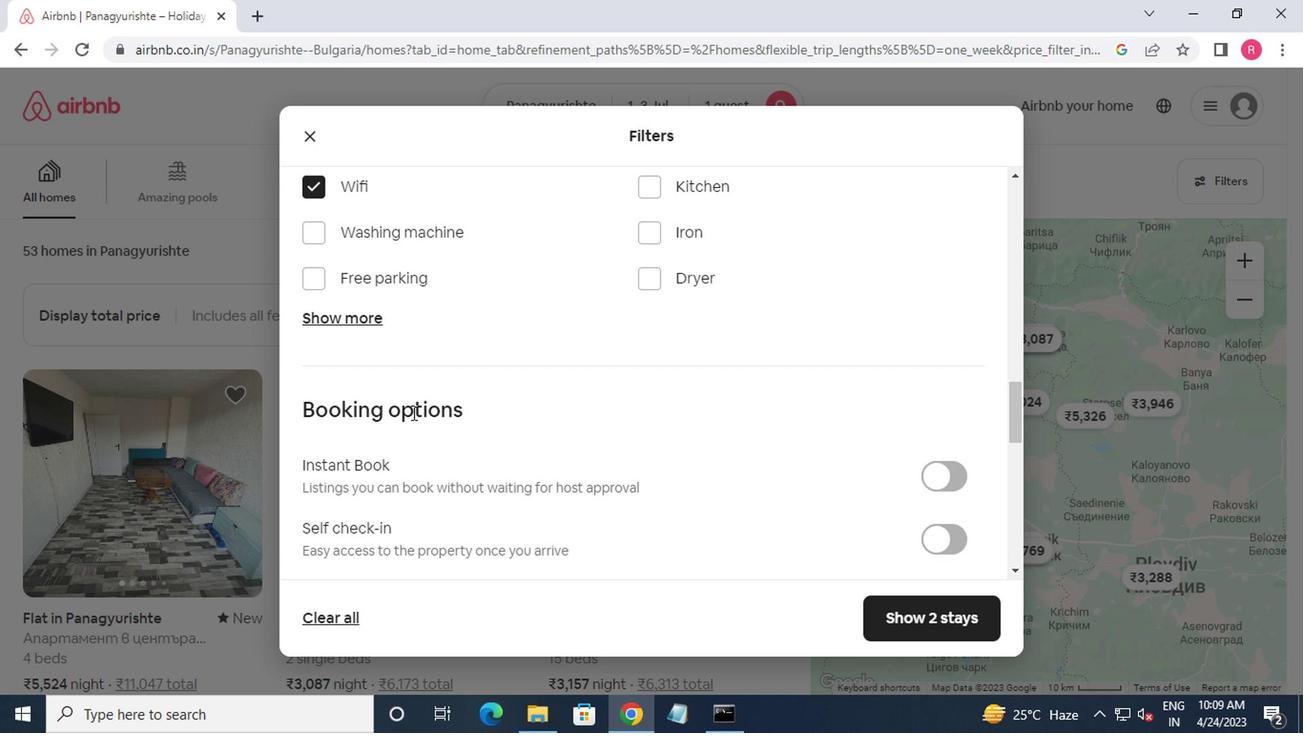 
Action: Mouse scrolled (449, 423) with delta (0, 0)
Screenshot: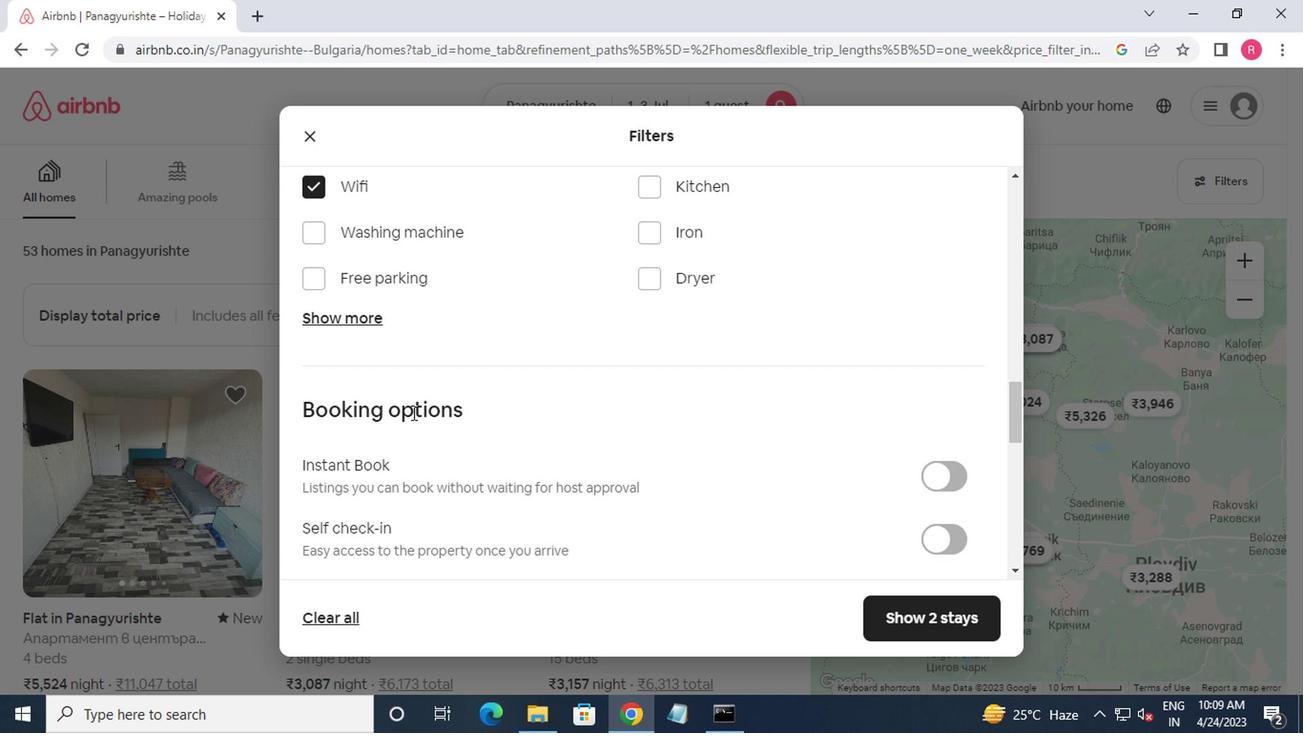 
Action: Mouse moved to (927, 348)
Screenshot: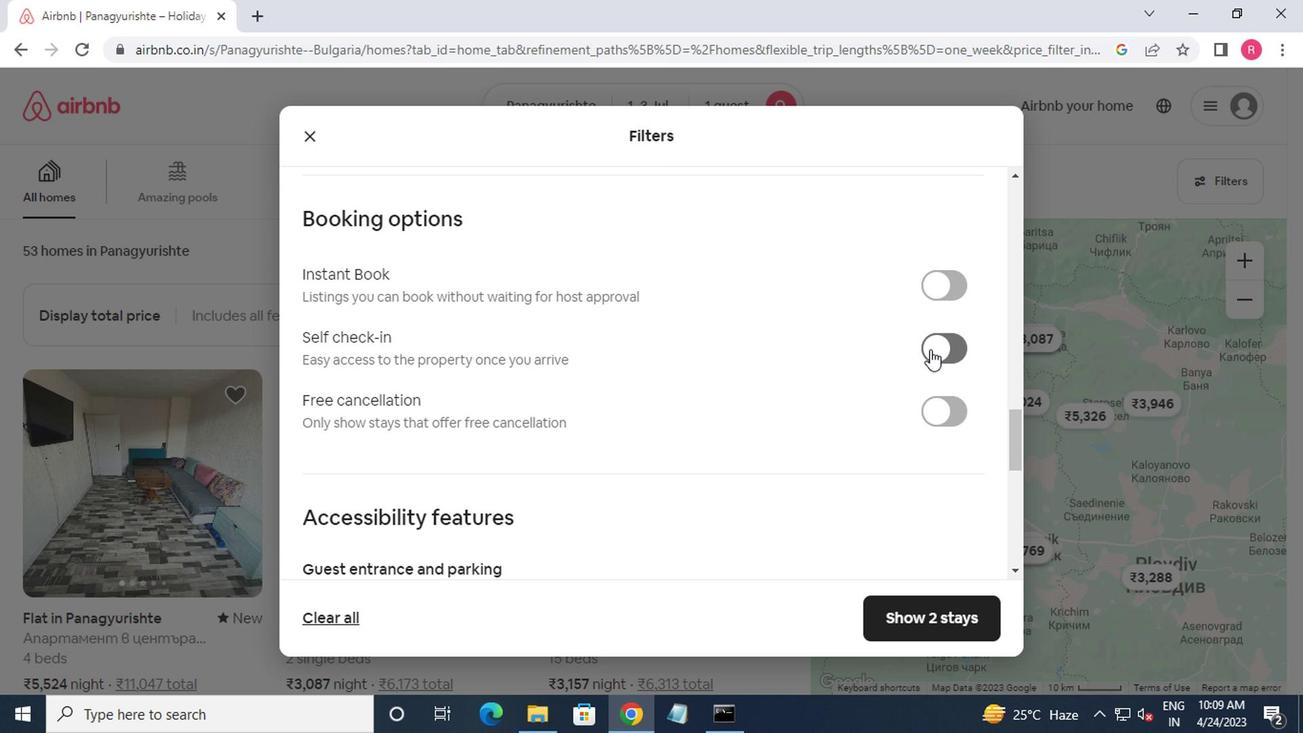 
Action: Mouse pressed left at (927, 348)
Screenshot: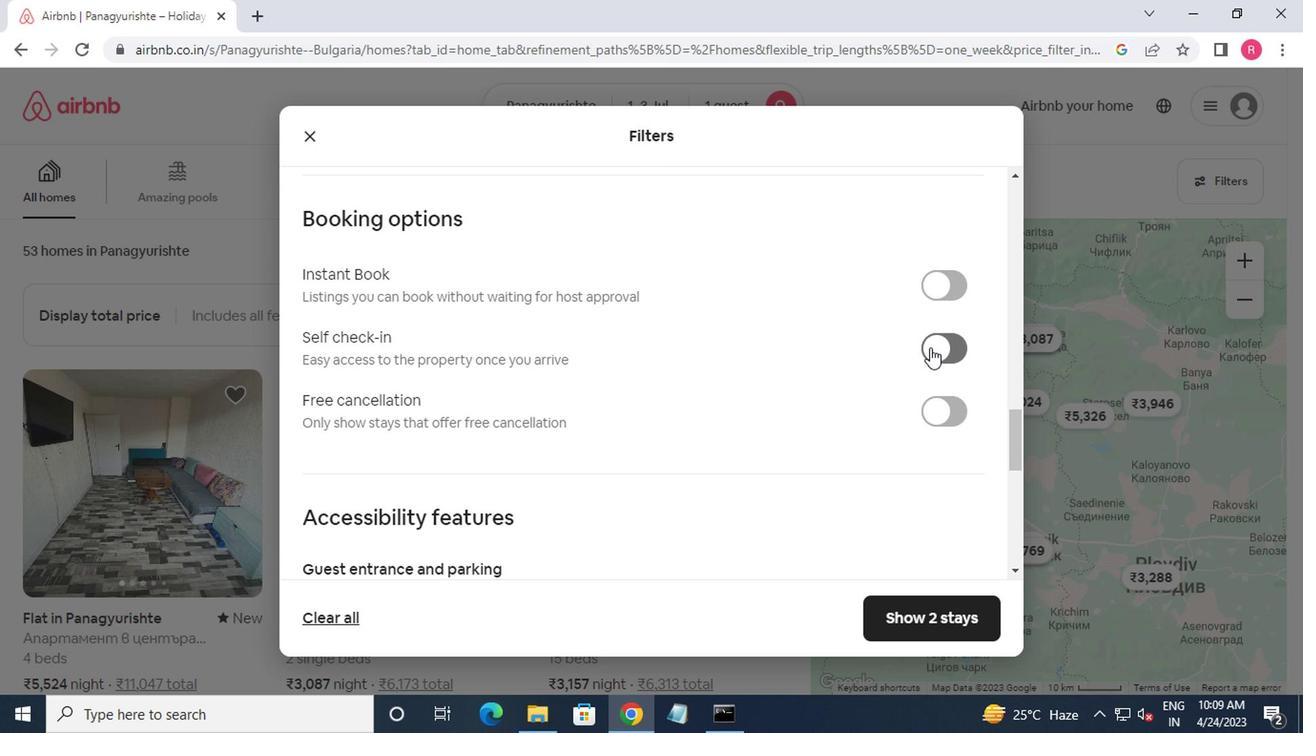 
Action: Mouse moved to (749, 440)
Screenshot: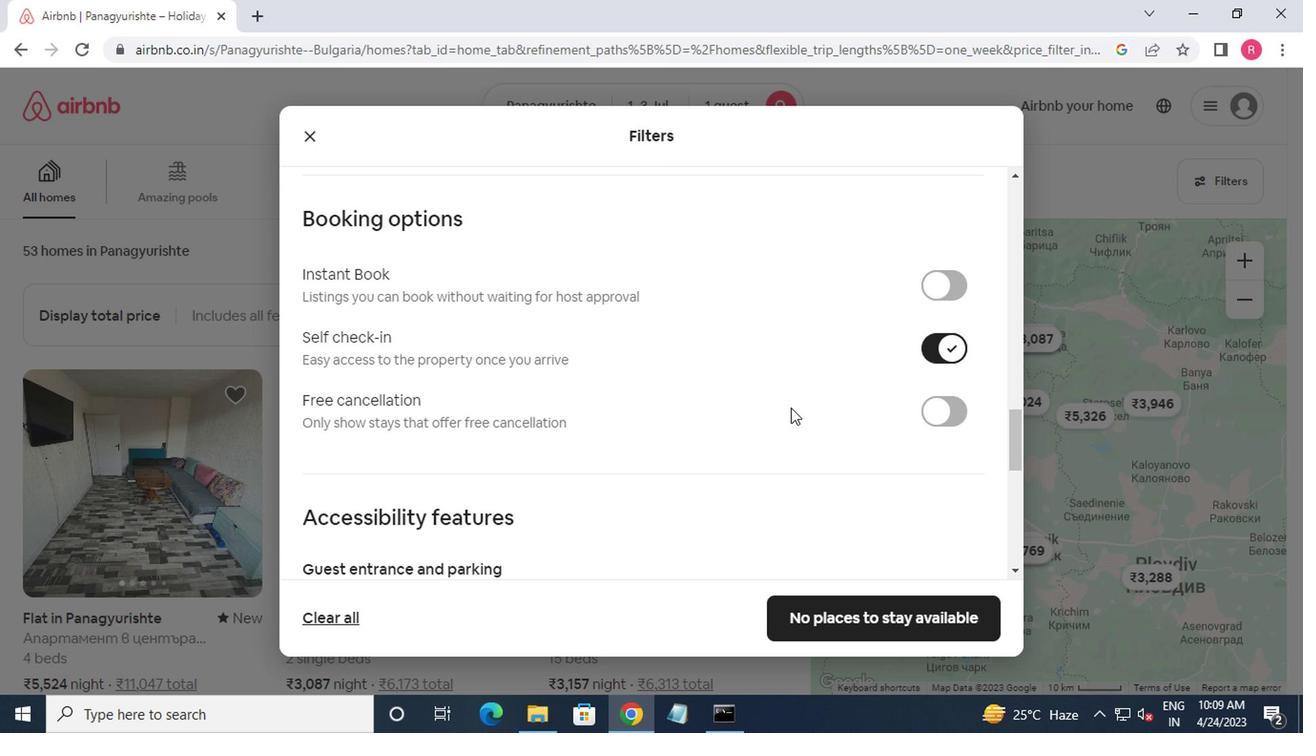 
Action: Mouse scrolled (749, 439) with delta (0, -1)
Screenshot: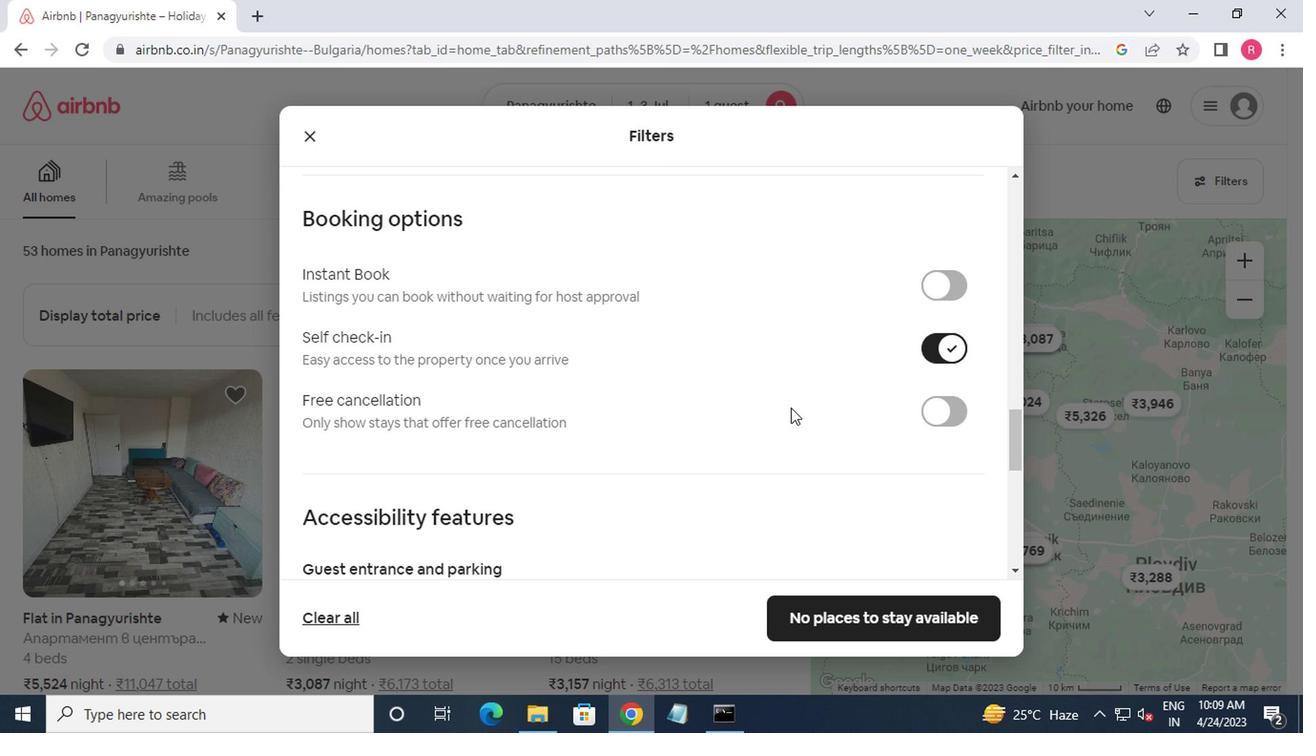 
Action: Mouse moved to (747, 442)
Screenshot: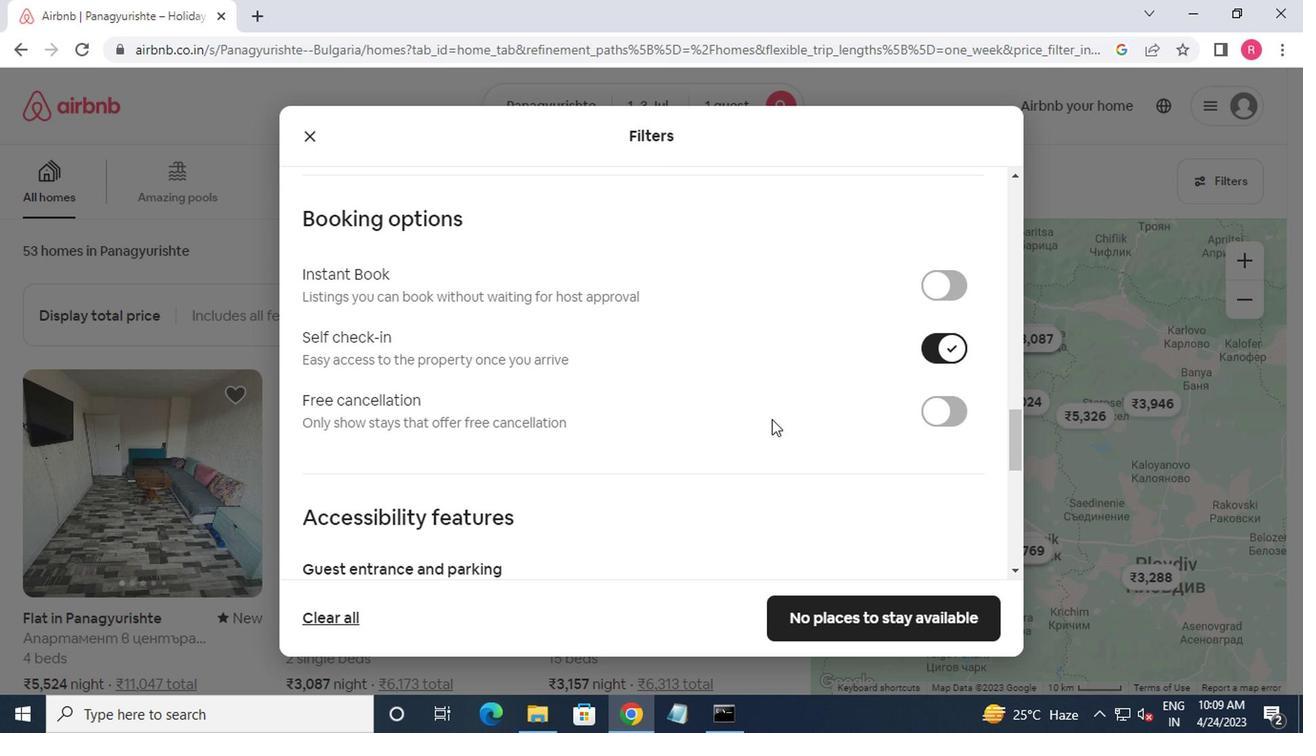 
Action: Mouse scrolled (747, 441) with delta (0, -1)
Screenshot: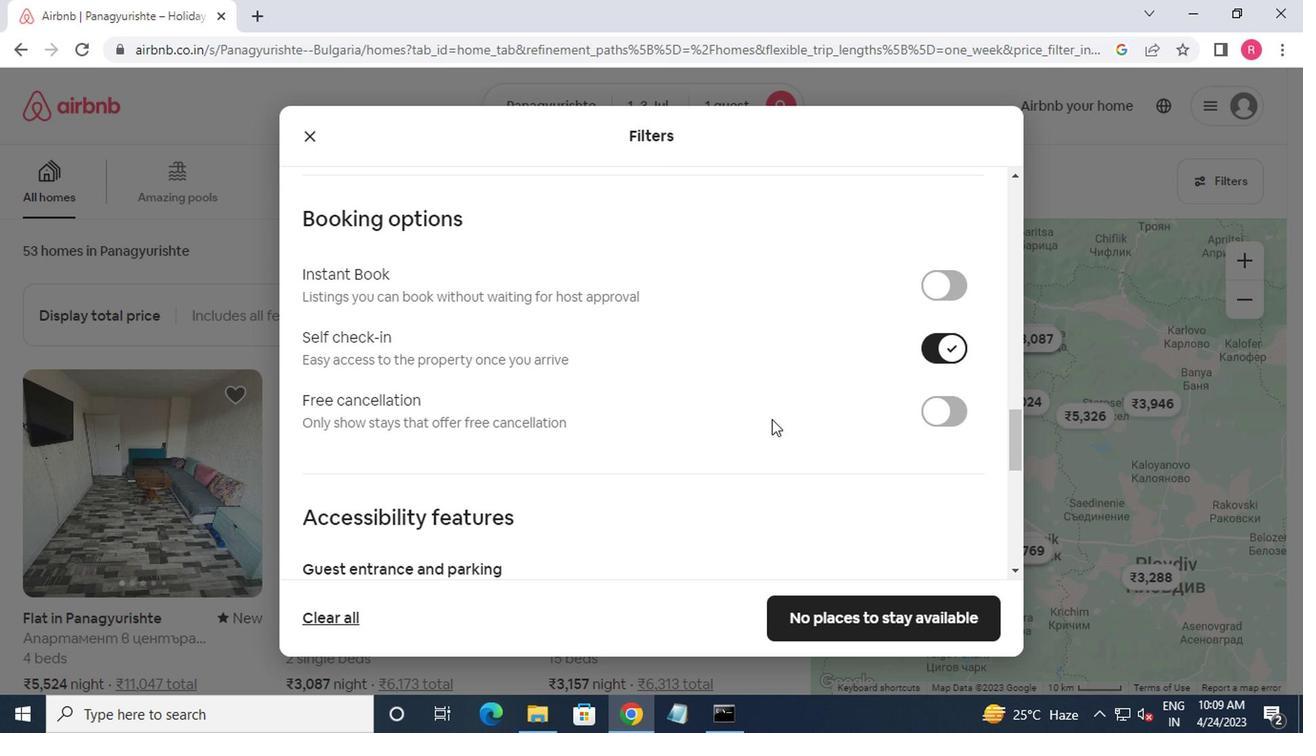 
Action: Mouse scrolled (747, 441) with delta (0, -1)
Screenshot: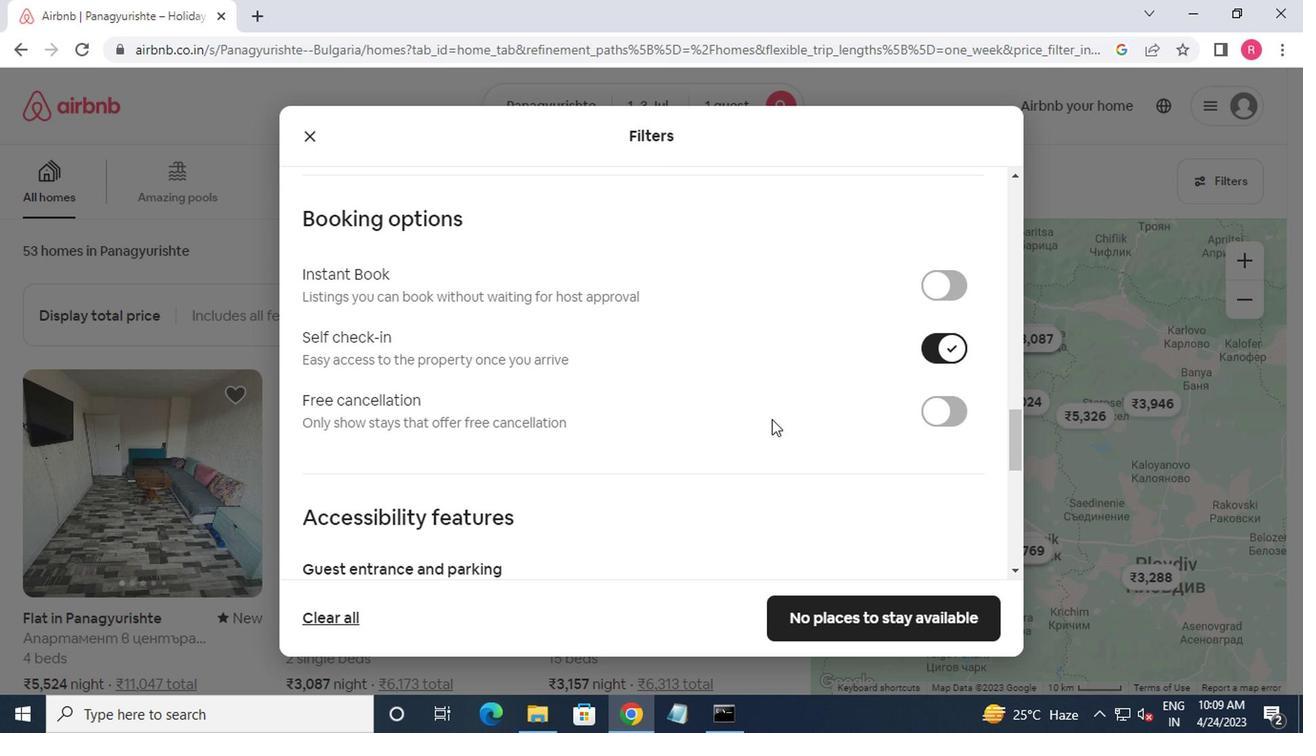 
Action: Mouse moved to (746, 443)
Screenshot: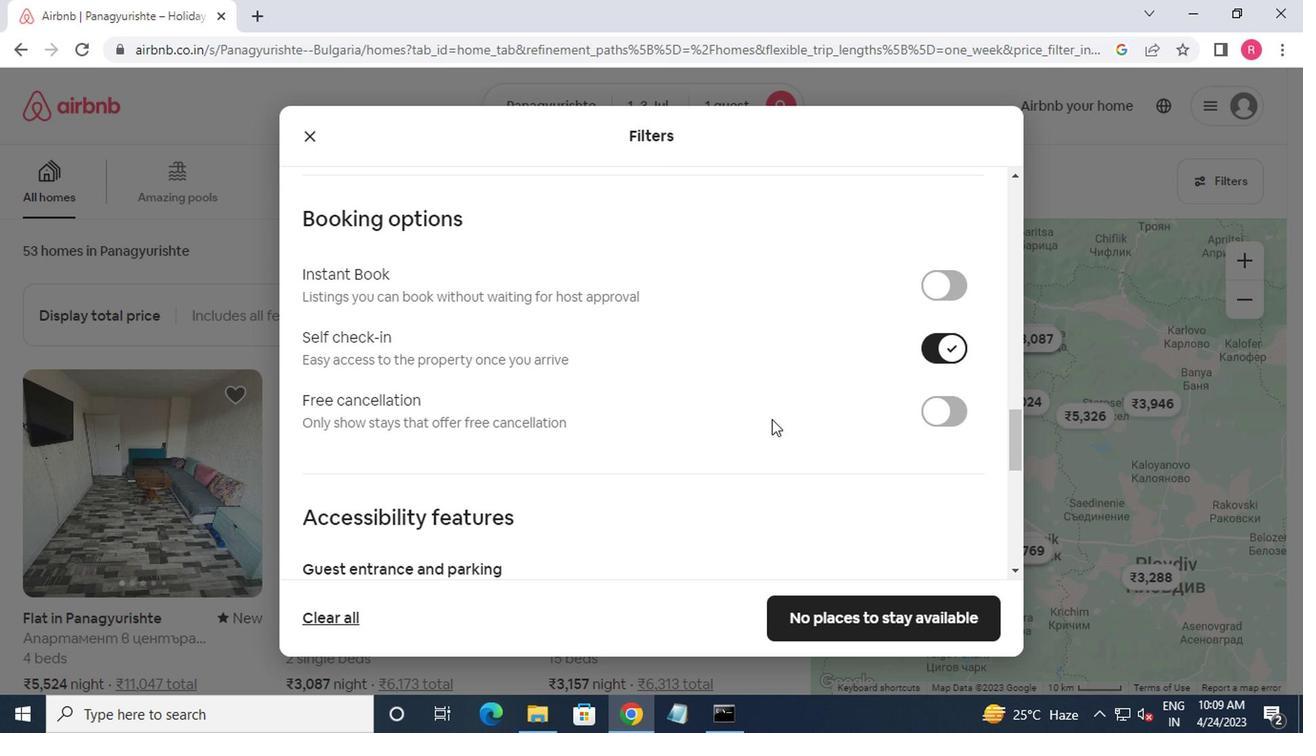 
Action: Mouse scrolled (746, 442) with delta (0, 0)
Screenshot: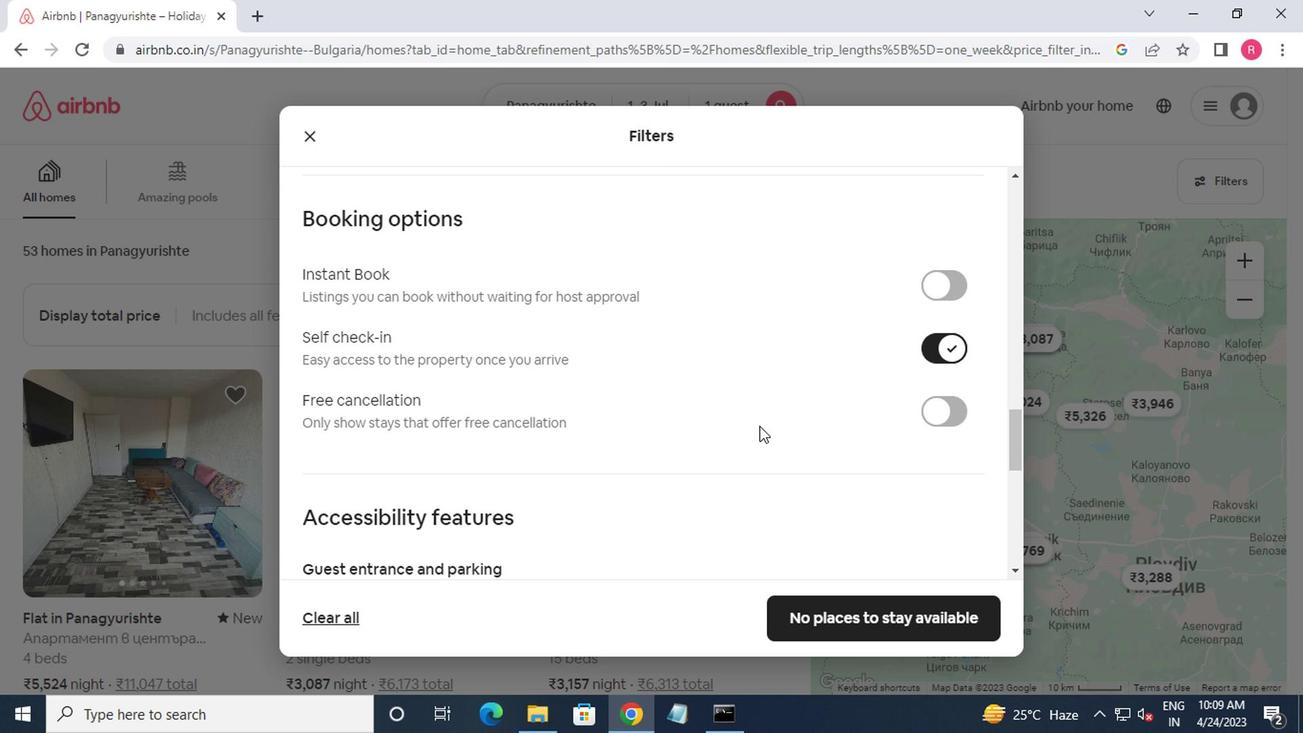 
Action: Mouse scrolled (746, 442) with delta (0, 0)
Screenshot: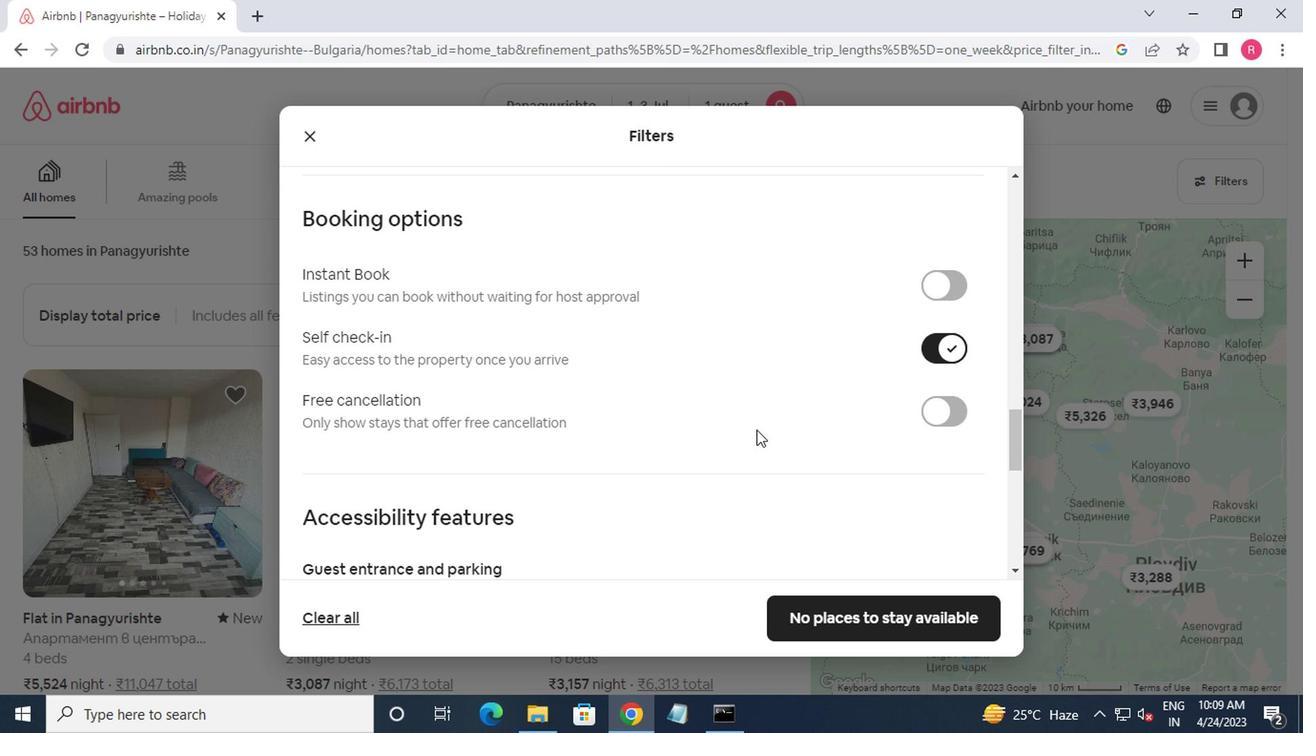 
Action: Mouse moved to (525, 464)
Screenshot: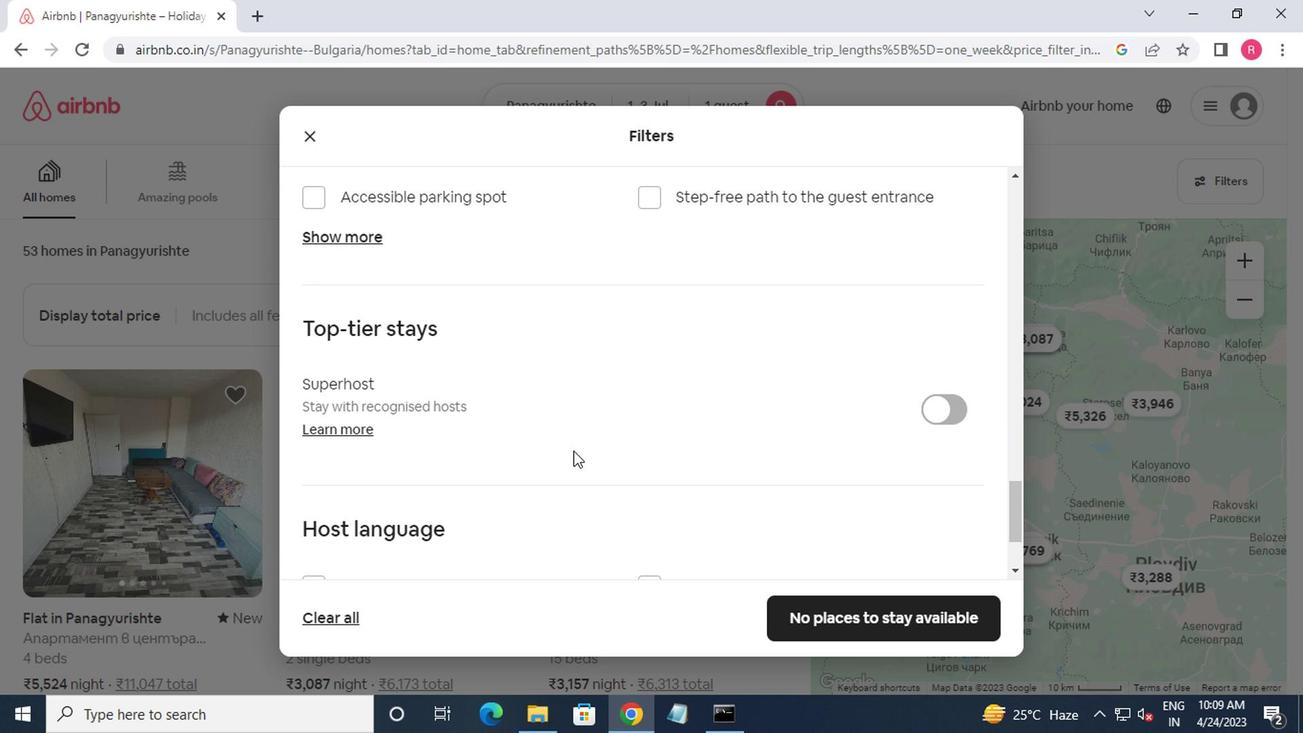 
Action: Mouse scrolled (525, 462) with delta (0, -1)
Screenshot: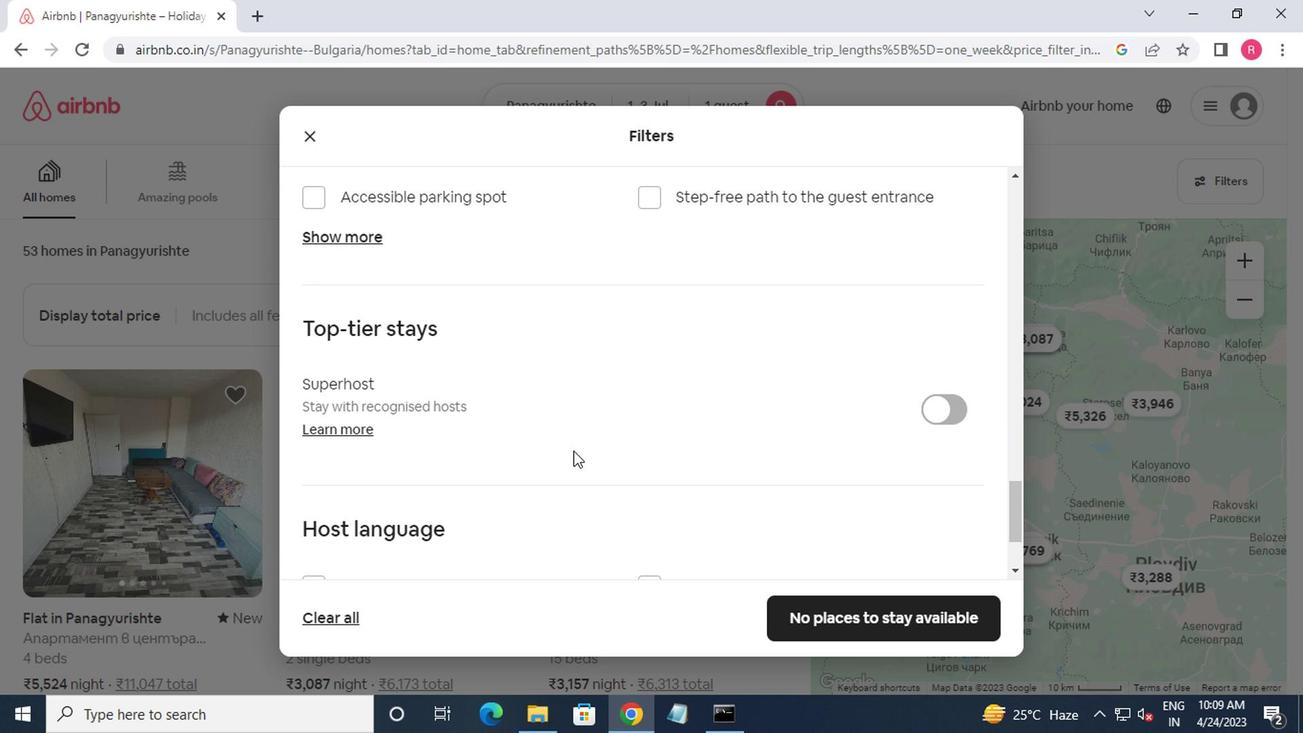
Action: Mouse moved to (525, 464)
Screenshot: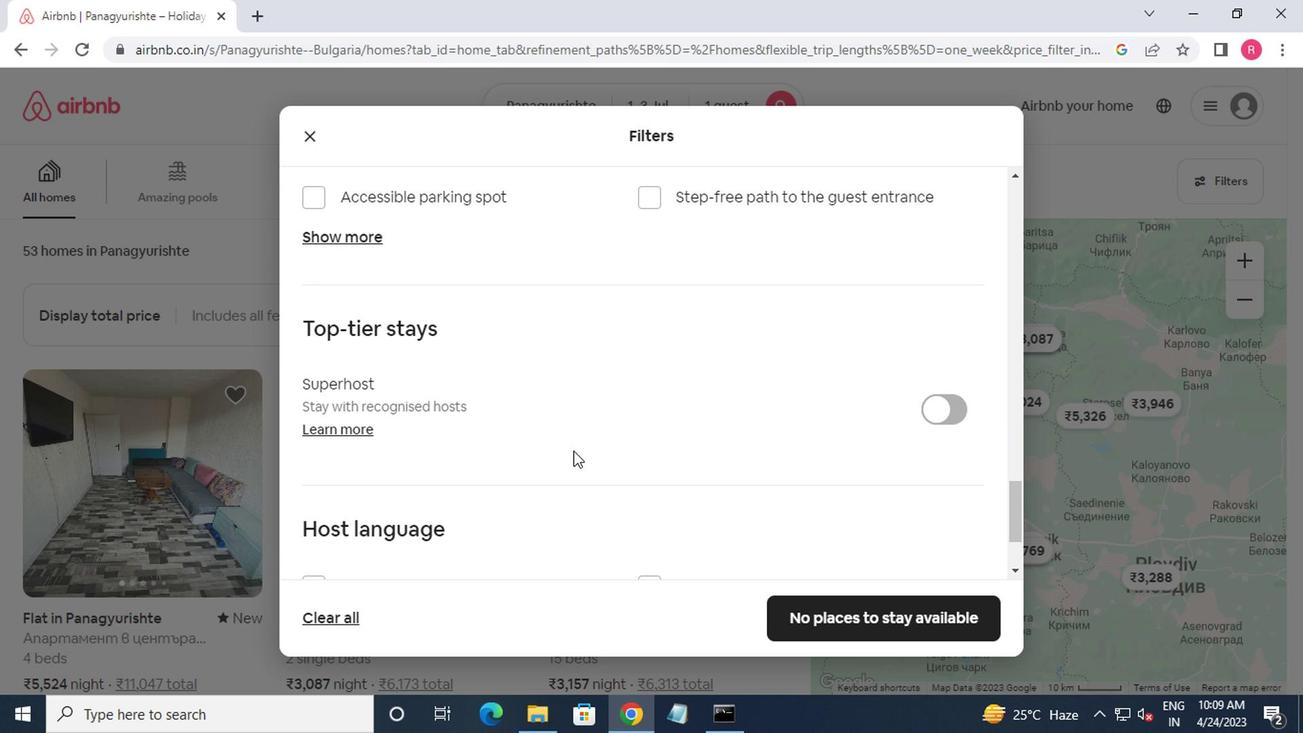 
Action: Mouse scrolled (525, 464) with delta (0, 0)
Screenshot: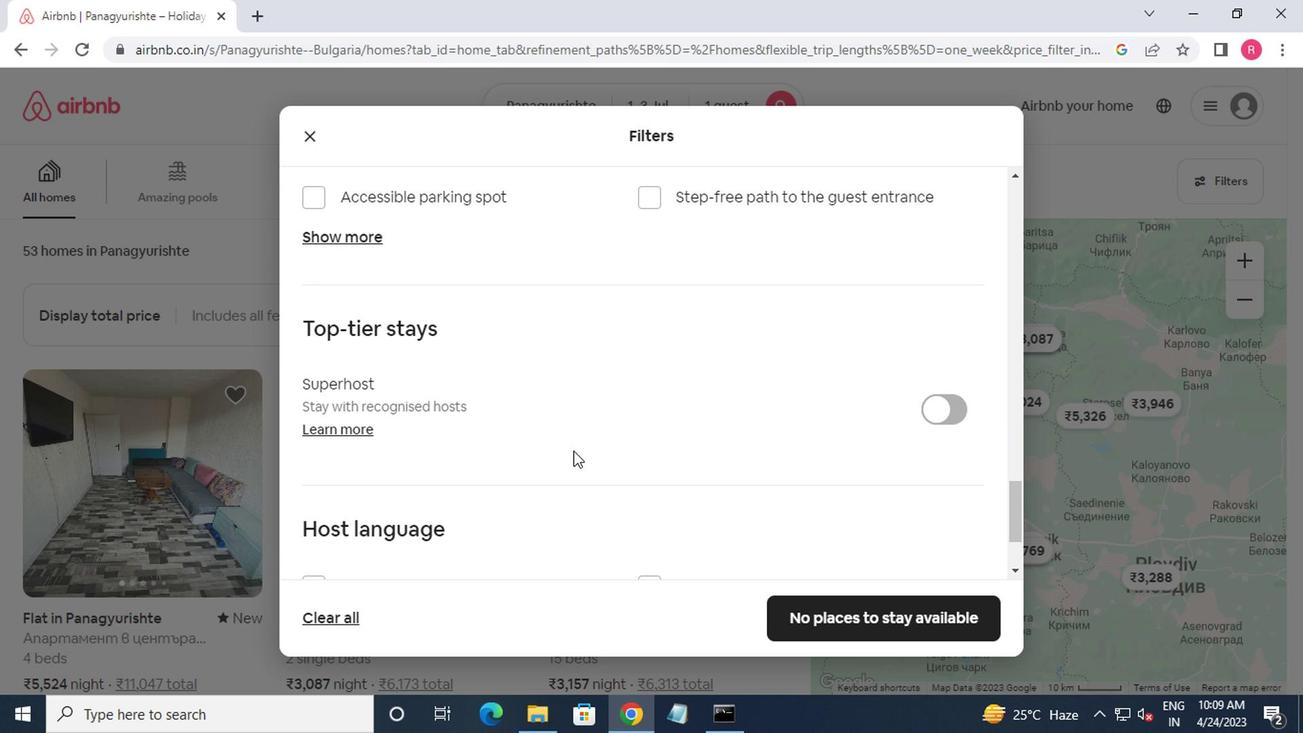 
Action: Mouse scrolled (525, 464) with delta (0, 0)
Screenshot: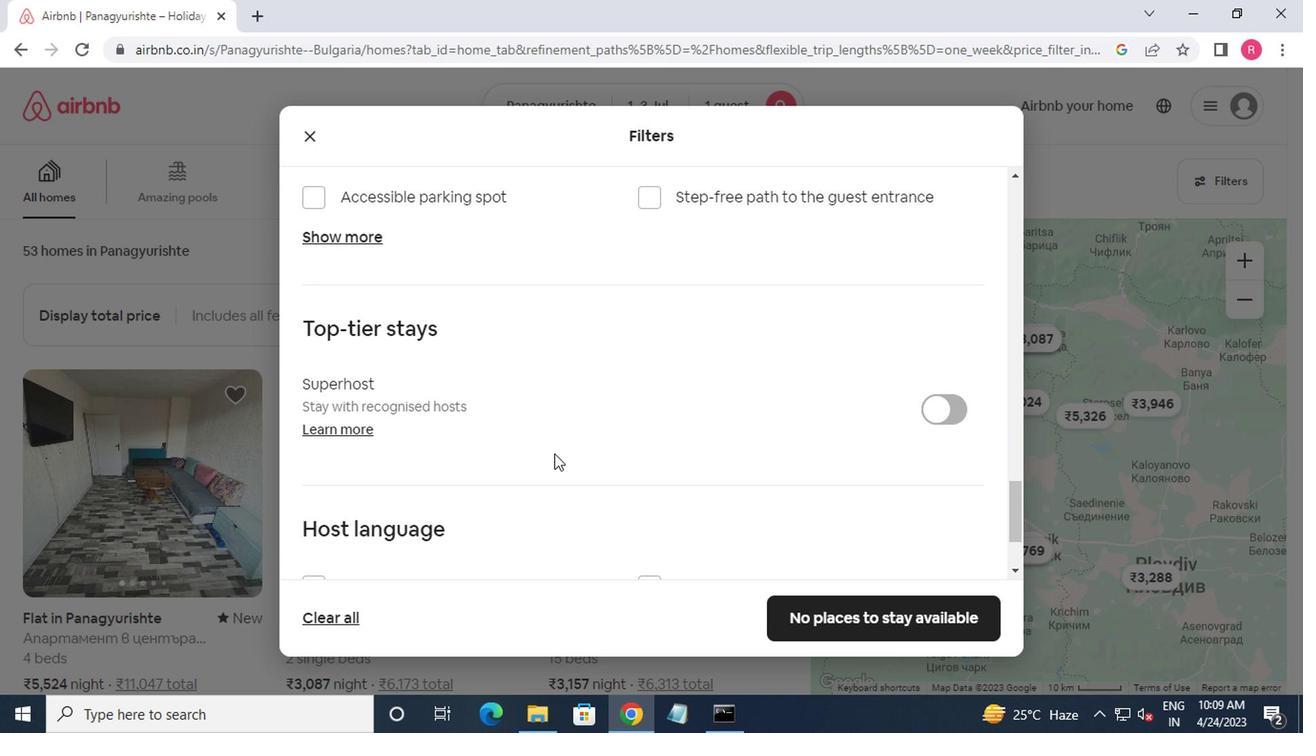
Action: Mouse moved to (344, 447)
Screenshot: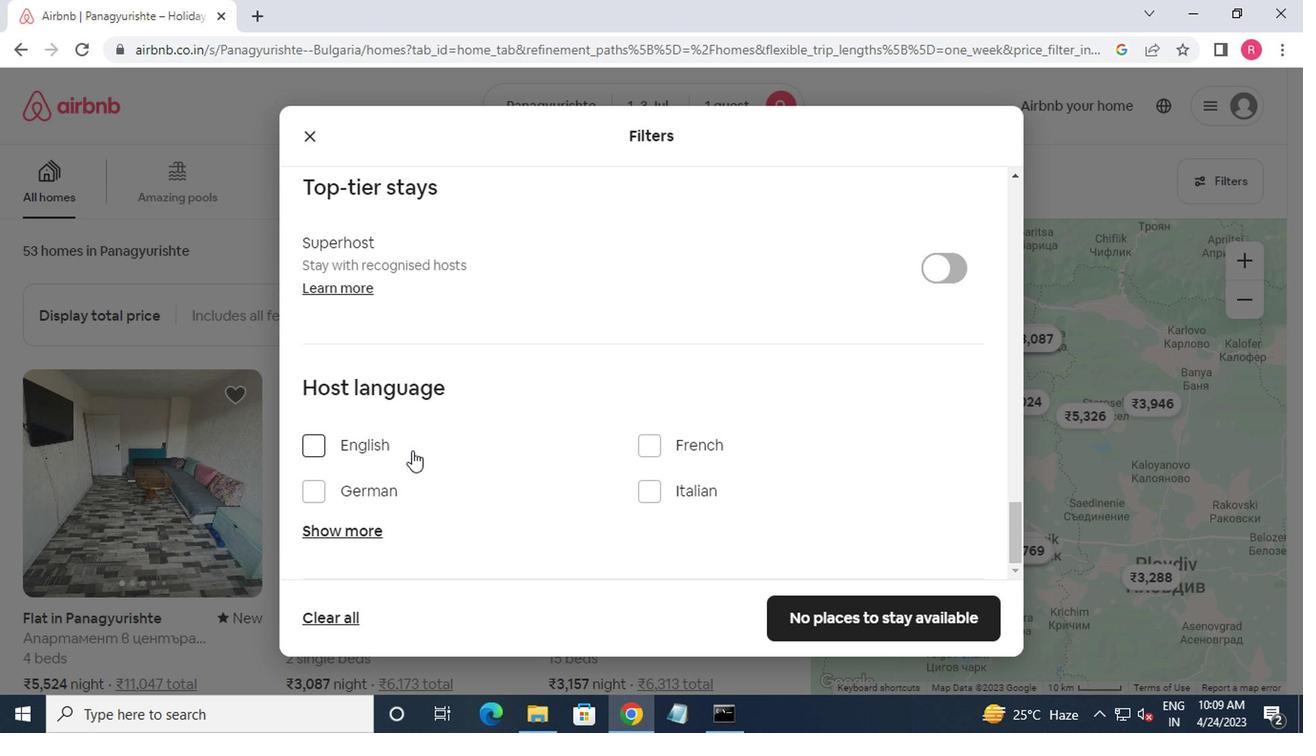 
Action: Mouse pressed left at (344, 447)
Screenshot: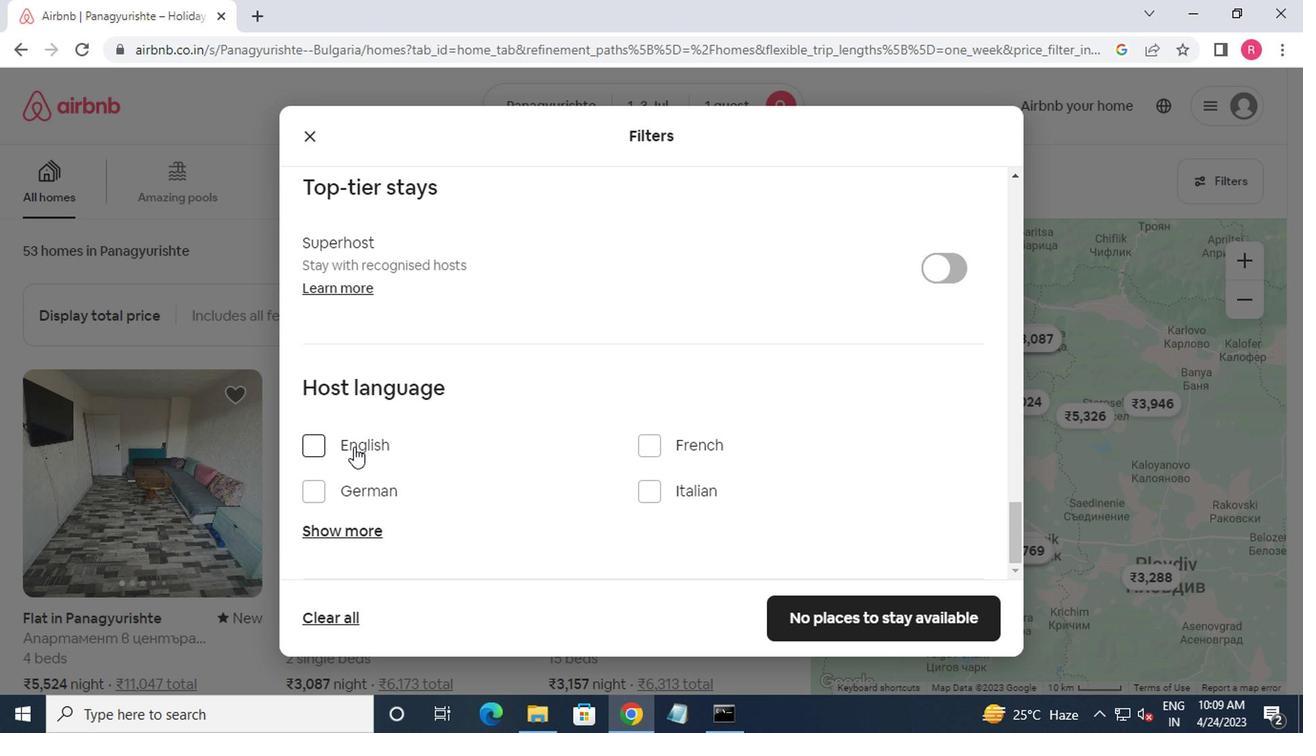 
Action: Mouse moved to (864, 615)
Screenshot: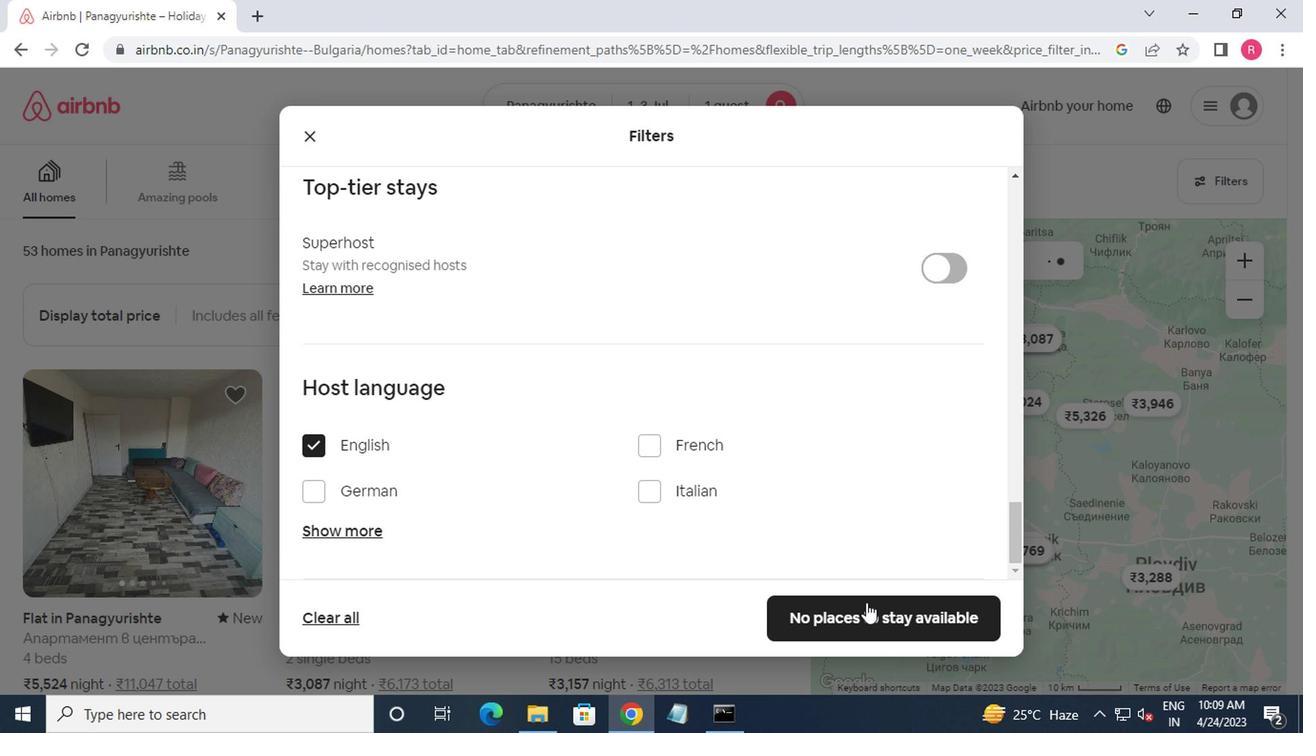 
Action: Mouse pressed left at (864, 615)
Screenshot: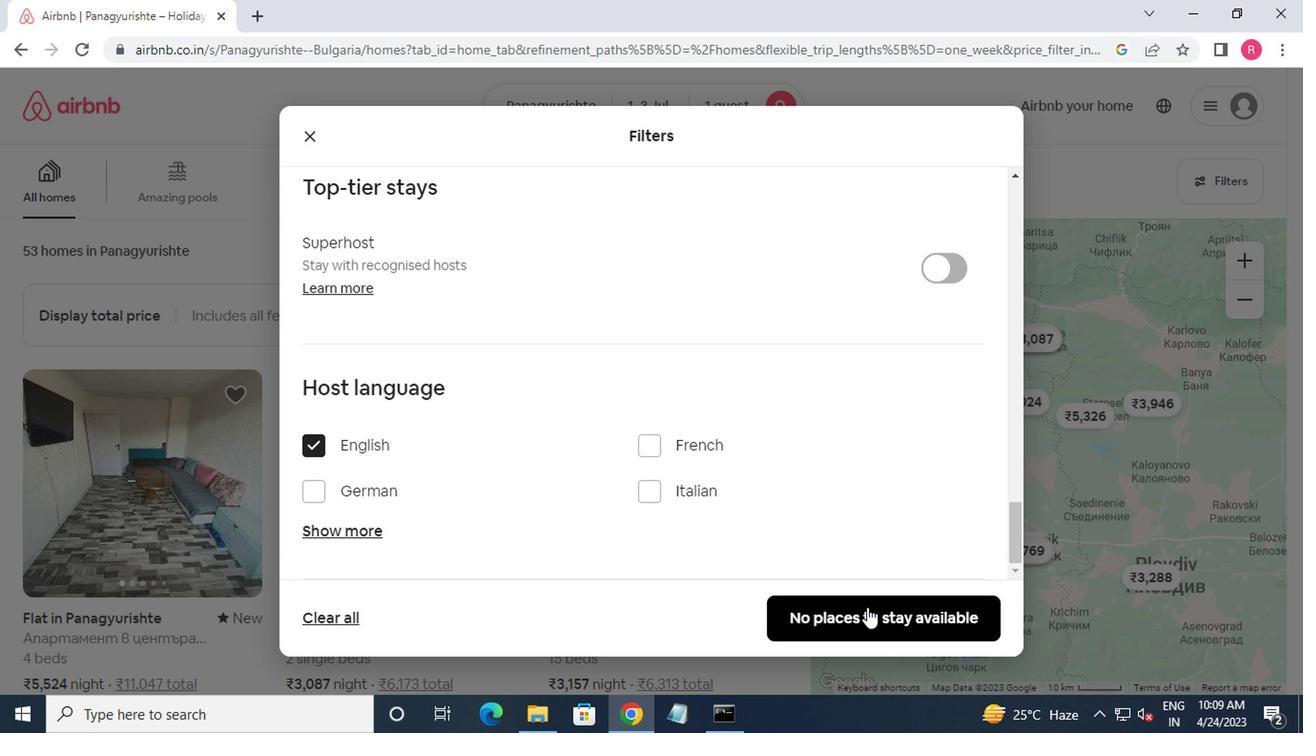 
Action: Mouse moved to (864, 615)
Screenshot: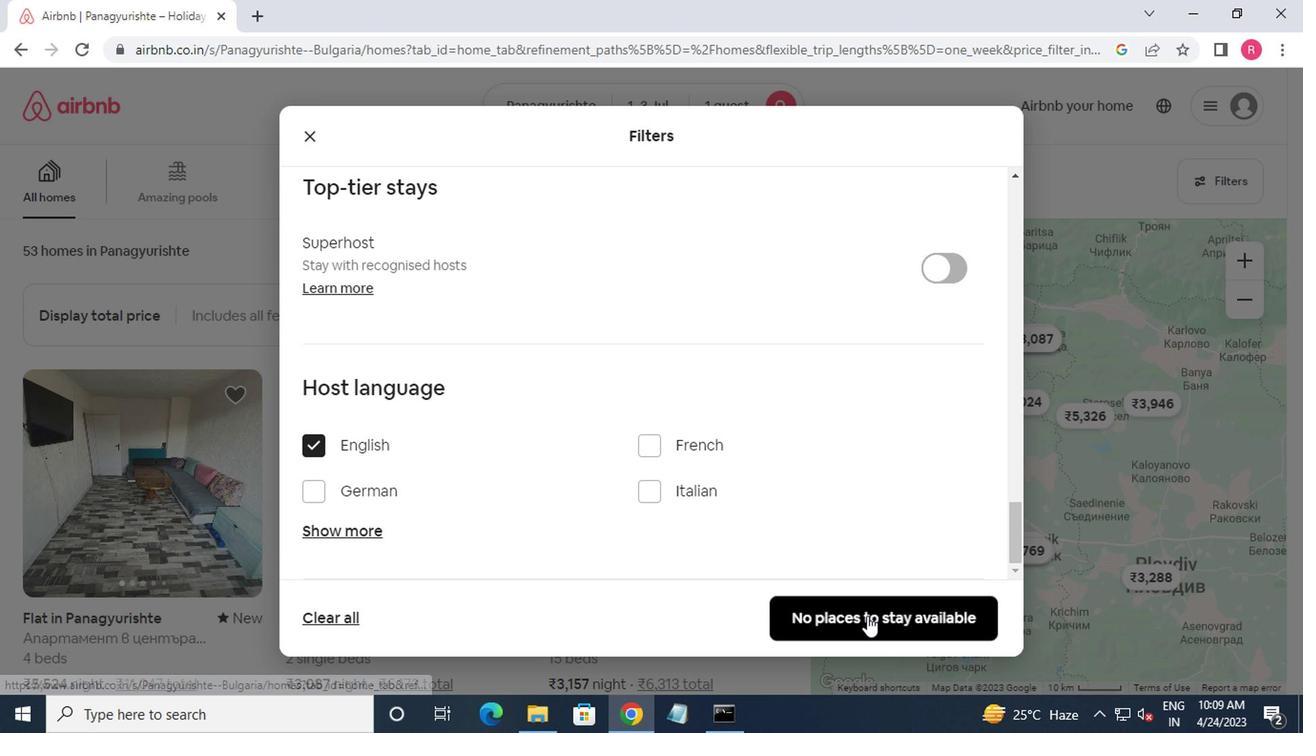 
